 Task: Look for space in Boksburg, South Africa from 10th July, 2023 to 15th July, 2023 for 7 adults in price range Rs.10000 to Rs.15000. Place can be entire place or shared room with 4 bedrooms having 7 beds and 4 bathrooms. Property type can be house, flat, guest house. Amenities needed are: wifi, TV, free parkinig on premises, gym, breakfast. Booking option can be shelf check-in. Required host language is English.
Action: Mouse moved to (478, 126)
Screenshot: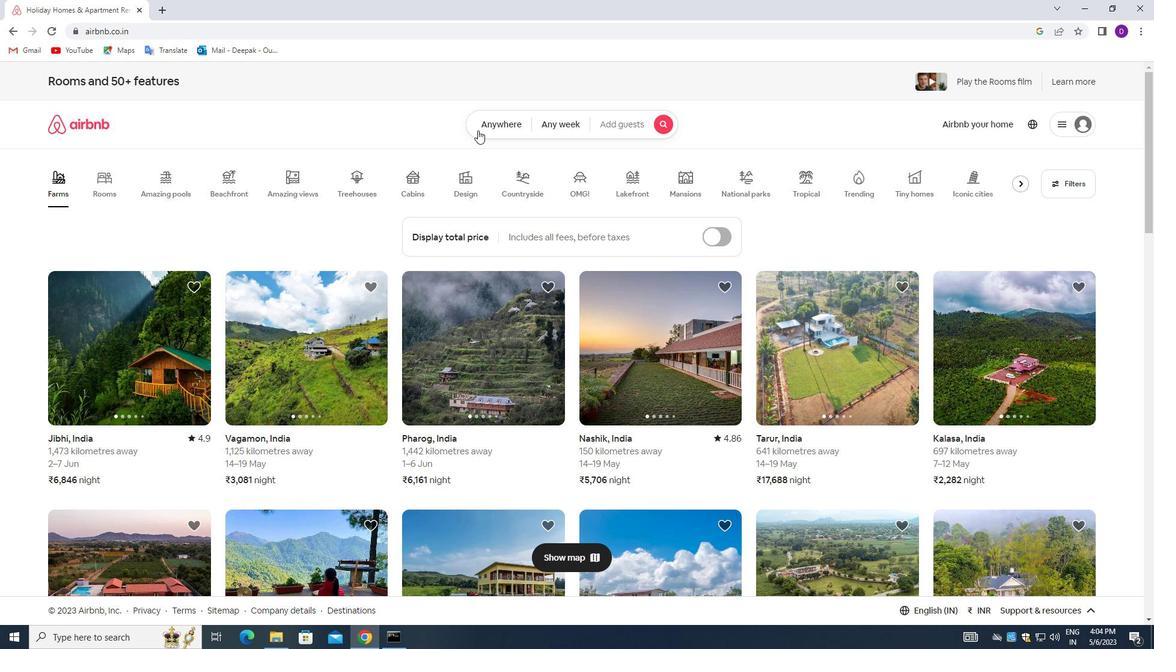 
Action: Mouse pressed left at (478, 126)
Screenshot: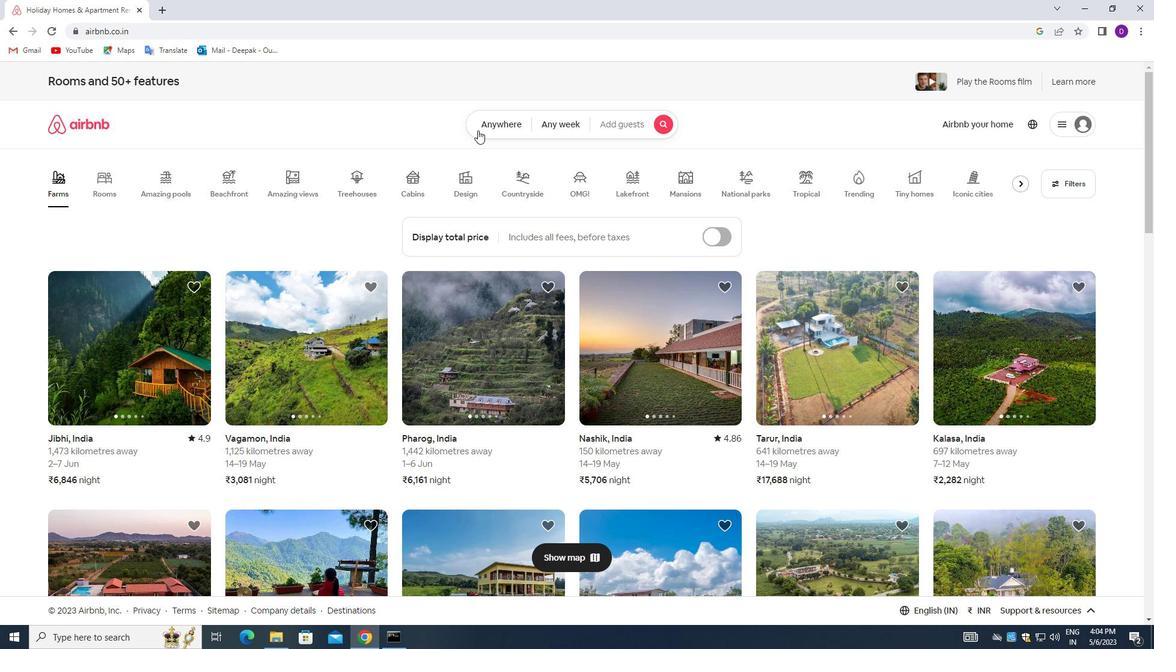 
Action: Mouse moved to (458, 169)
Screenshot: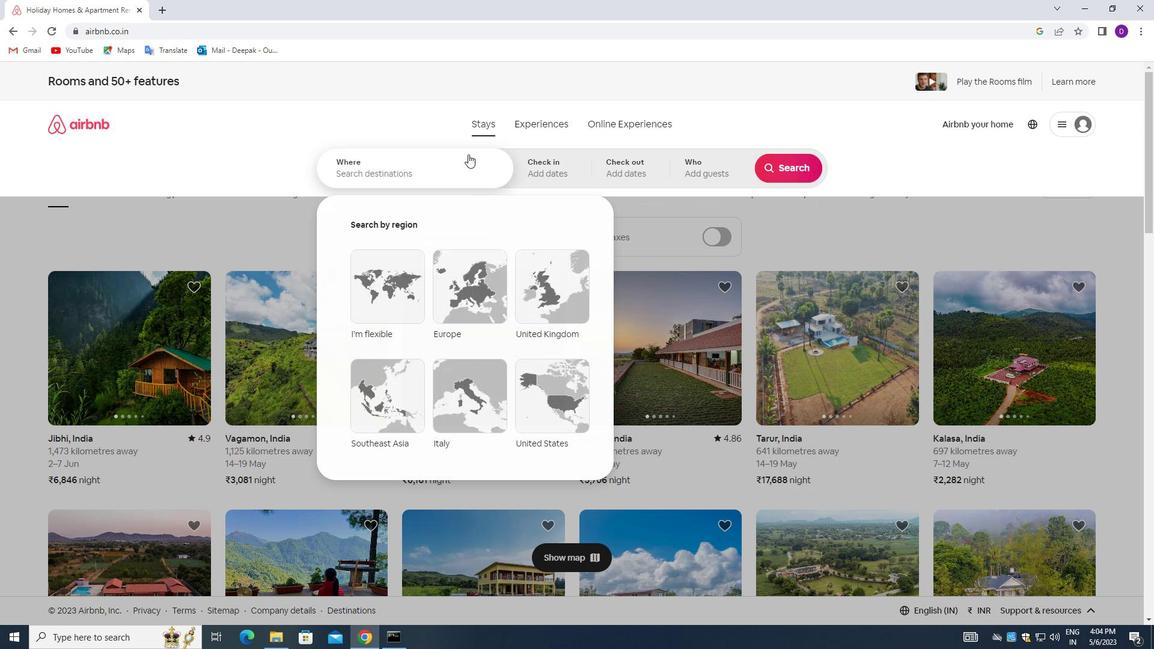 
Action: Mouse pressed left at (458, 169)
Screenshot: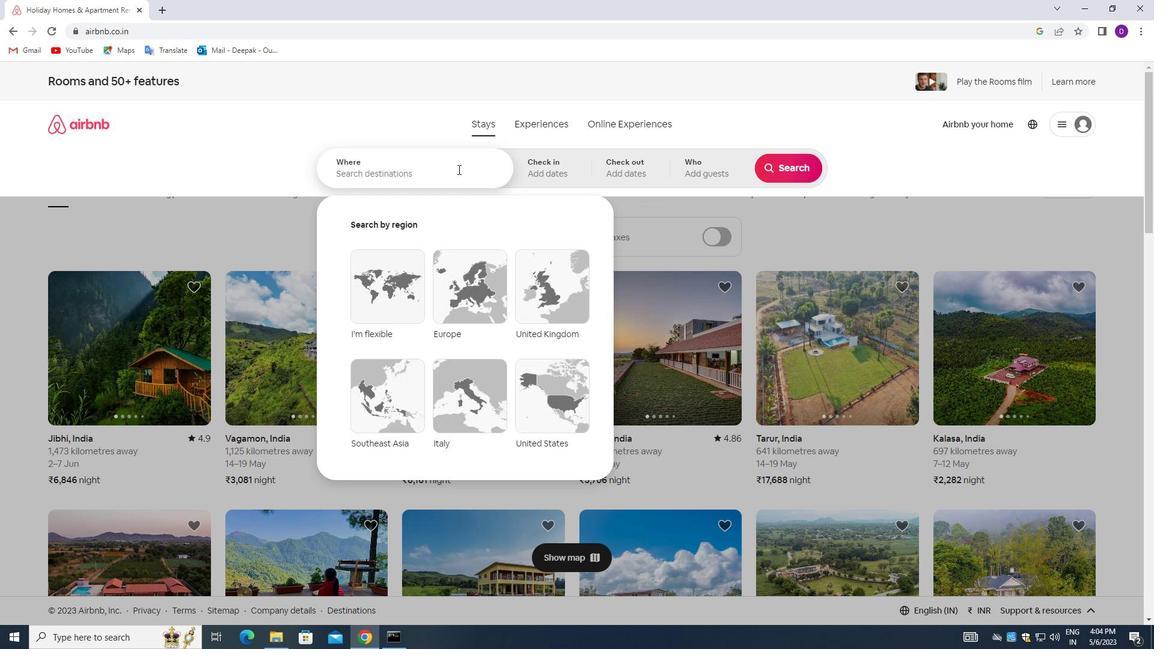 
Action: Mouse moved to (225, 263)
Screenshot: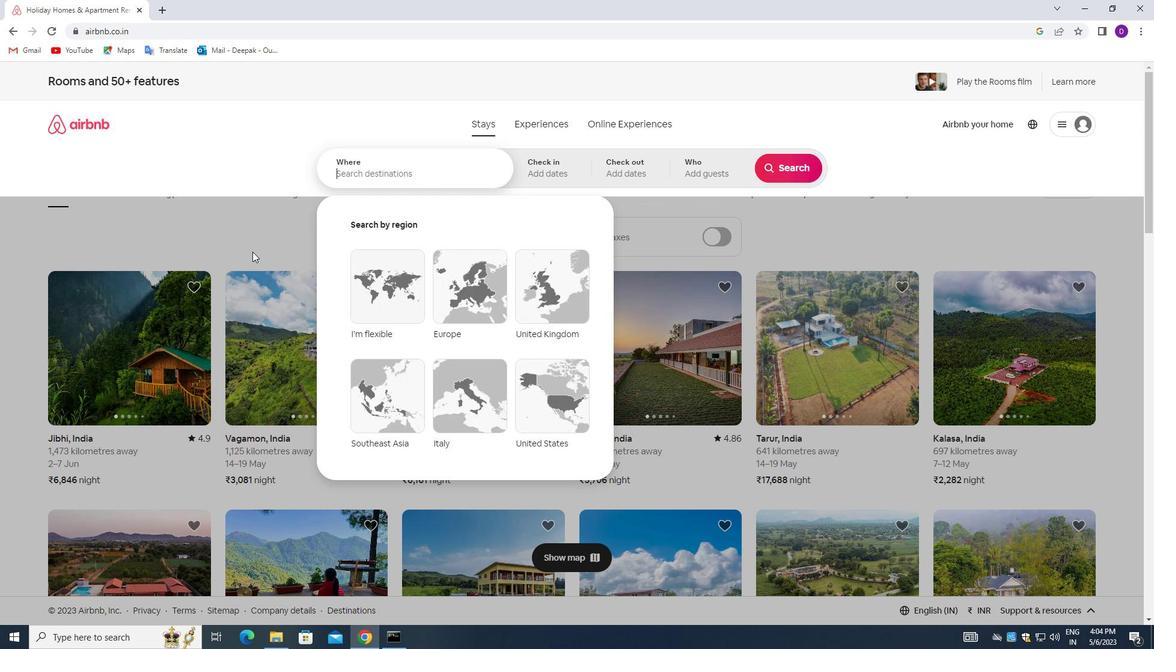 
Action: Key pressed <Key.shift_r><Key.shift_r>Boksburs<Key.backspace>g,<Key.space><Key.shift_r>South<Key.space><Key.shift_r>Afria<Key.backspace>ca<Key.enter>
Screenshot: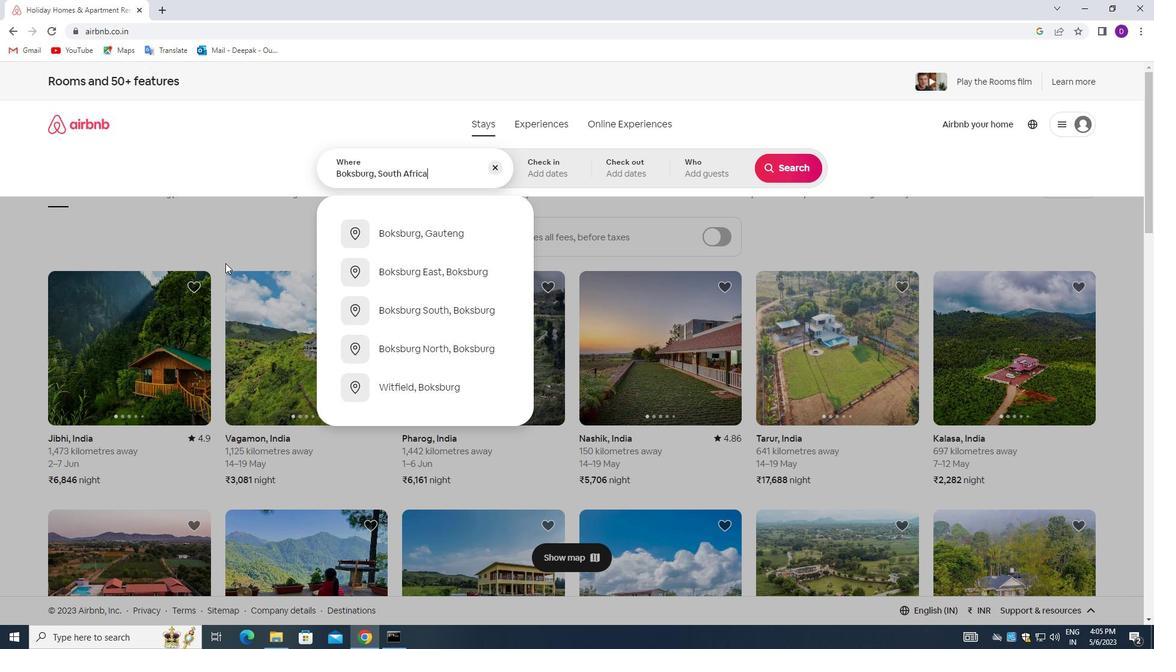 
Action: Mouse moved to (787, 270)
Screenshot: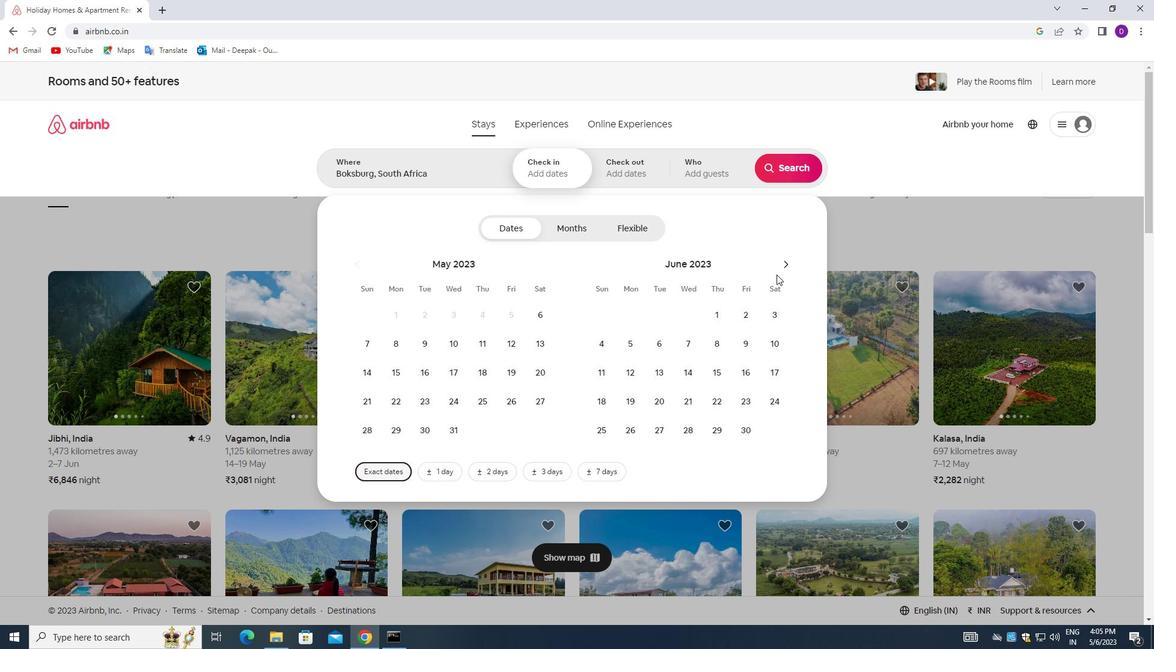 
Action: Mouse pressed left at (787, 270)
Screenshot: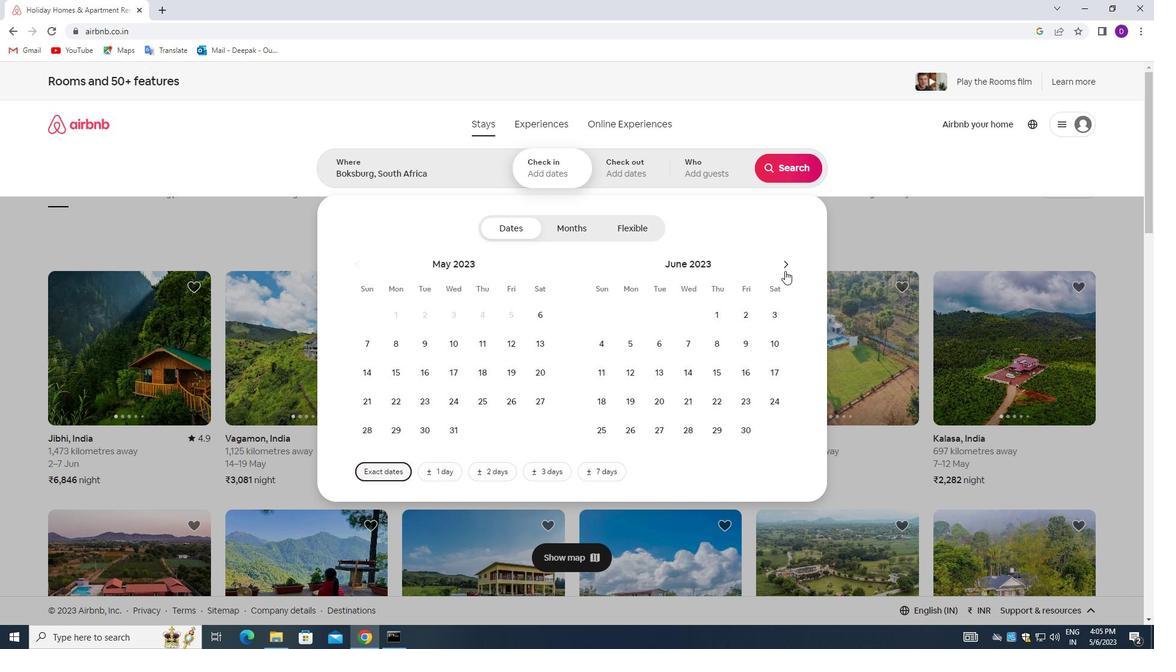
Action: Mouse moved to (631, 377)
Screenshot: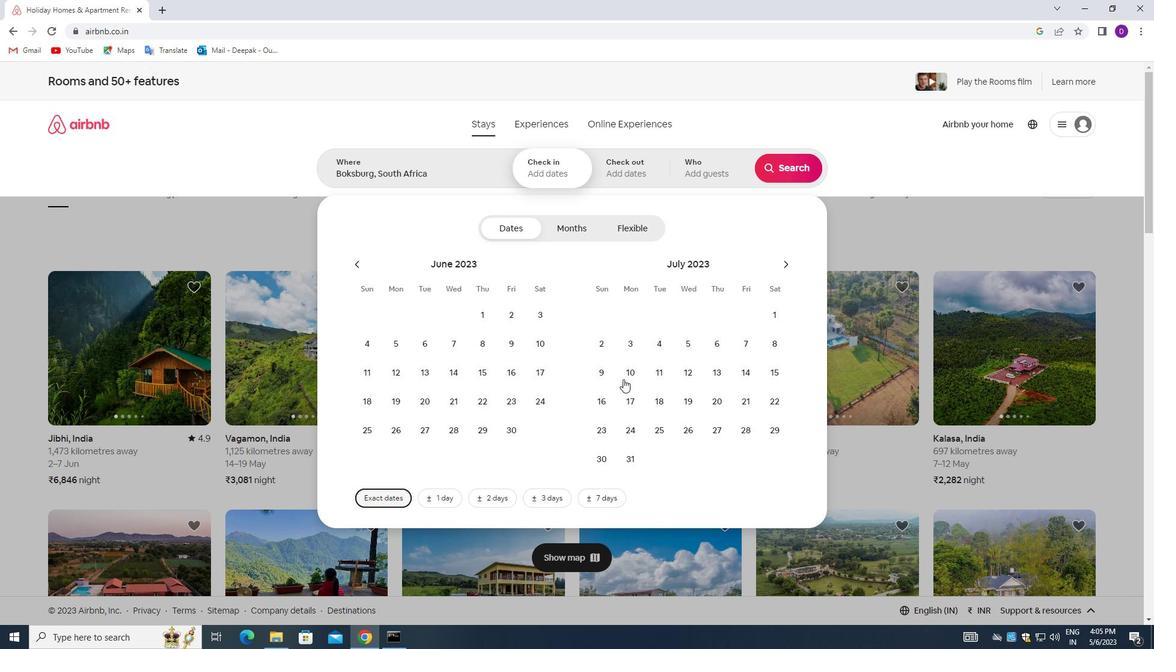 
Action: Mouse pressed left at (631, 377)
Screenshot: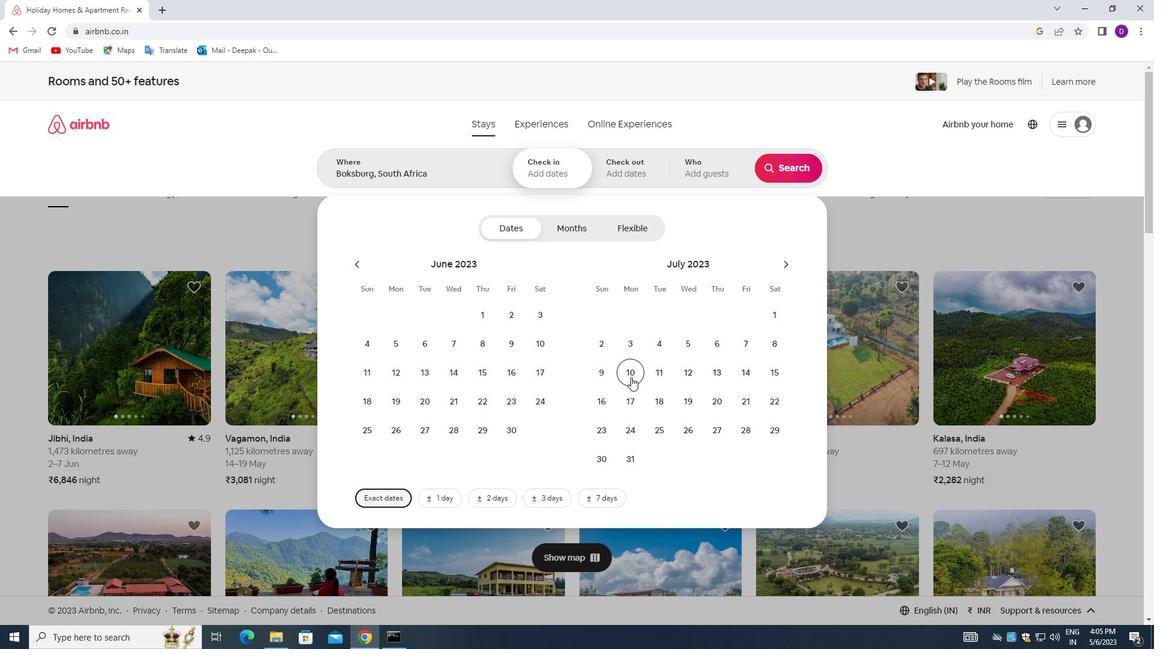 
Action: Mouse moved to (777, 378)
Screenshot: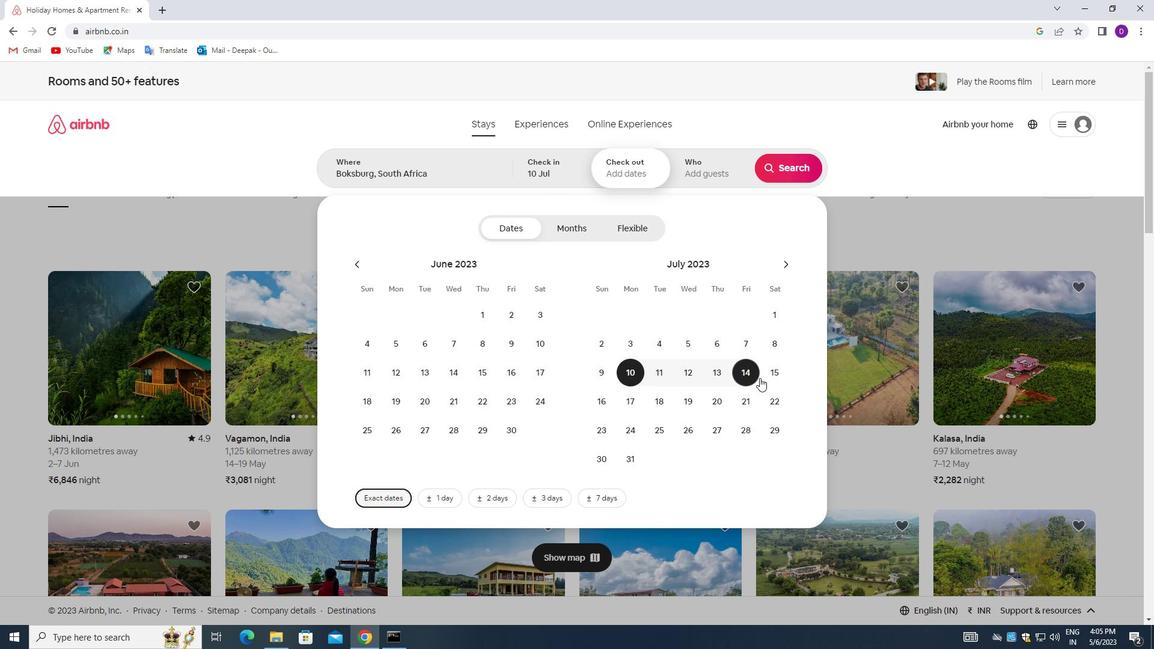 
Action: Mouse pressed left at (777, 378)
Screenshot: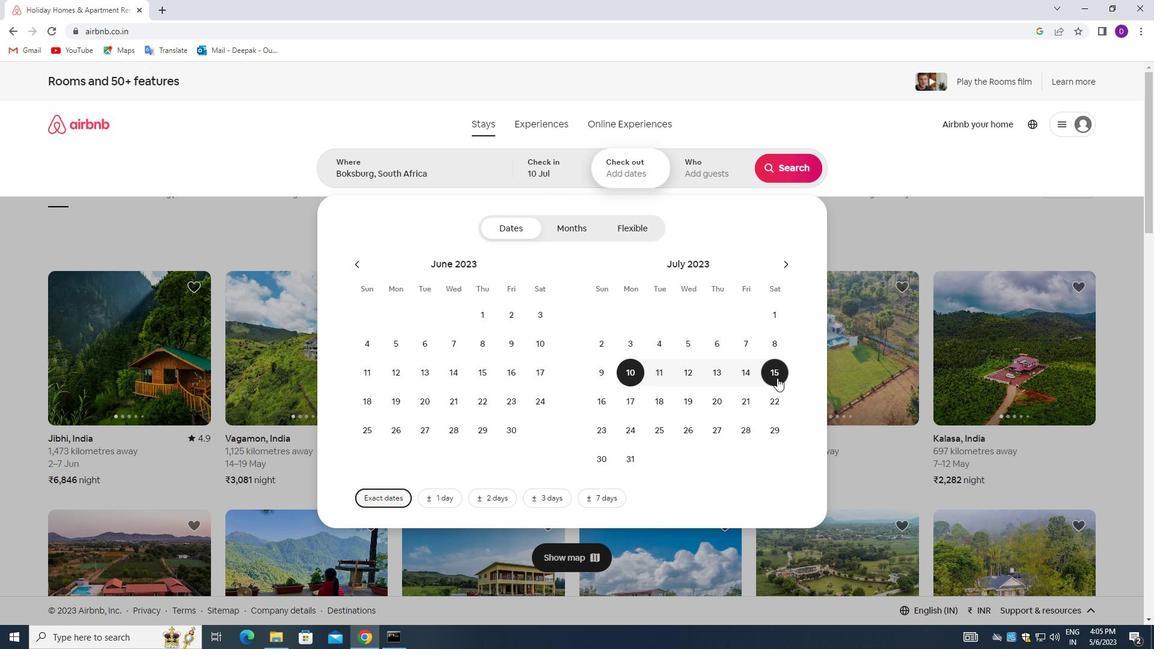 
Action: Mouse moved to (706, 172)
Screenshot: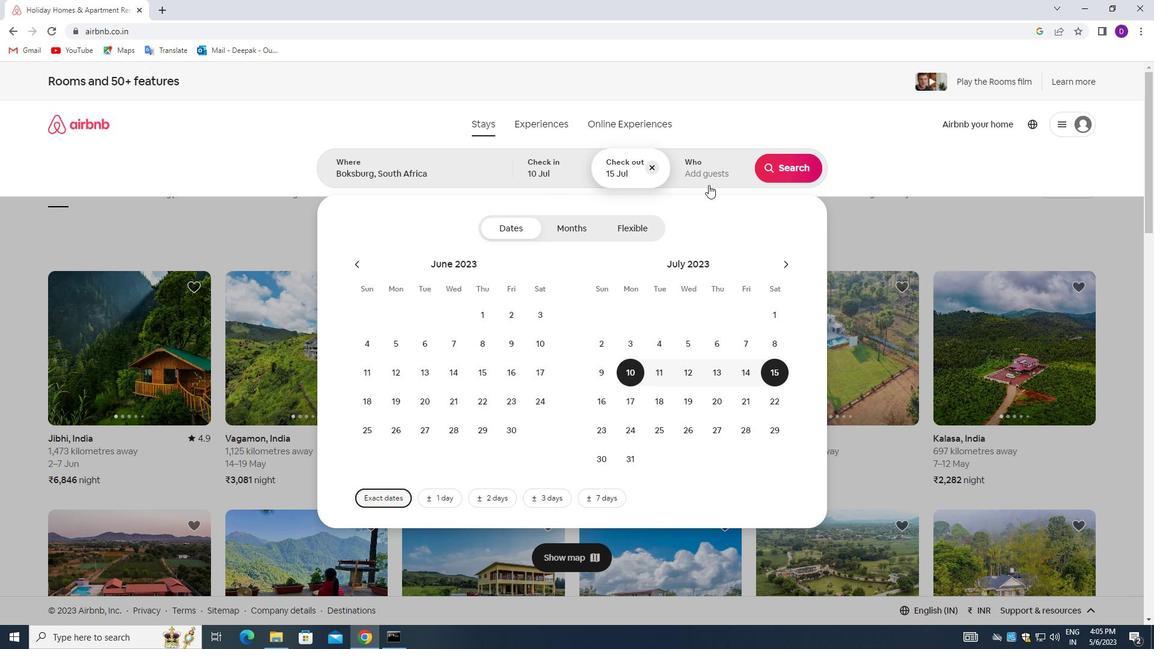 
Action: Mouse pressed left at (706, 172)
Screenshot: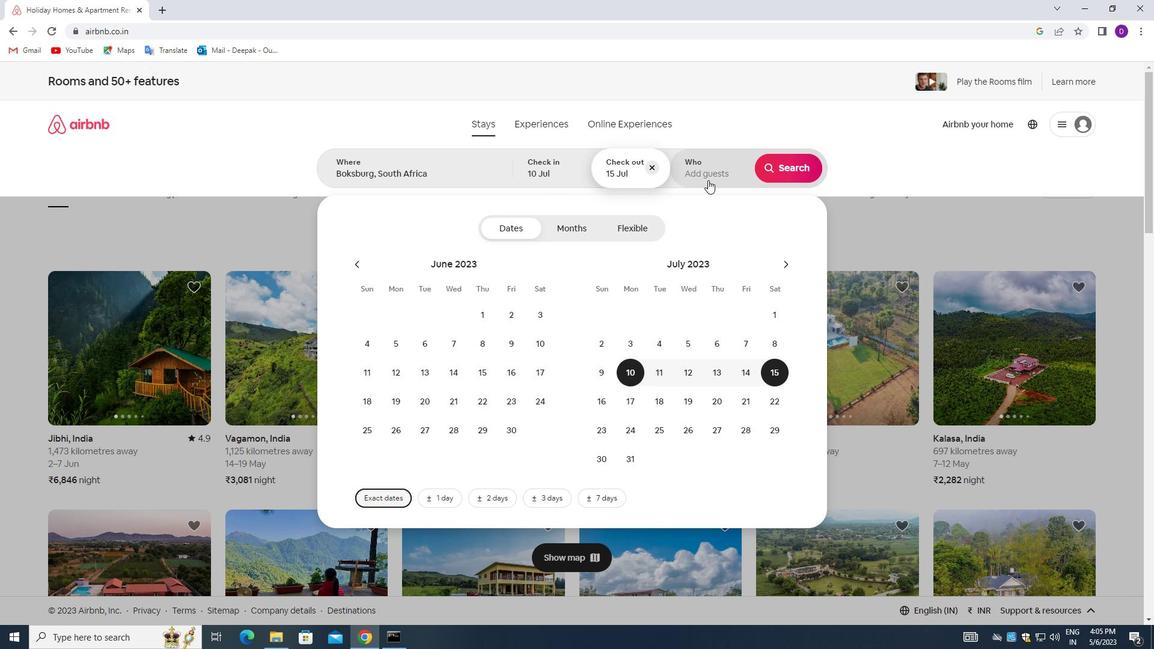 
Action: Mouse moved to (797, 231)
Screenshot: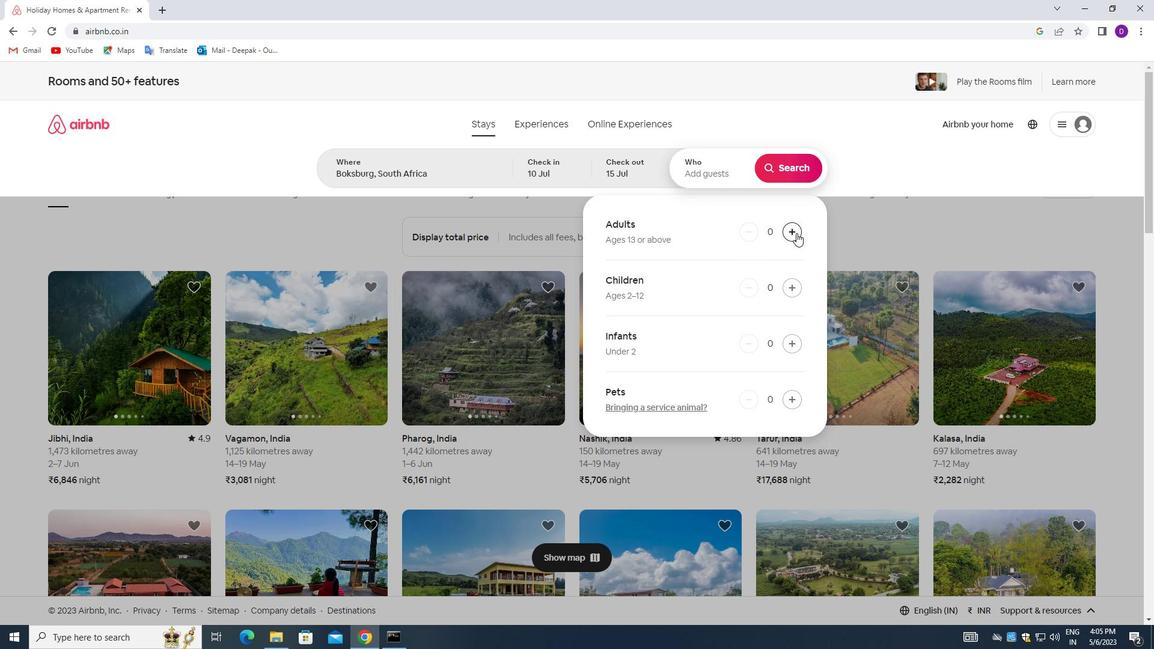 
Action: Mouse pressed left at (797, 231)
Screenshot: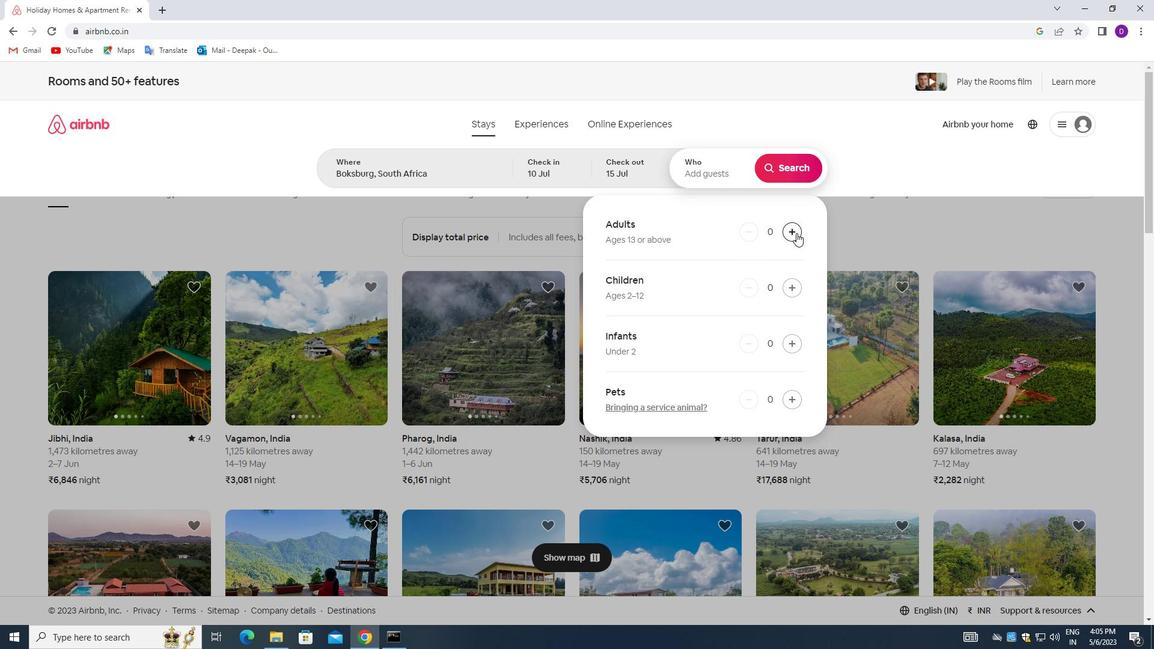 
Action: Mouse pressed left at (797, 231)
Screenshot: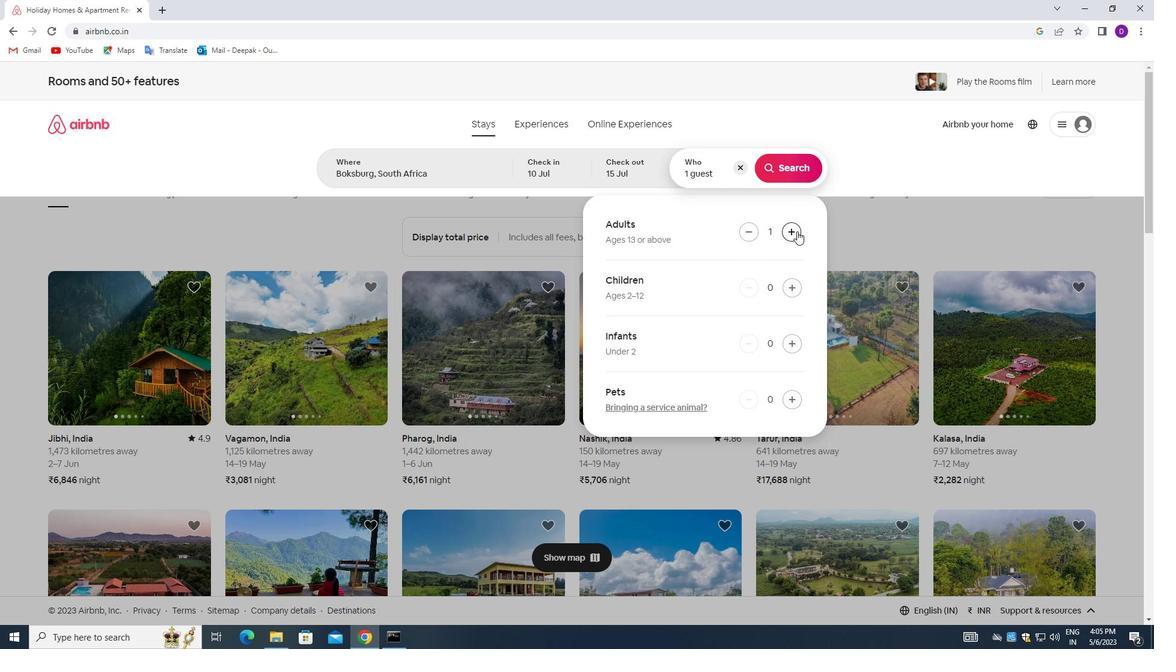 
Action: Mouse pressed left at (797, 231)
Screenshot: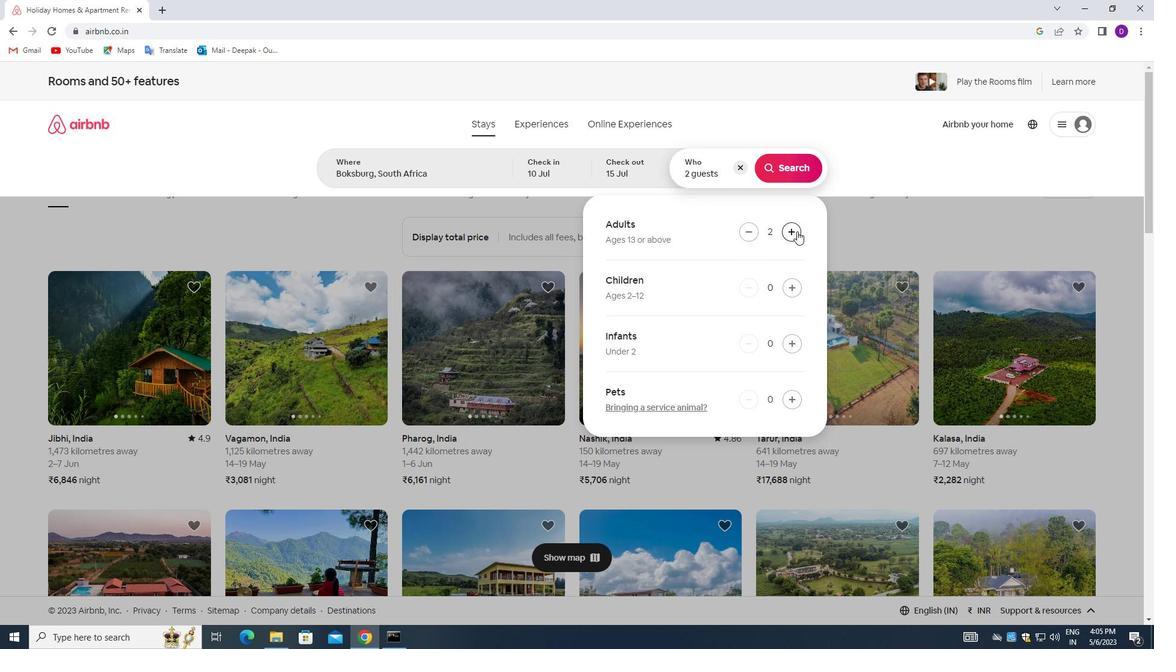 
Action: Mouse pressed left at (797, 231)
Screenshot: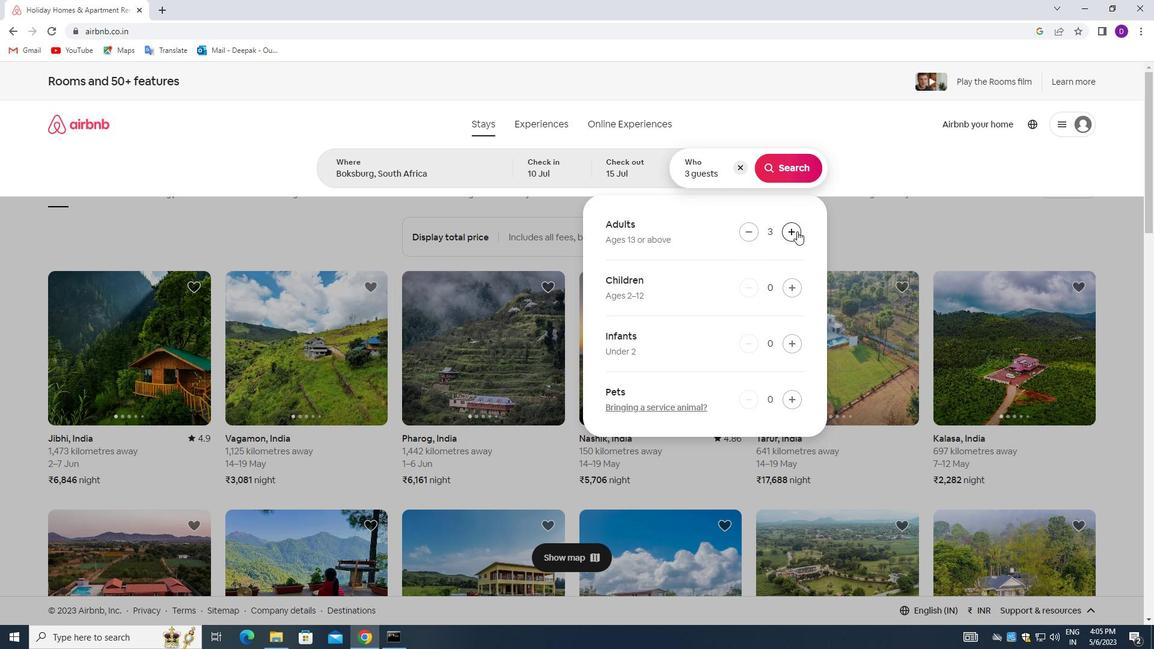 
Action: Mouse pressed left at (797, 231)
Screenshot: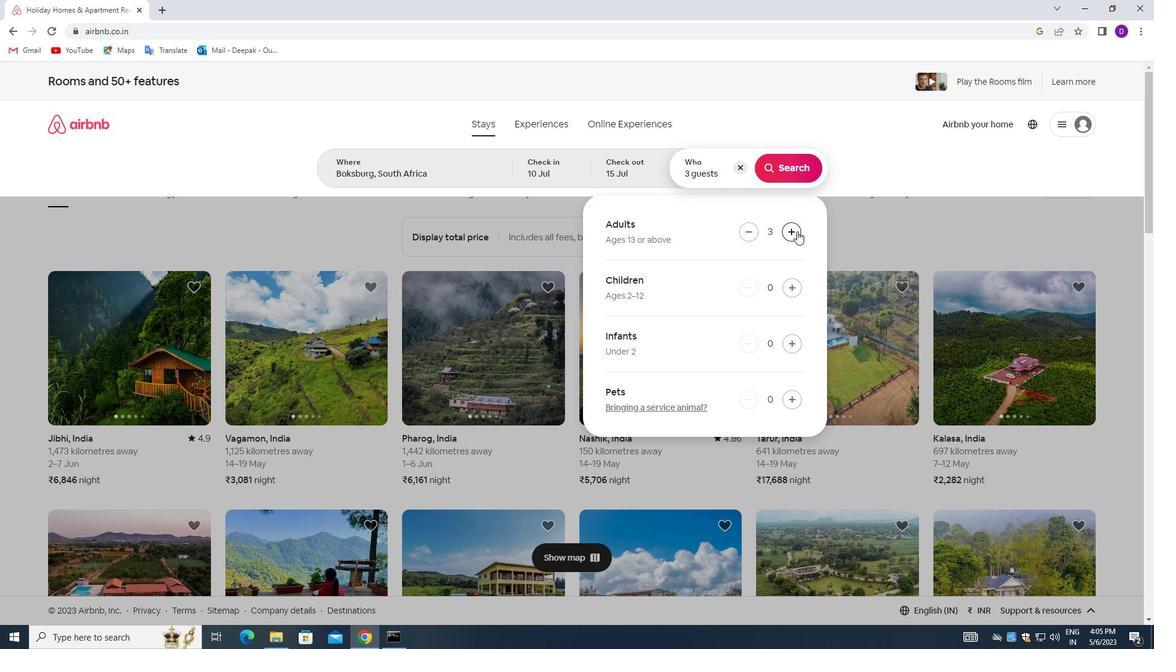 
Action: Mouse pressed left at (797, 231)
Screenshot: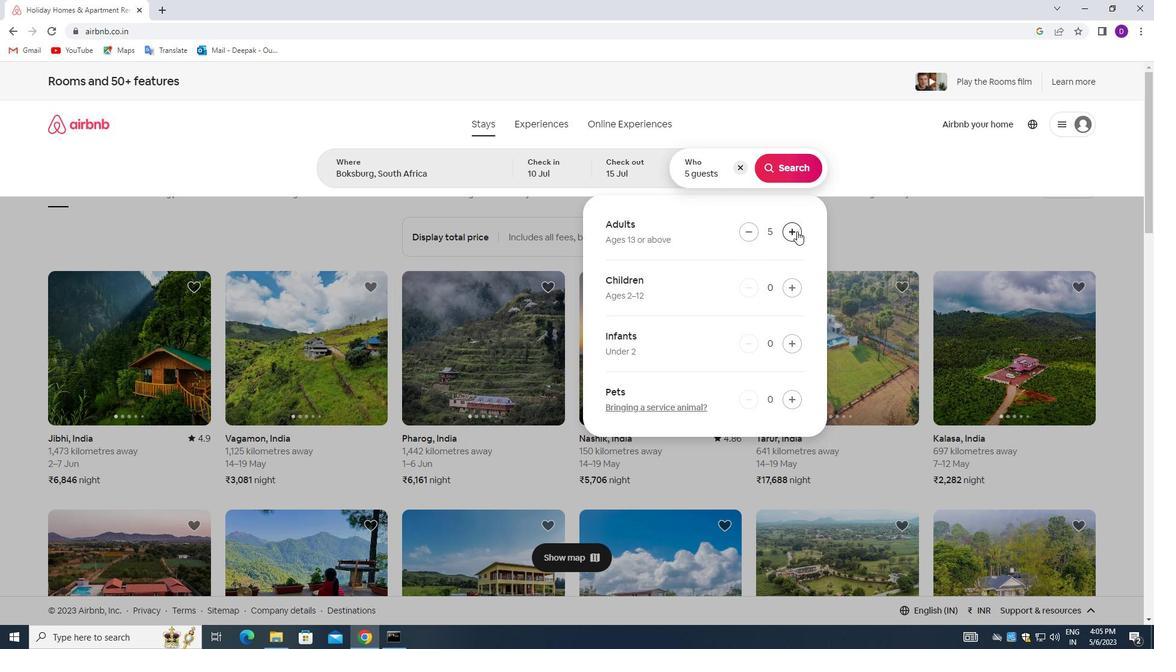 
Action: Mouse pressed left at (797, 231)
Screenshot: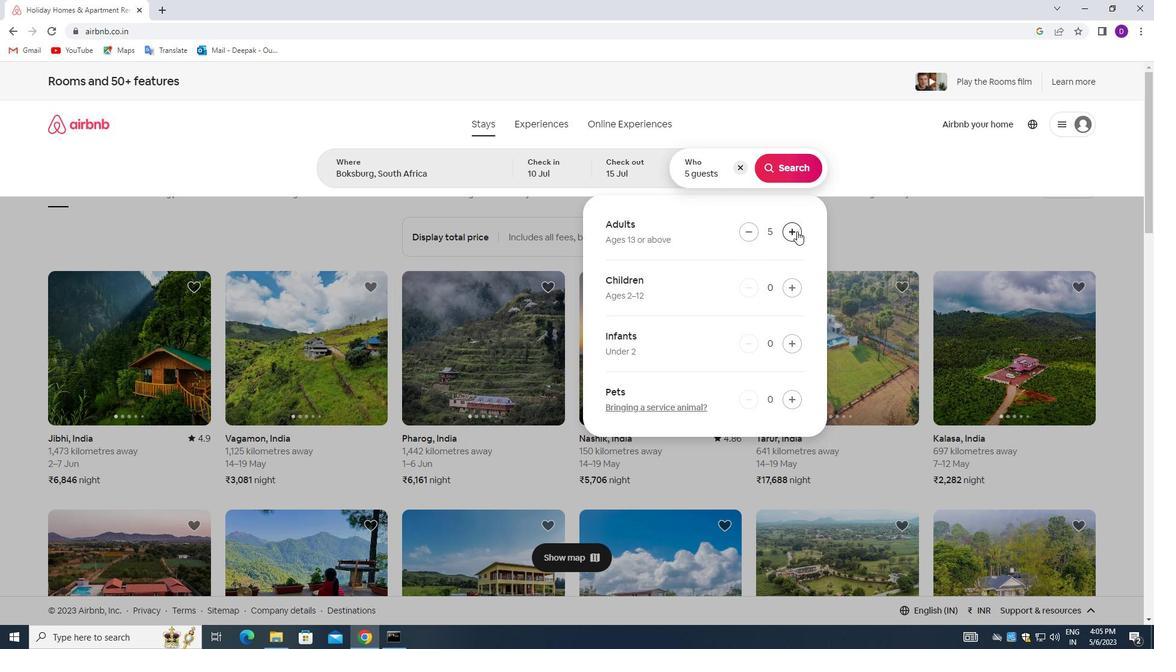 
Action: Mouse moved to (781, 169)
Screenshot: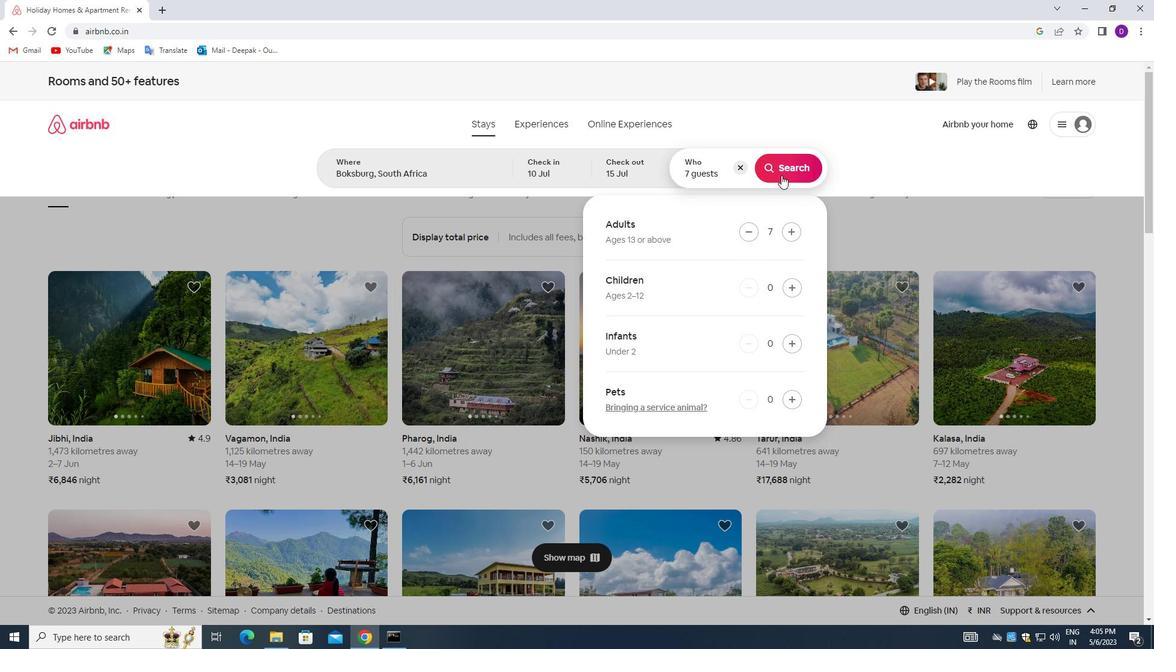 
Action: Mouse pressed left at (781, 169)
Screenshot: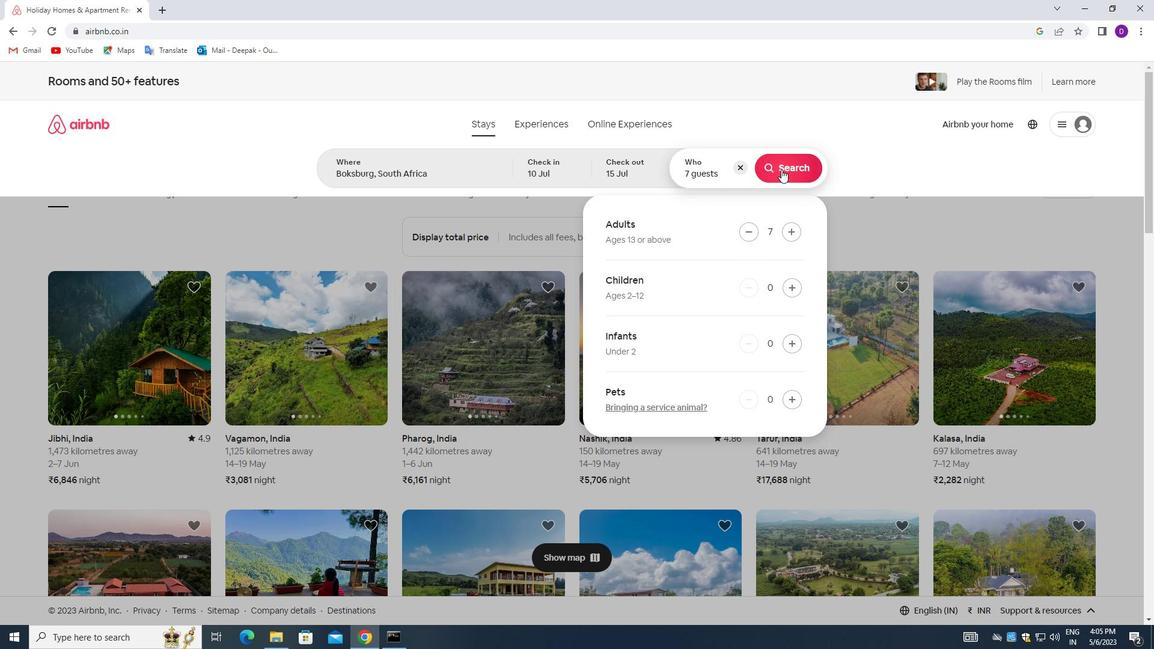 
Action: Mouse moved to (1087, 133)
Screenshot: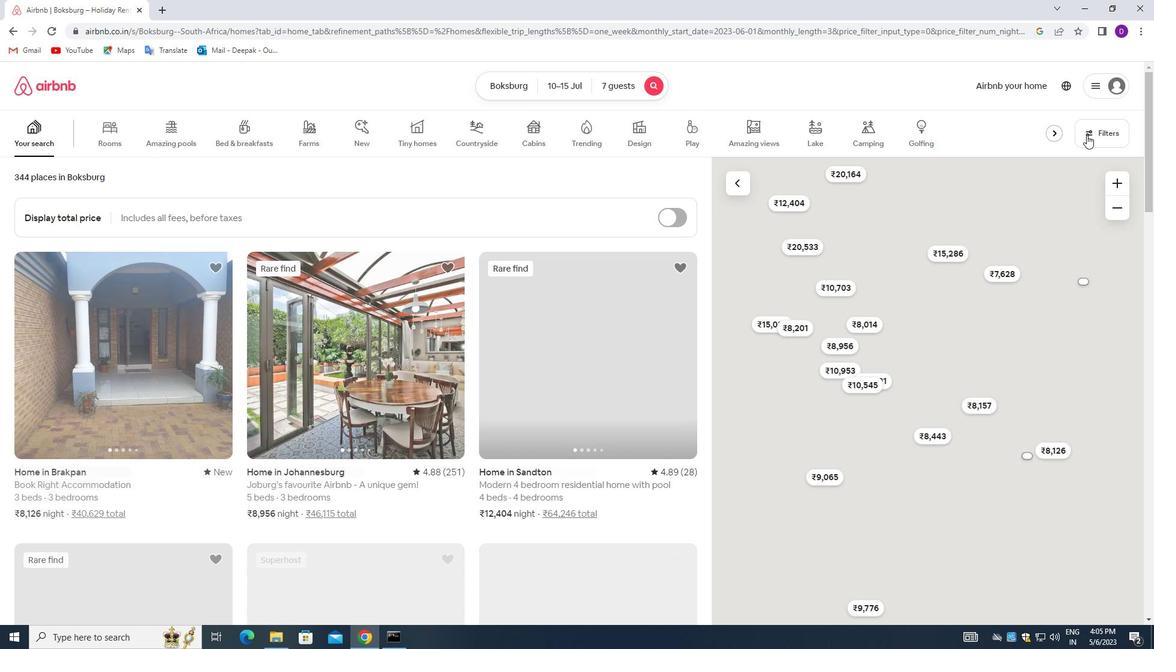 
Action: Mouse pressed left at (1087, 133)
Screenshot: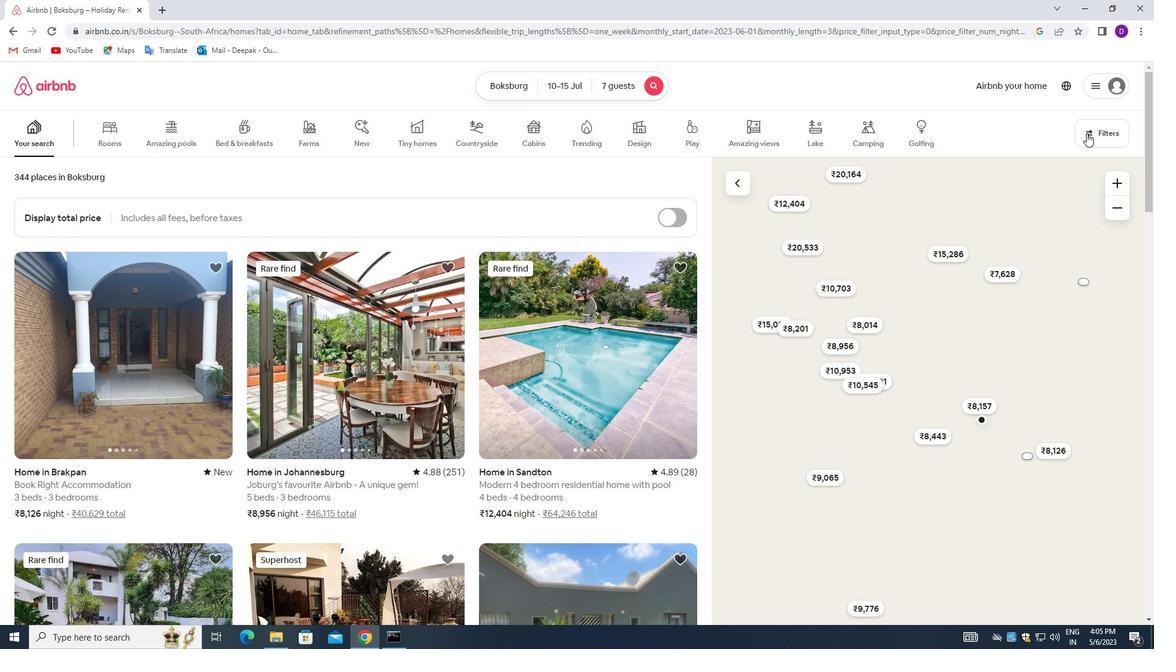 
Action: Mouse moved to (431, 430)
Screenshot: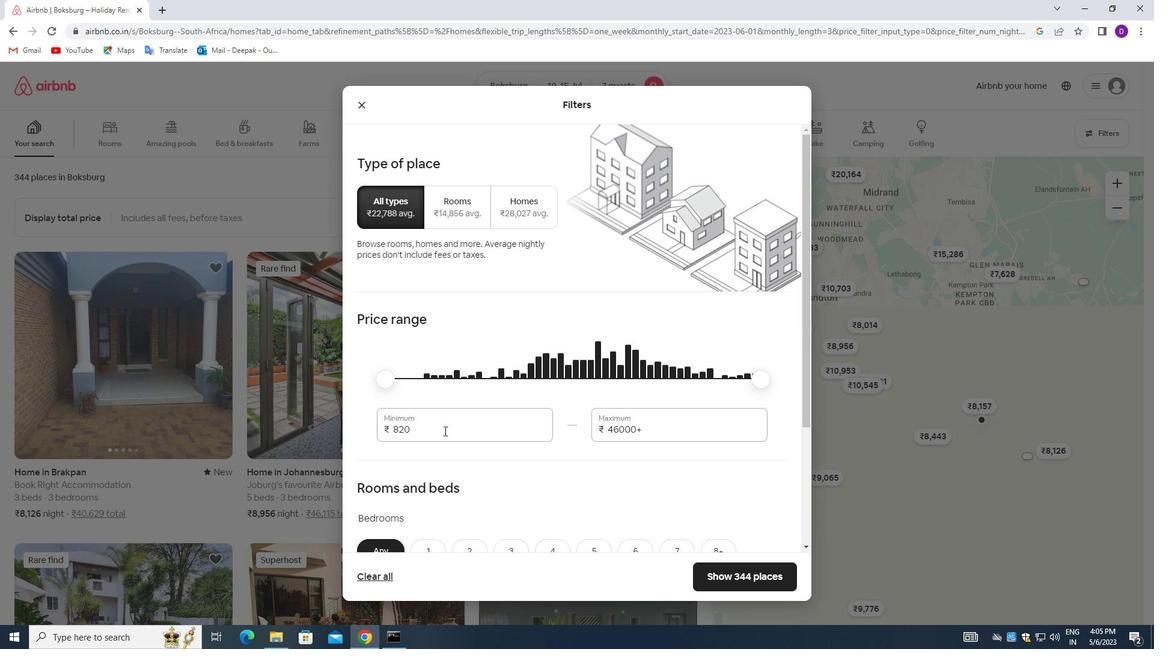 
Action: Mouse pressed left at (431, 430)
Screenshot: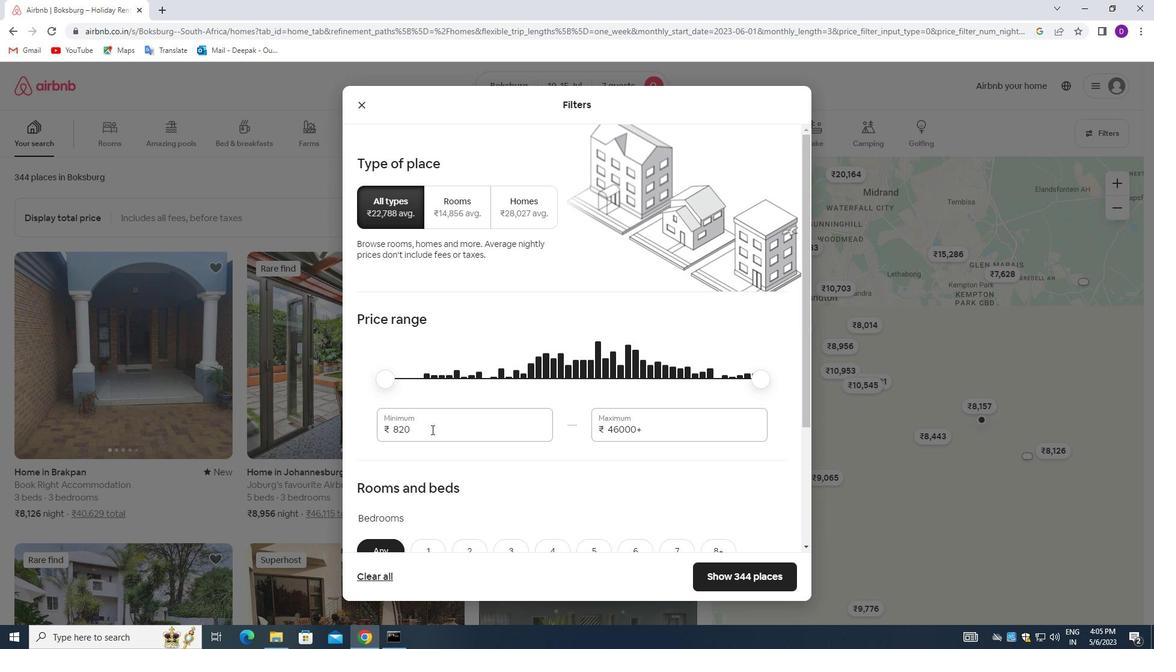 
Action: Mouse pressed left at (431, 430)
Screenshot: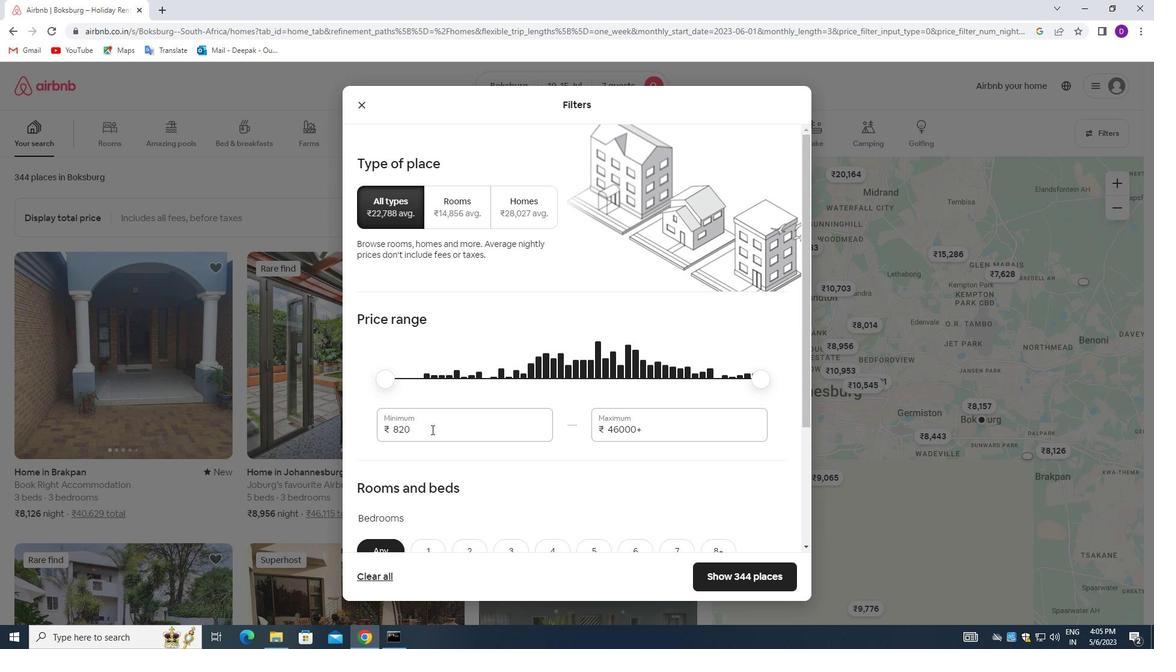 
Action: Mouse moved to (430, 429)
Screenshot: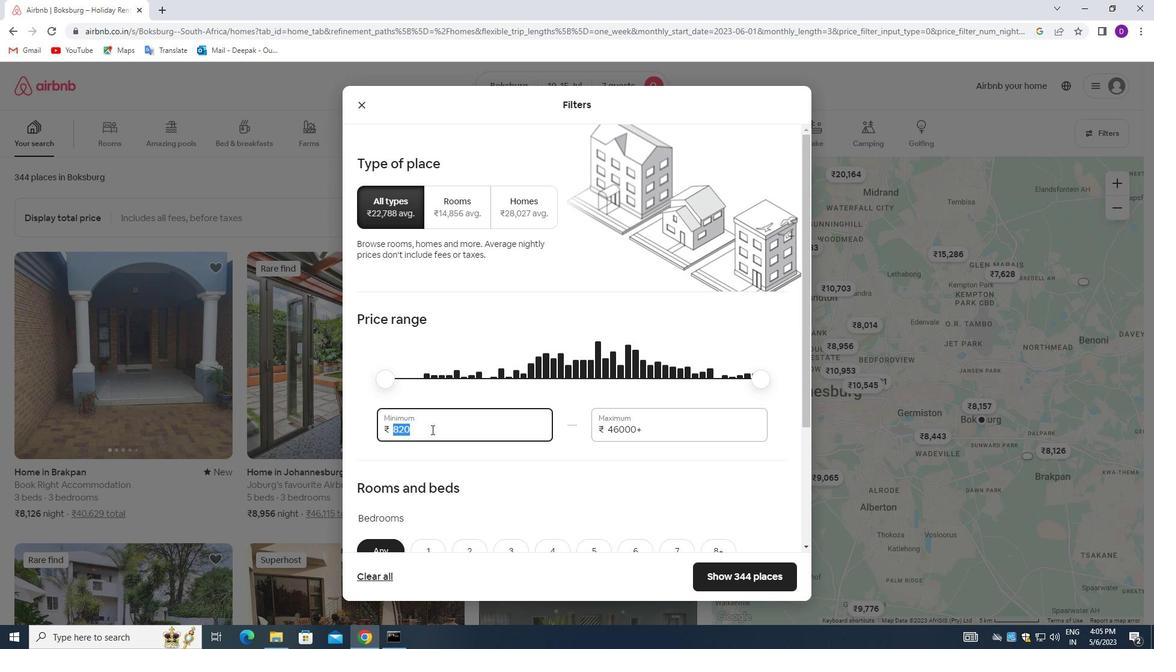 
Action: Key pressed 10000<Key.tab>15000
Screenshot: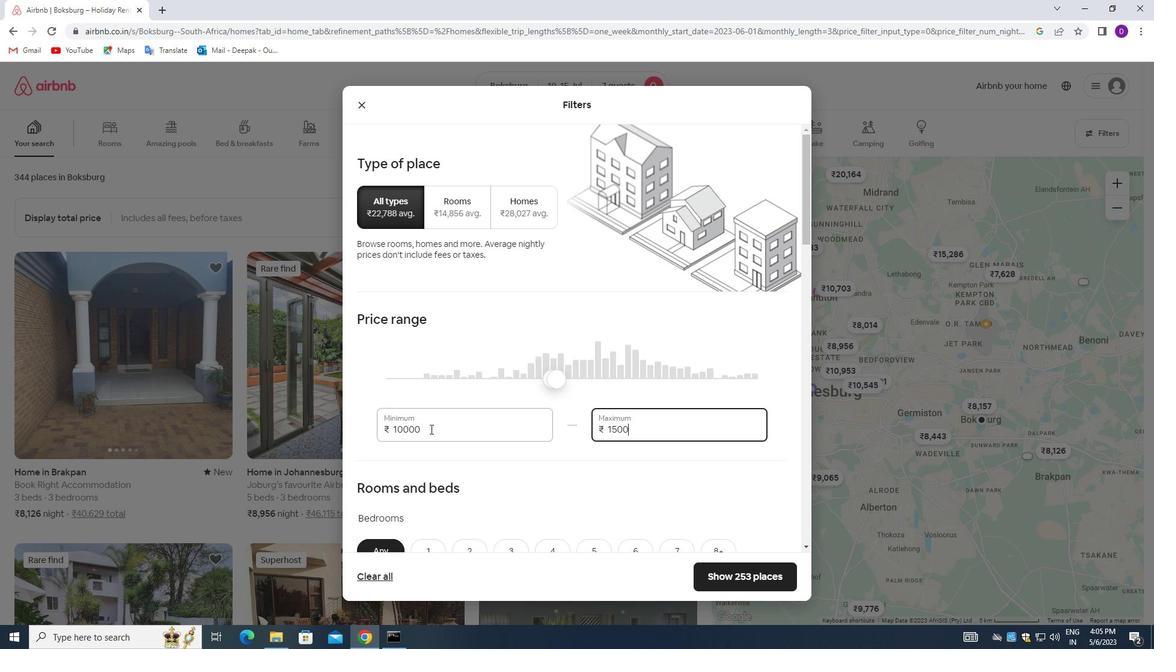 
Action: Mouse moved to (508, 434)
Screenshot: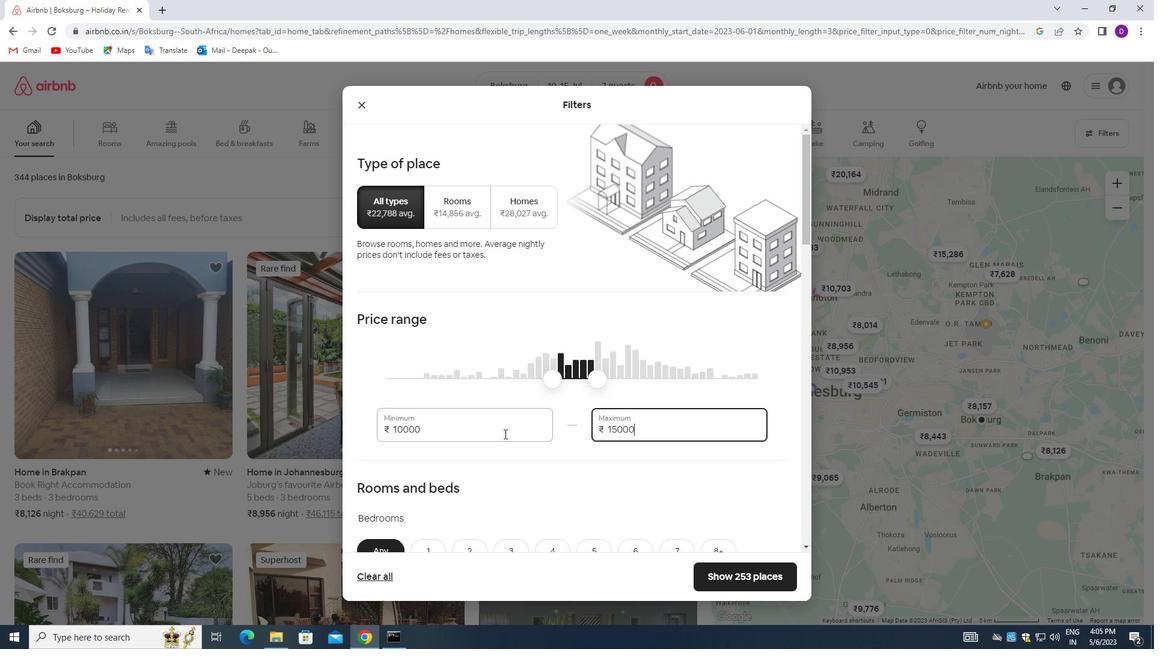 
Action: Mouse scrolled (508, 433) with delta (0, 0)
Screenshot: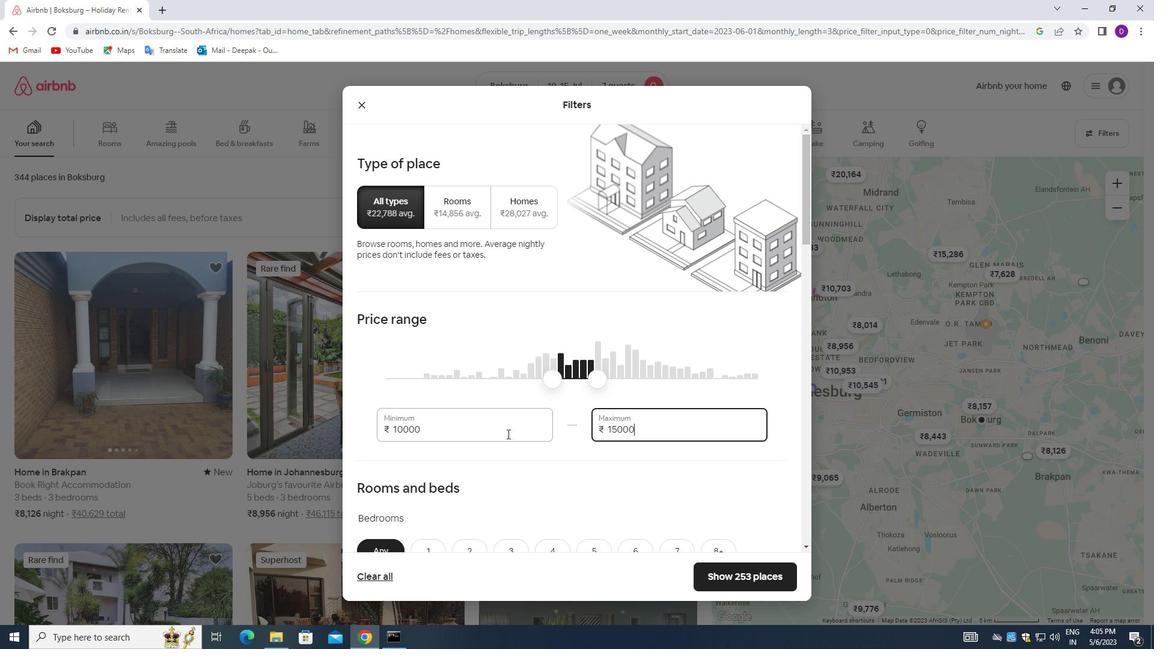 
Action: Mouse moved to (509, 434)
Screenshot: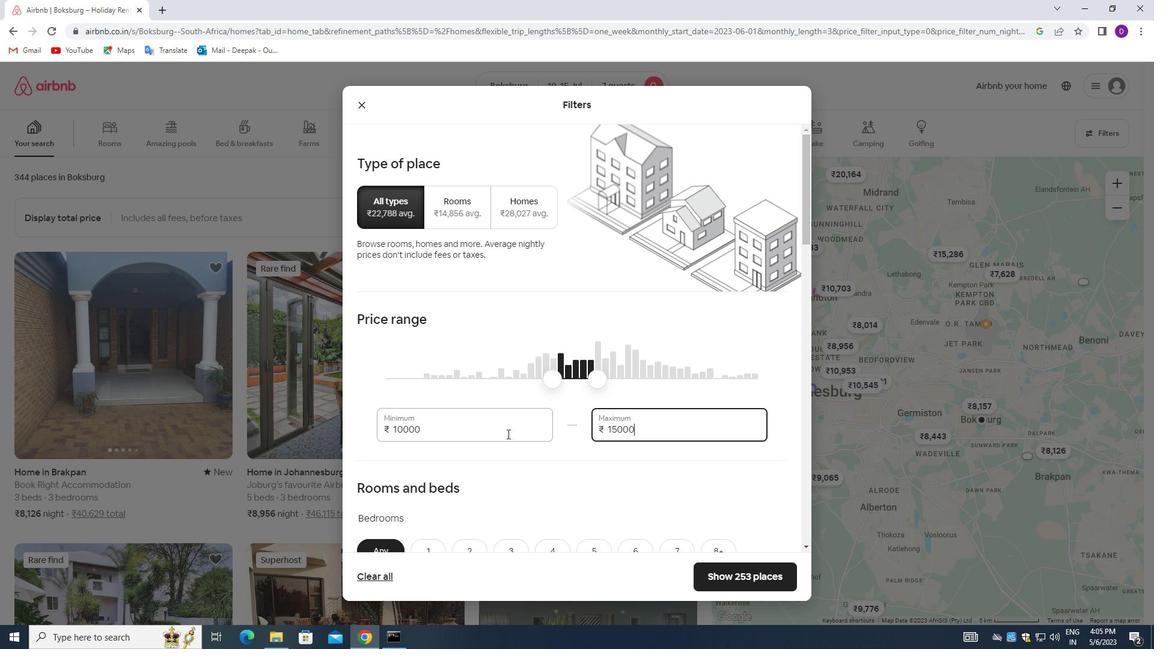 
Action: Mouse scrolled (509, 433) with delta (0, 0)
Screenshot: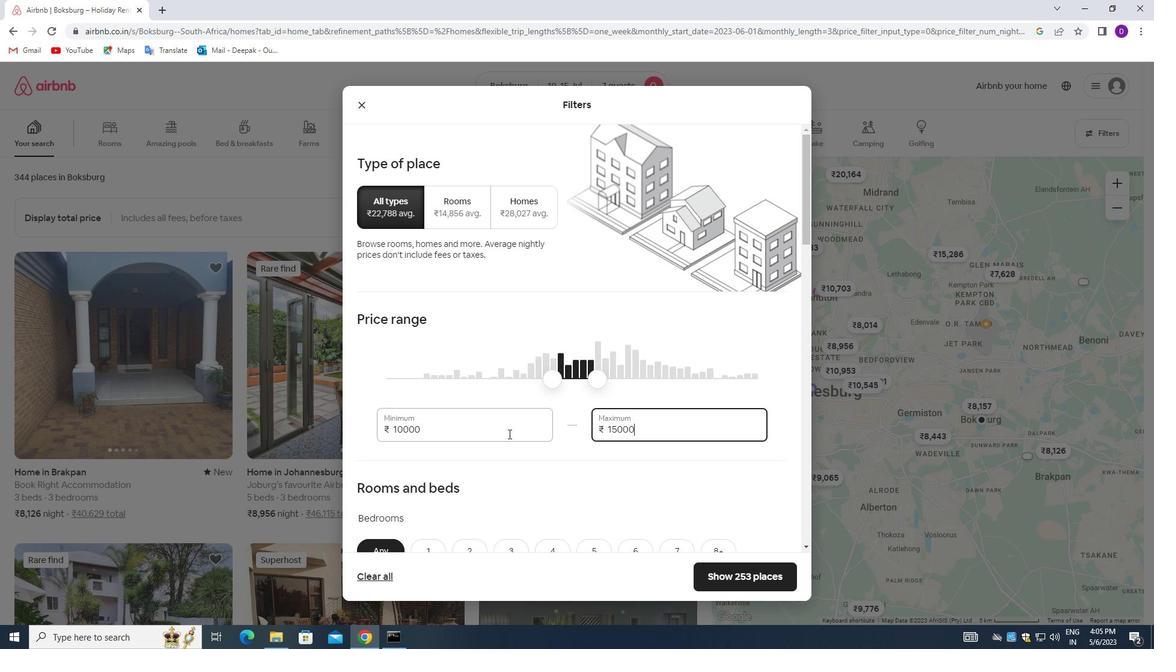 
Action: Mouse moved to (509, 434)
Screenshot: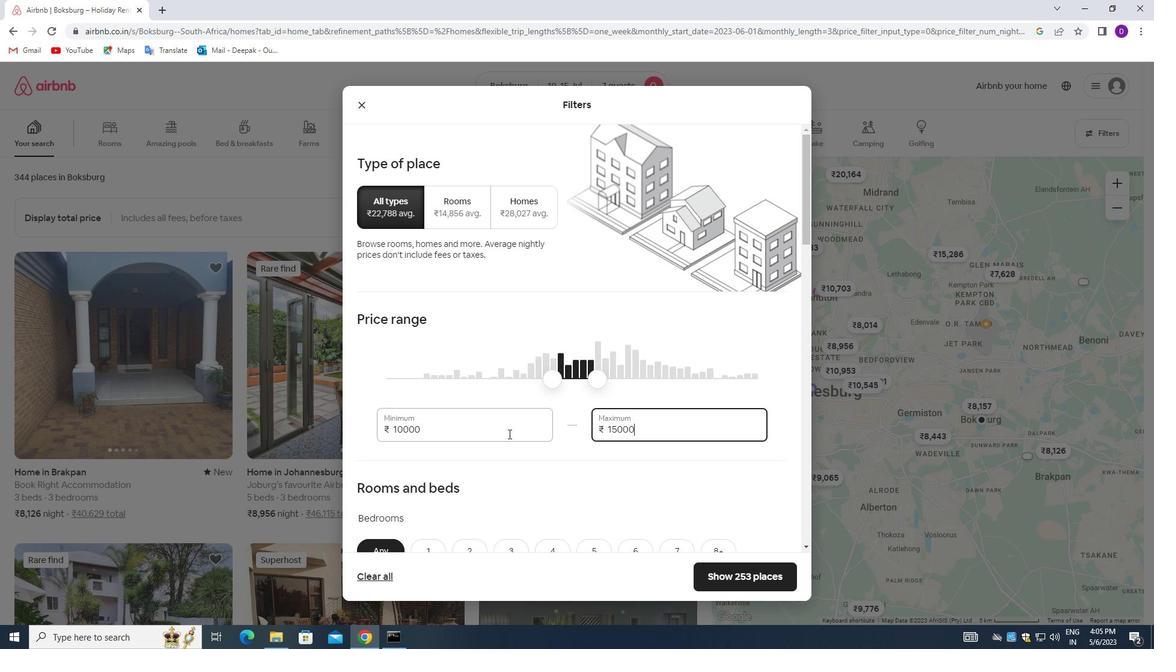 
Action: Mouse scrolled (509, 433) with delta (0, 0)
Screenshot: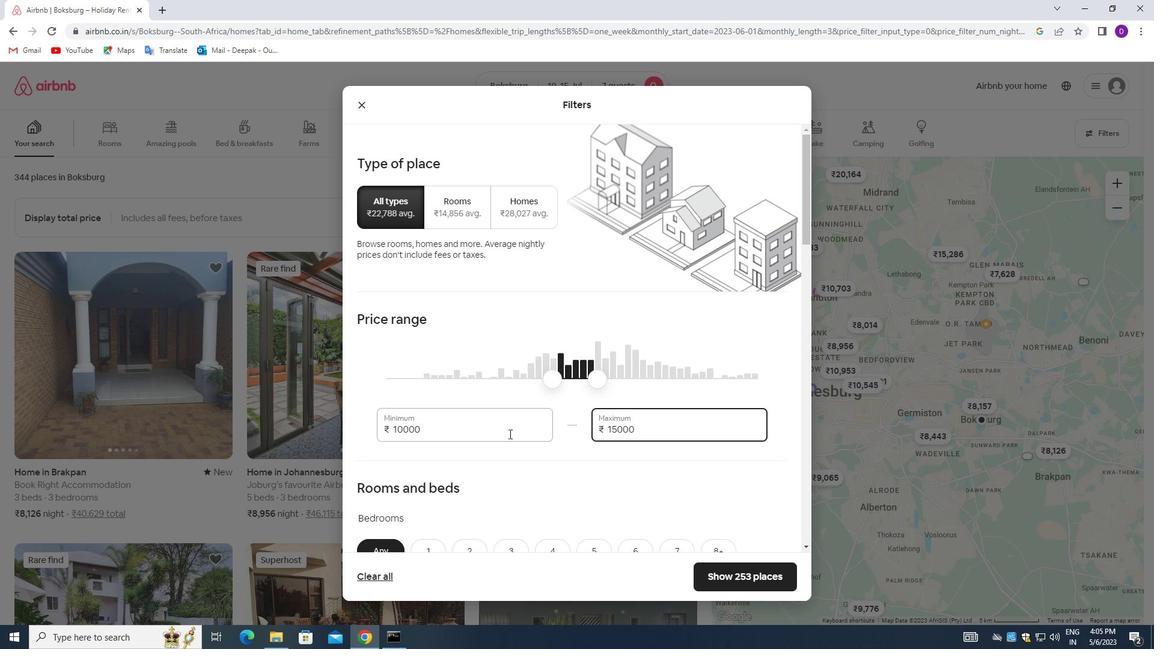 
Action: Mouse moved to (510, 434)
Screenshot: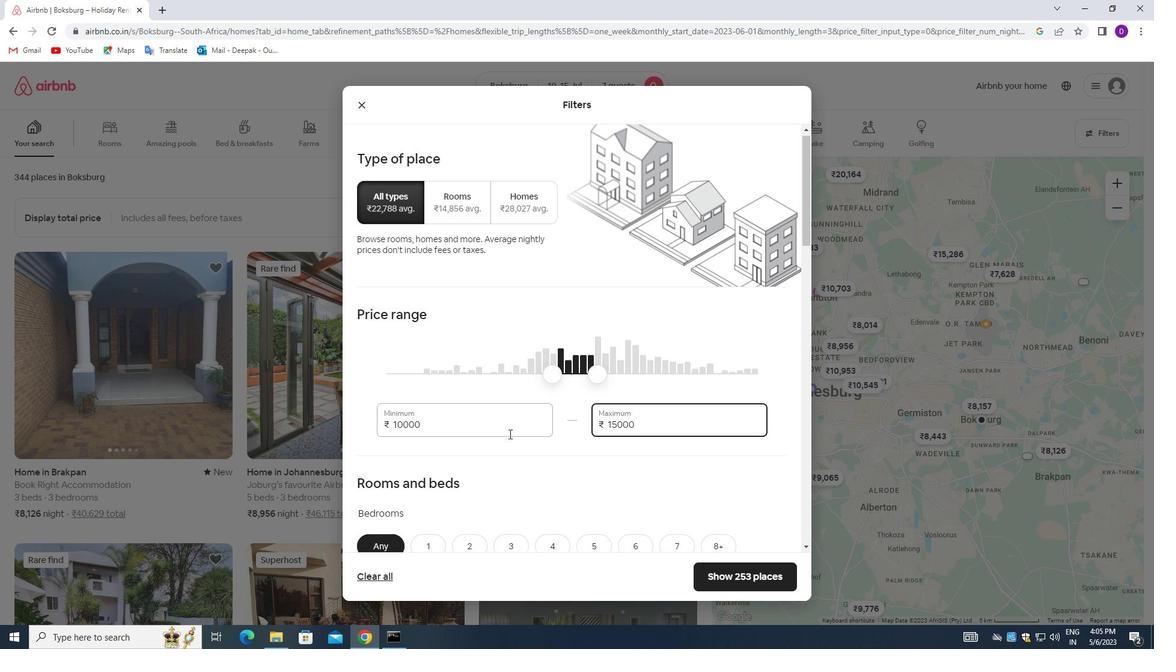 
Action: Mouse scrolled (510, 433) with delta (0, 0)
Screenshot: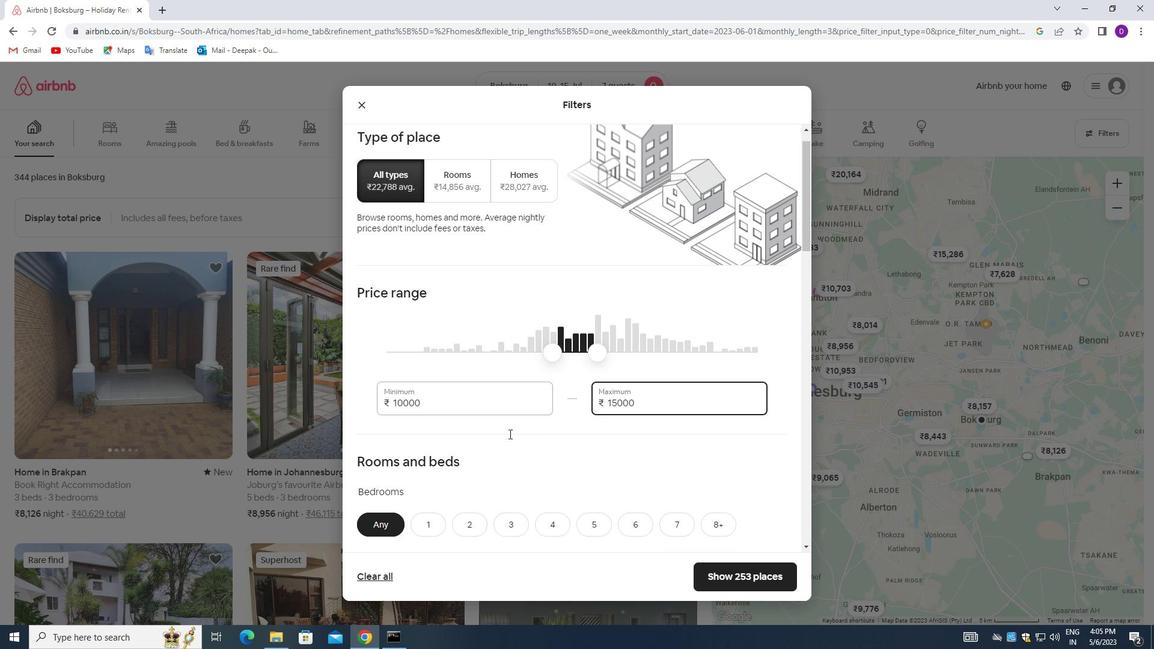 
Action: Mouse moved to (543, 313)
Screenshot: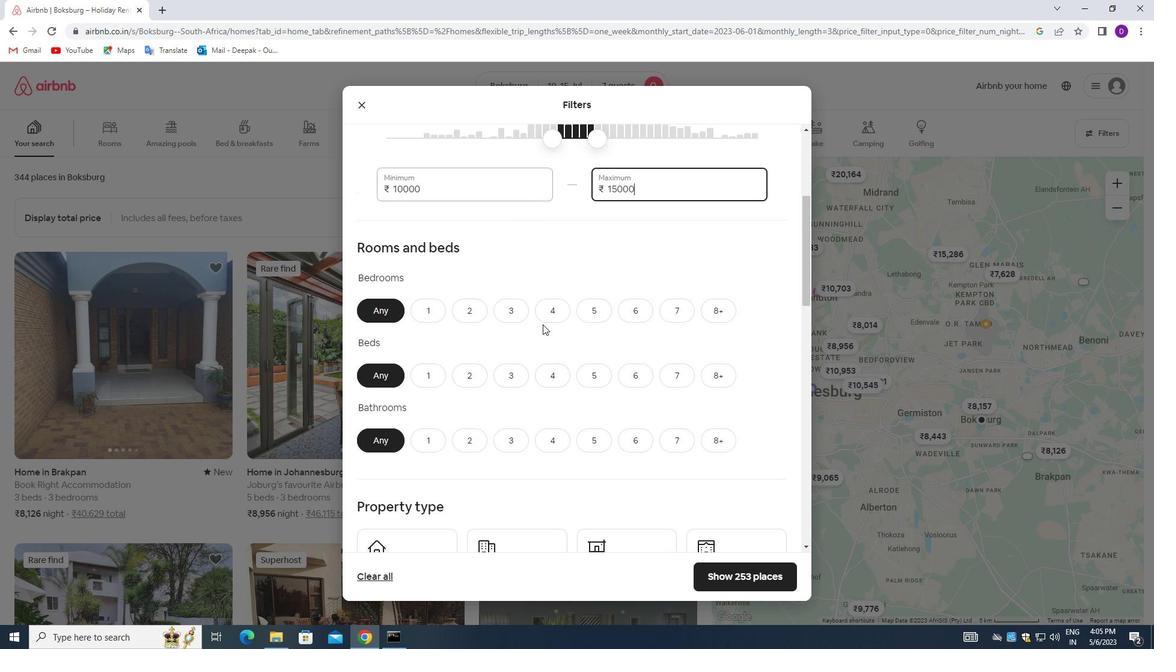 
Action: Mouse pressed left at (543, 313)
Screenshot: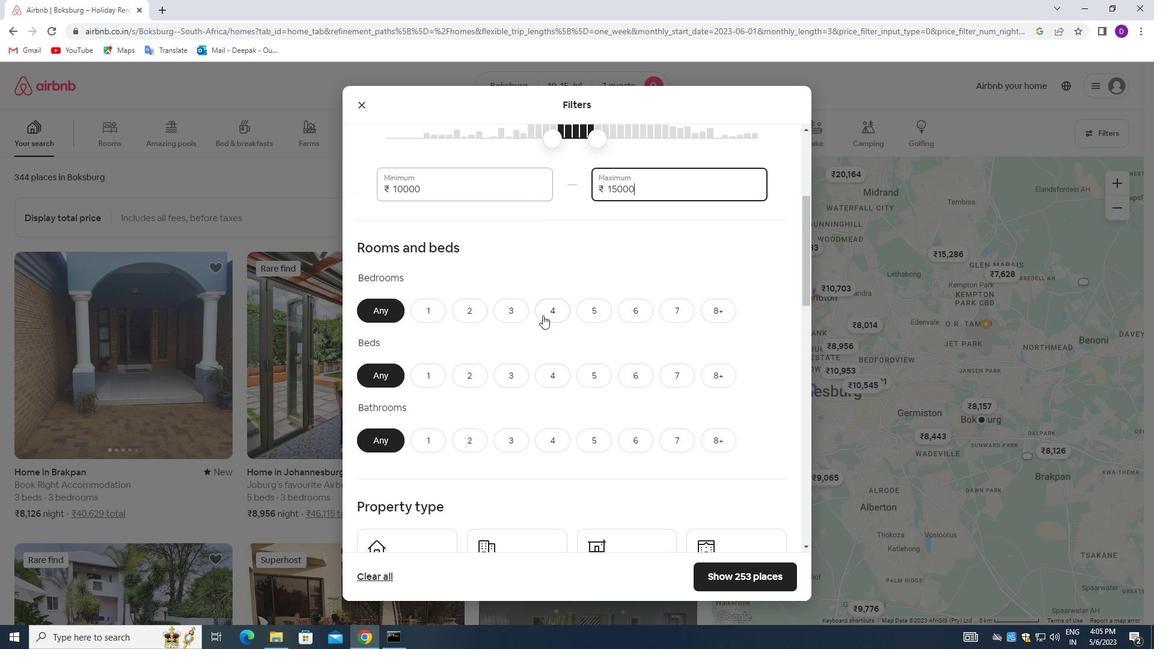 
Action: Mouse moved to (665, 371)
Screenshot: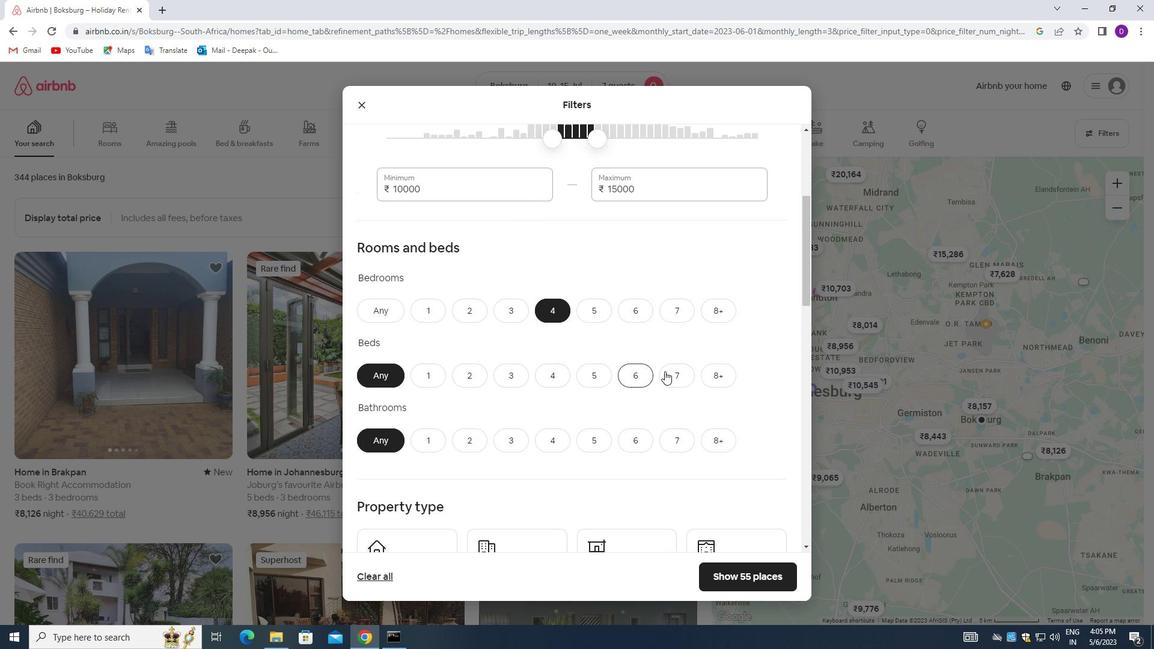 
Action: Mouse pressed left at (665, 371)
Screenshot: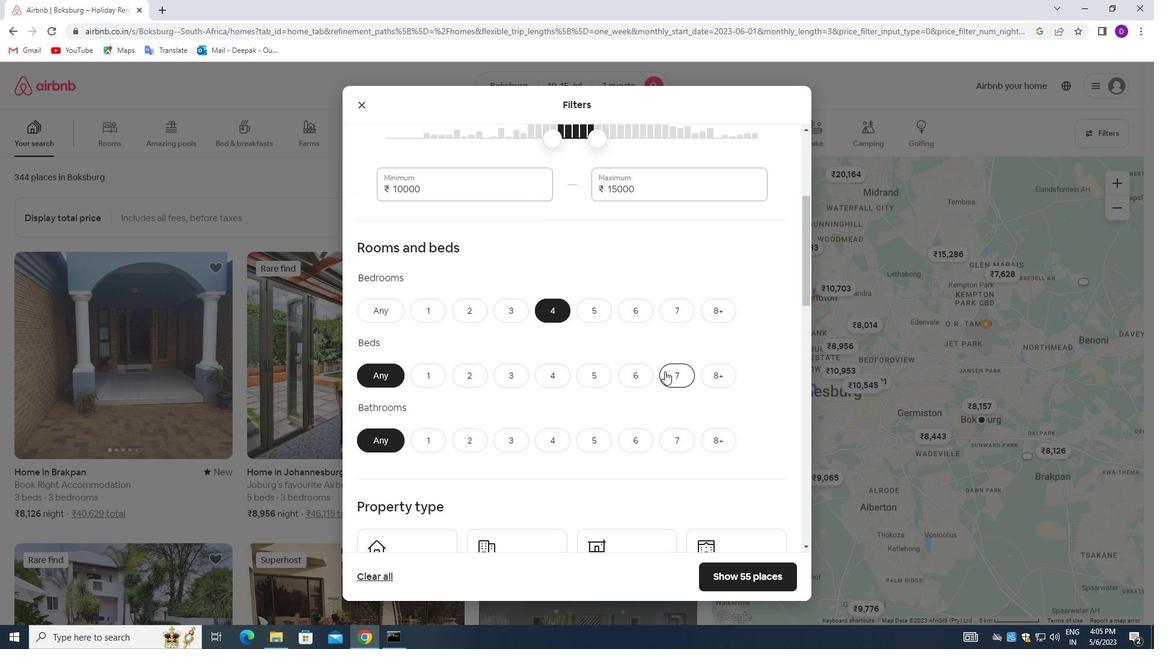 
Action: Mouse moved to (555, 440)
Screenshot: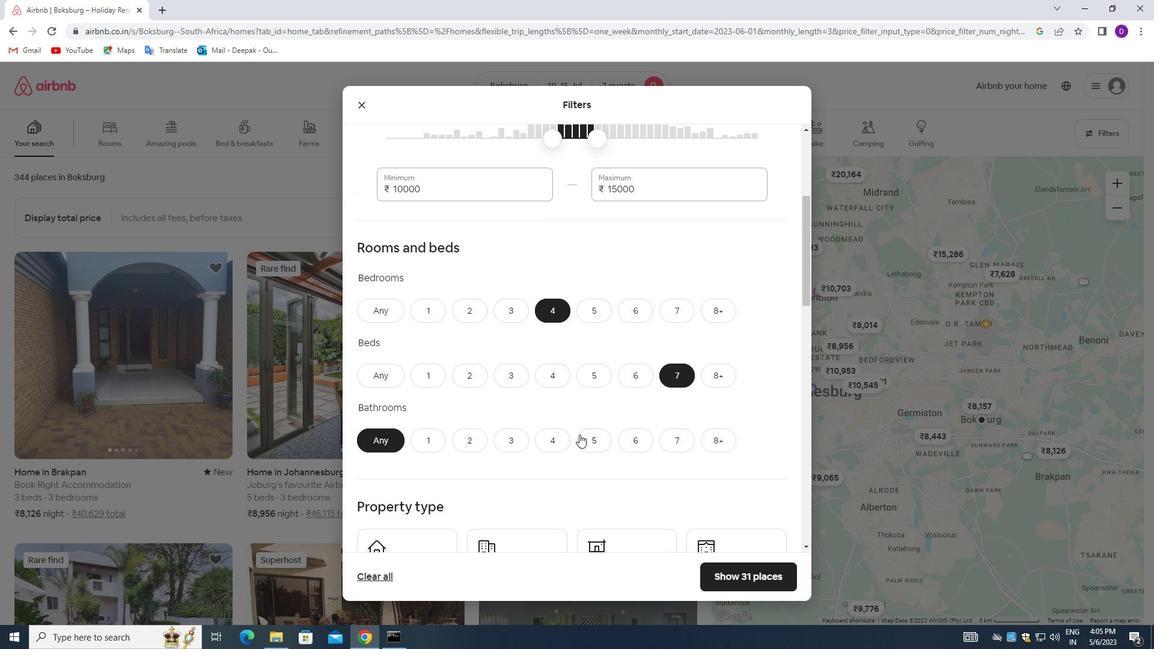 
Action: Mouse pressed left at (555, 440)
Screenshot: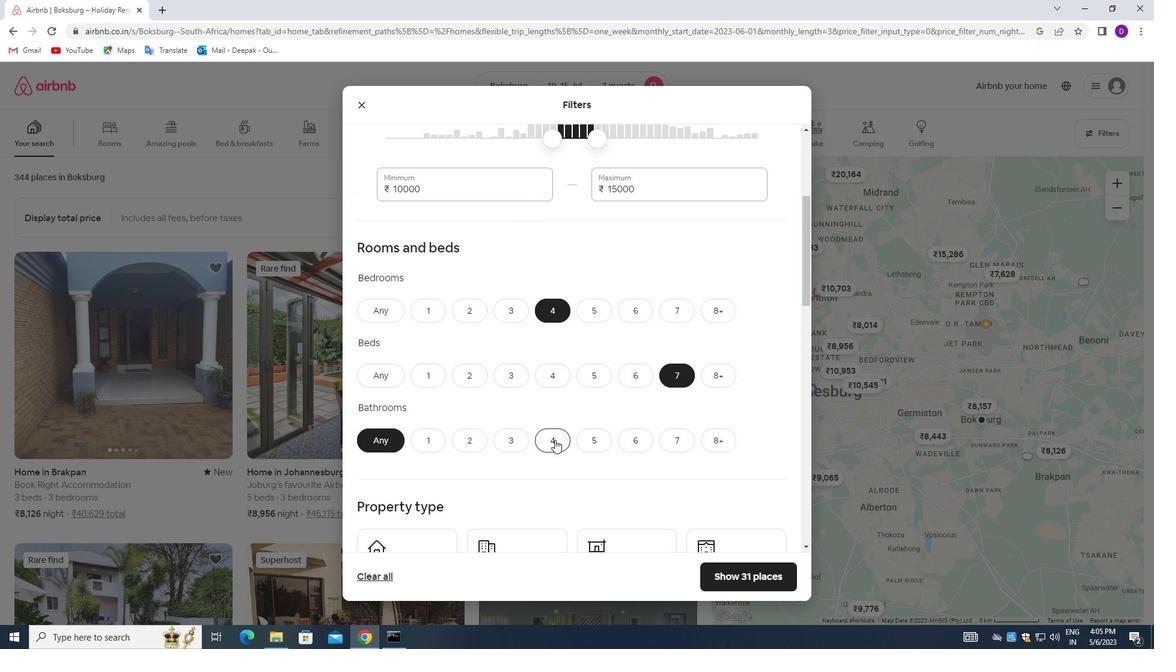 
Action: Mouse moved to (581, 386)
Screenshot: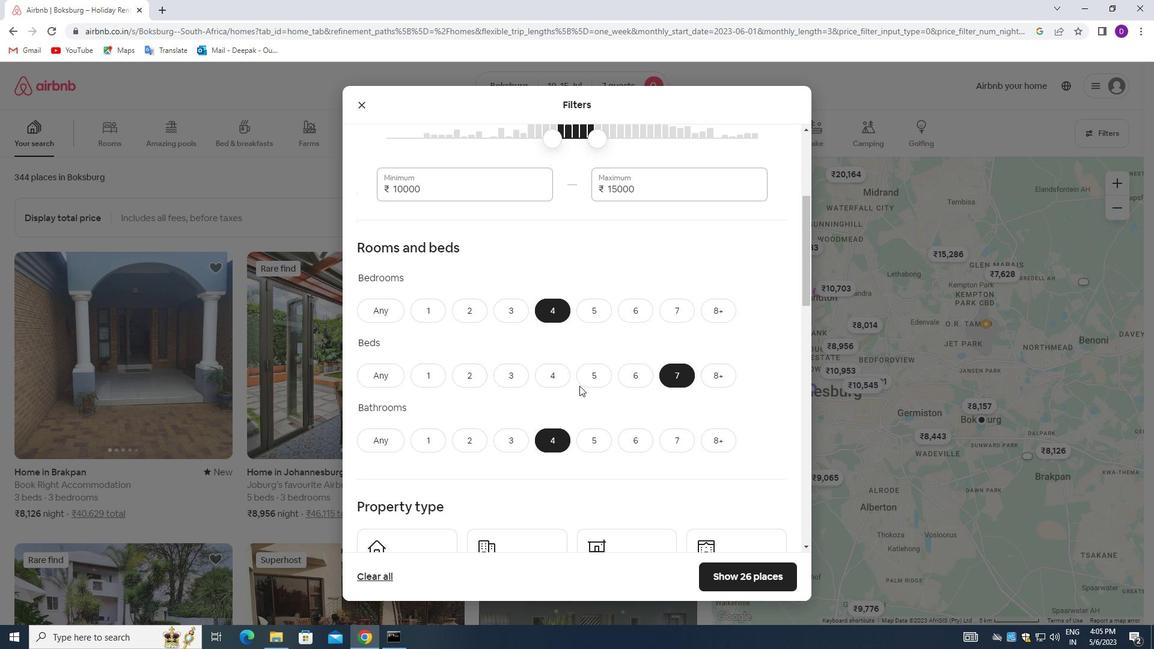 
Action: Mouse scrolled (581, 385) with delta (0, 0)
Screenshot: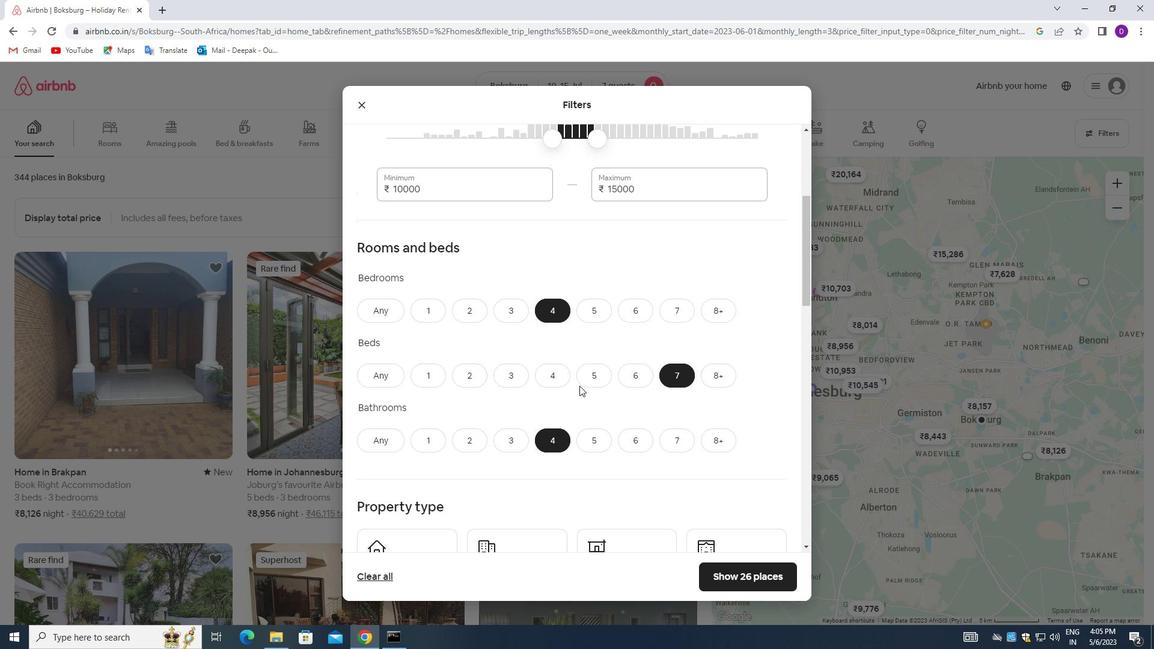
Action: Mouse moved to (581, 387)
Screenshot: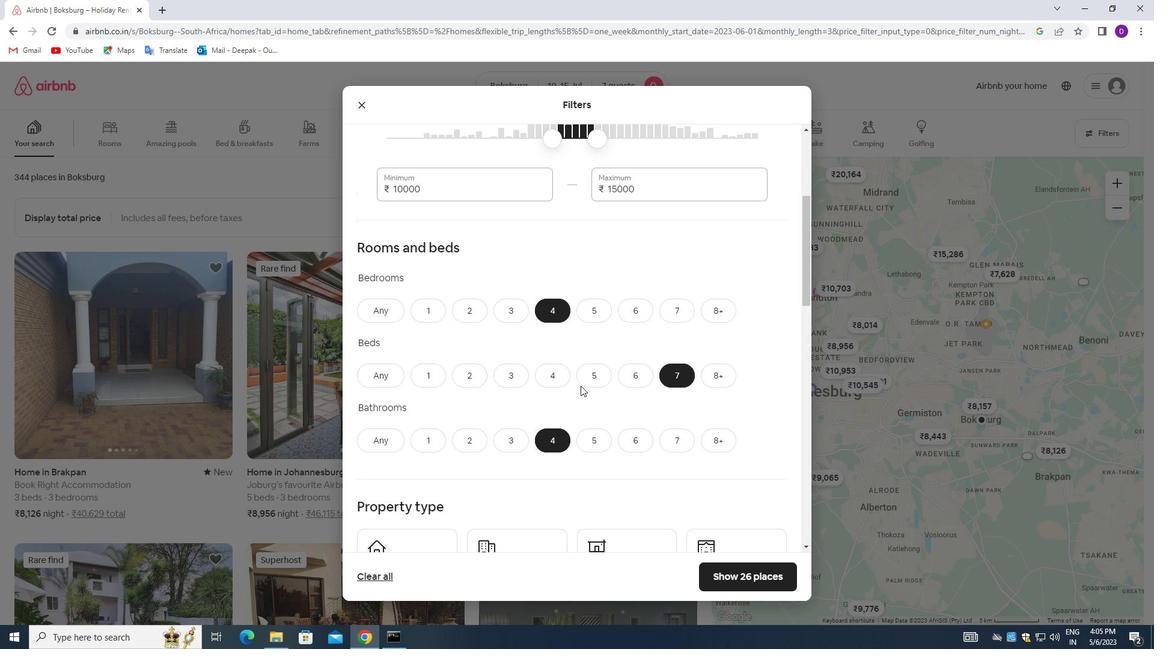 
Action: Mouse scrolled (581, 386) with delta (0, 0)
Screenshot: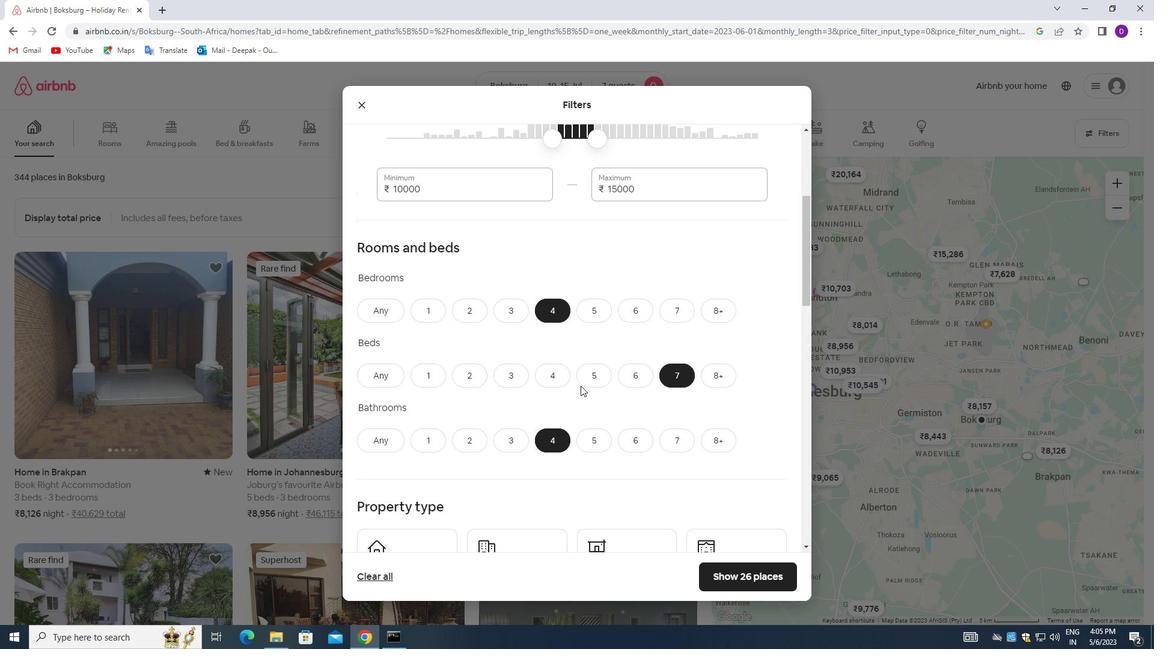 
Action: Mouse moved to (581, 389)
Screenshot: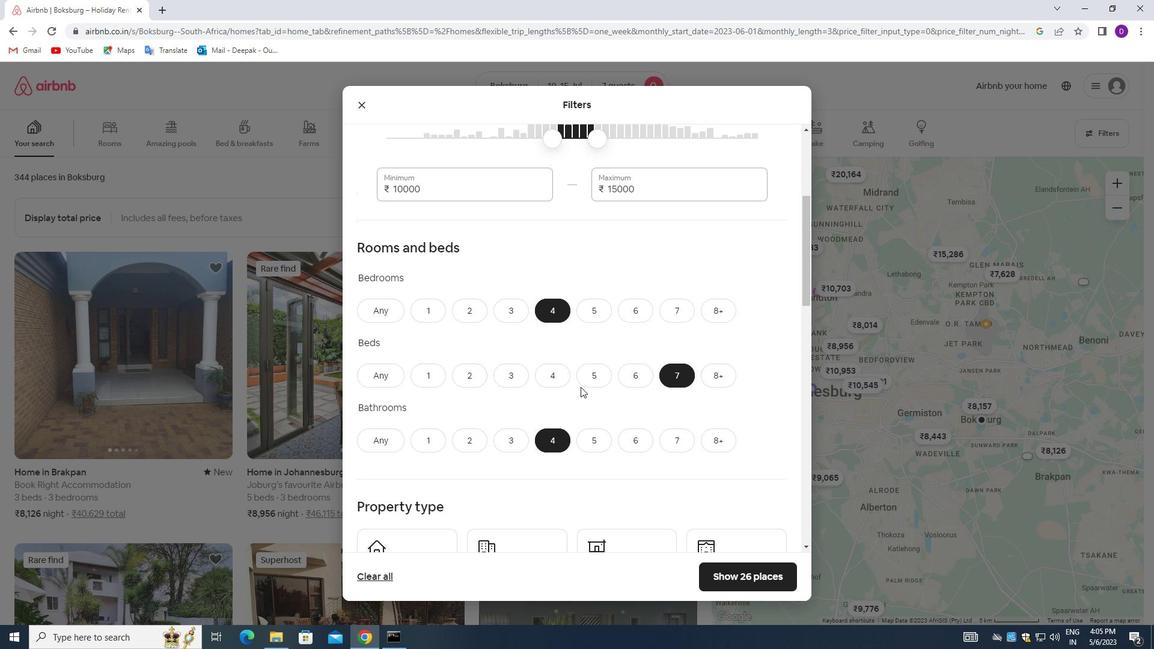 
Action: Mouse scrolled (581, 388) with delta (0, 0)
Screenshot: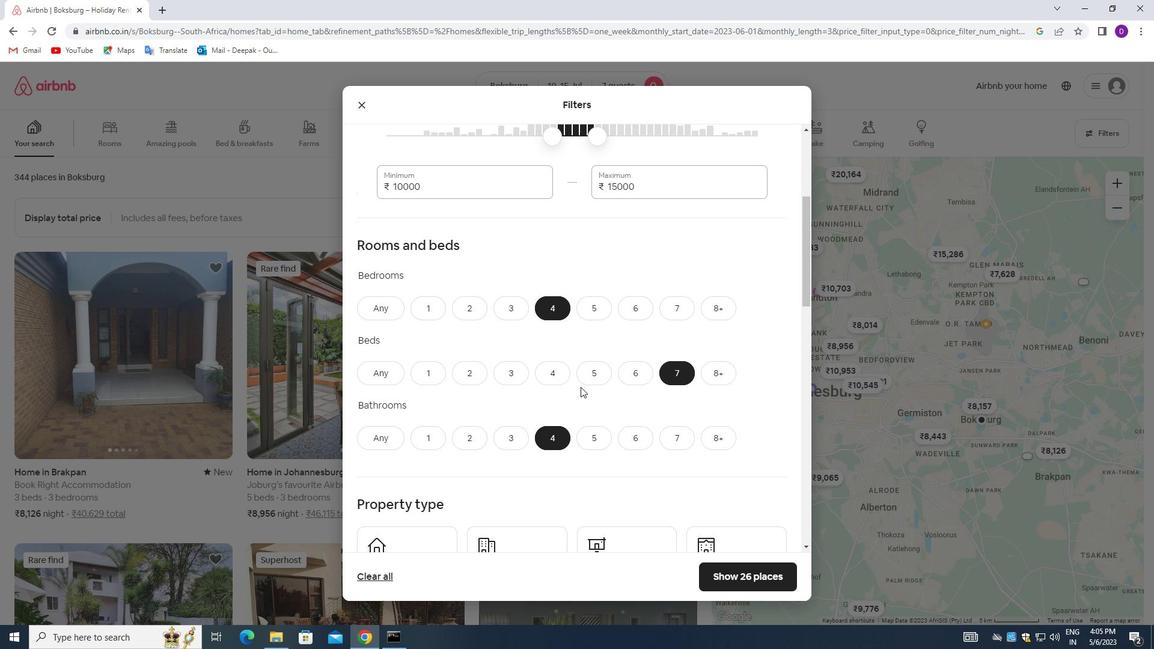 
Action: Mouse moved to (442, 384)
Screenshot: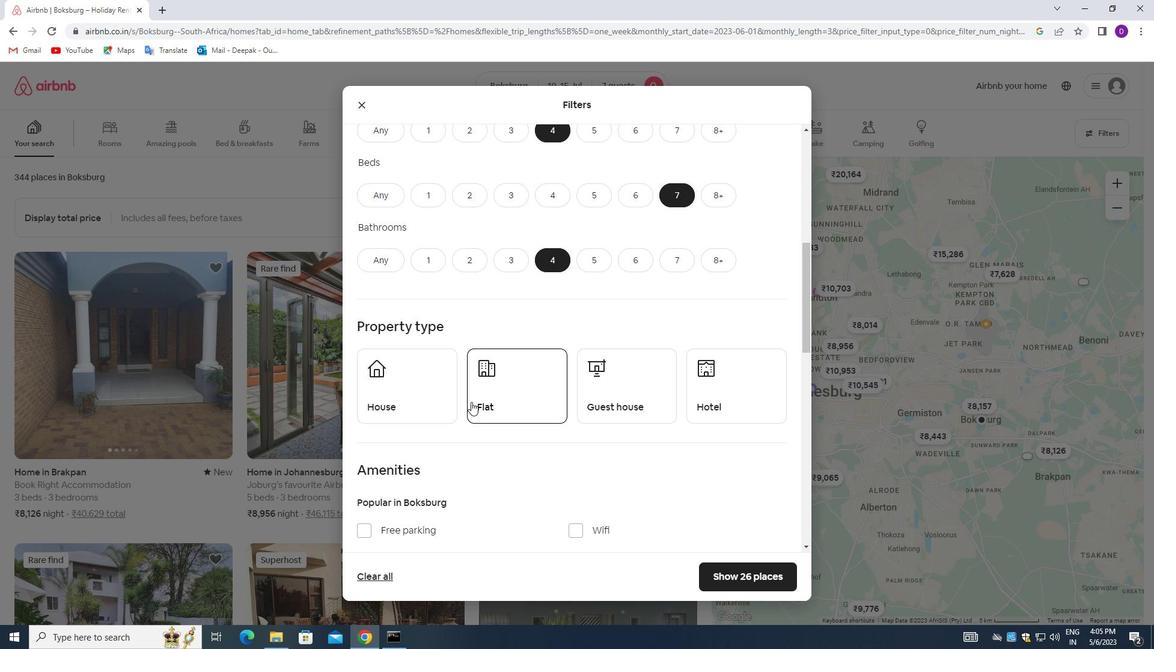 
Action: Mouse pressed left at (442, 384)
Screenshot: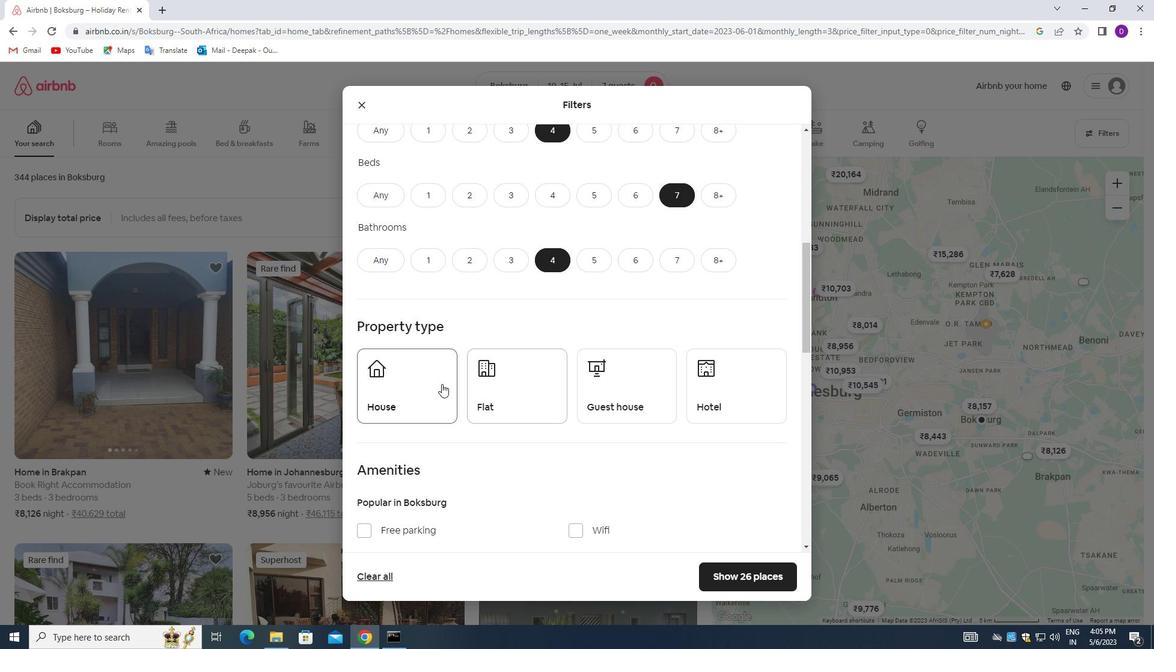 
Action: Mouse moved to (528, 400)
Screenshot: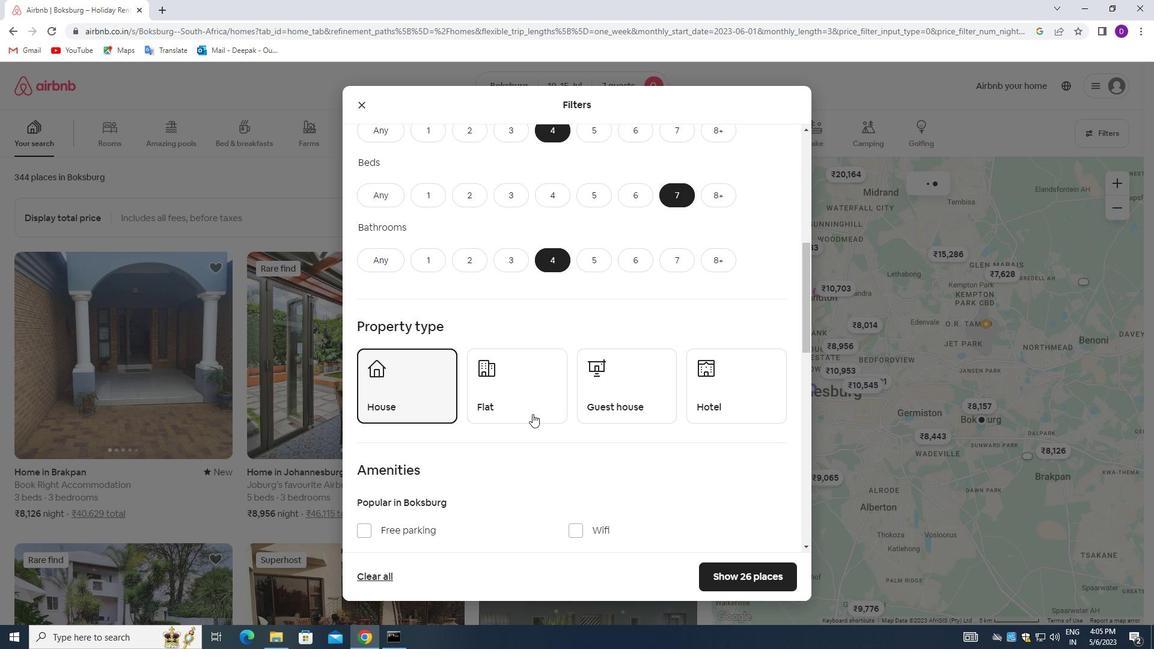 
Action: Mouse pressed left at (528, 400)
Screenshot: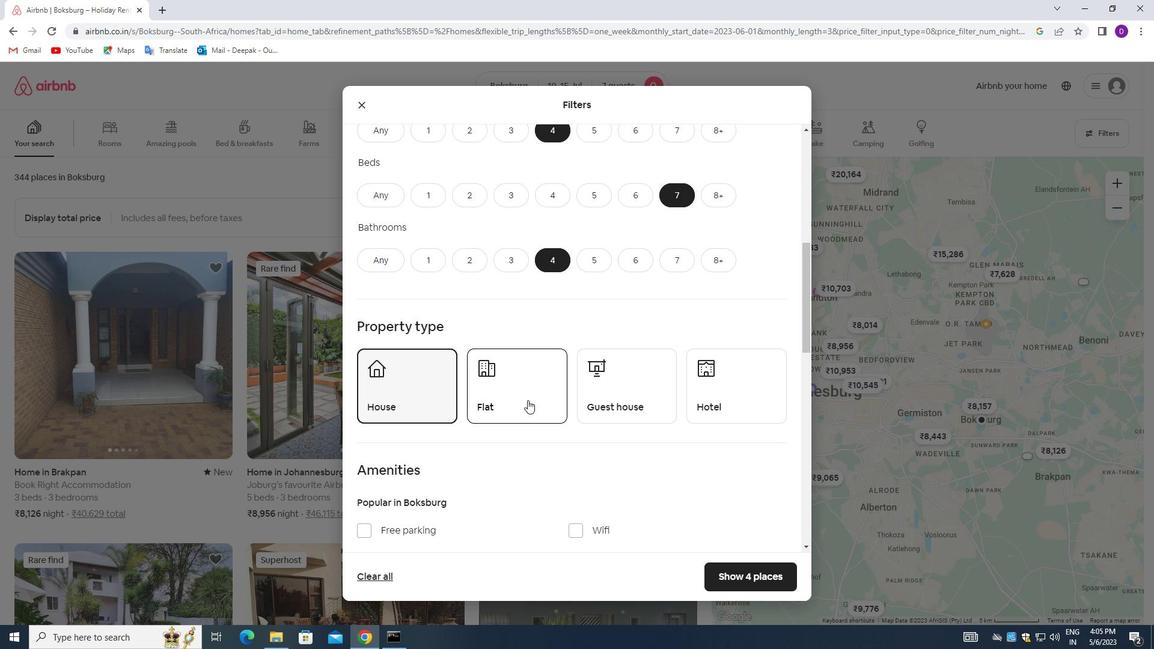 
Action: Mouse moved to (605, 390)
Screenshot: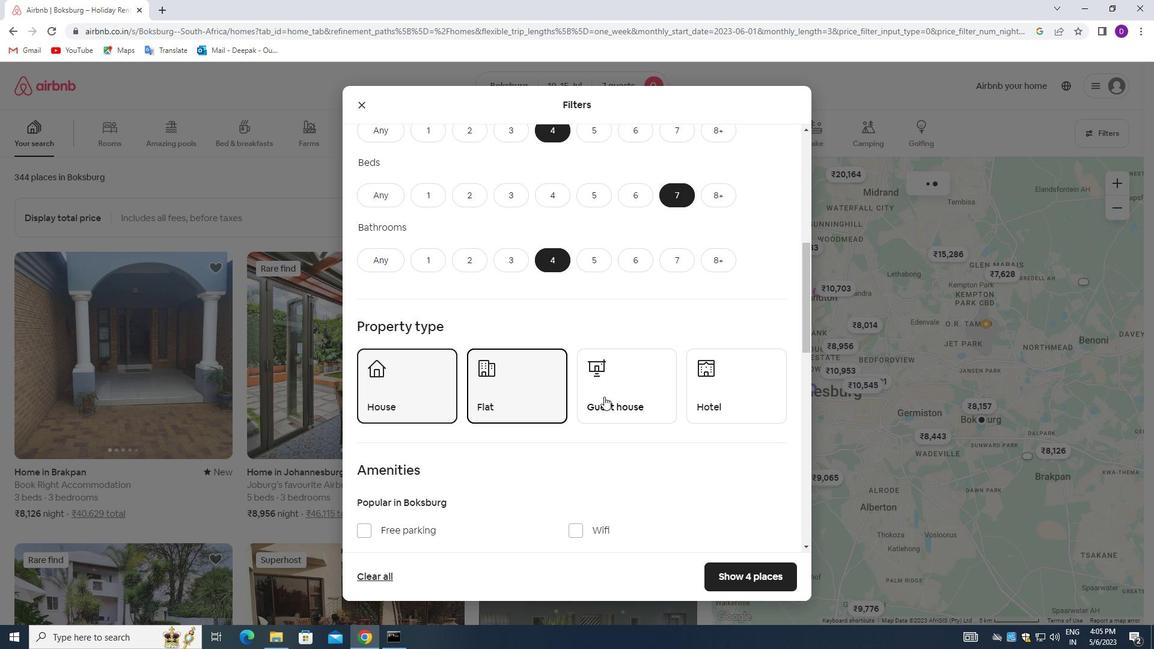 
Action: Mouse pressed left at (605, 390)
Screenshot: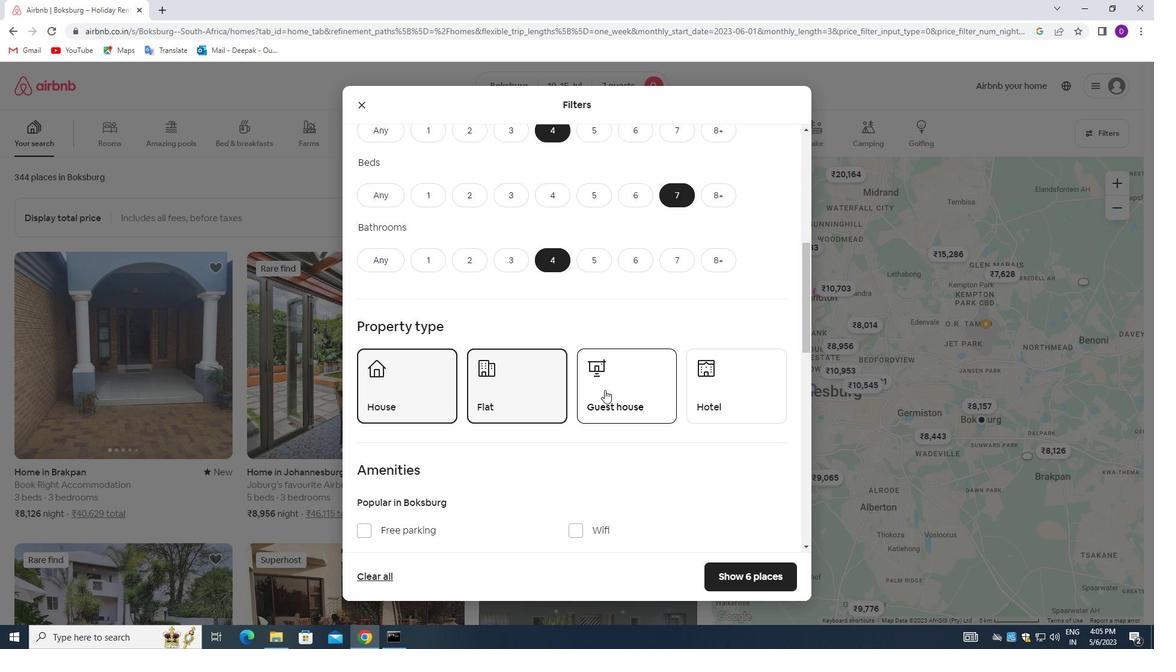 
Action: Mouse moved to (544, 415)
Screenshot: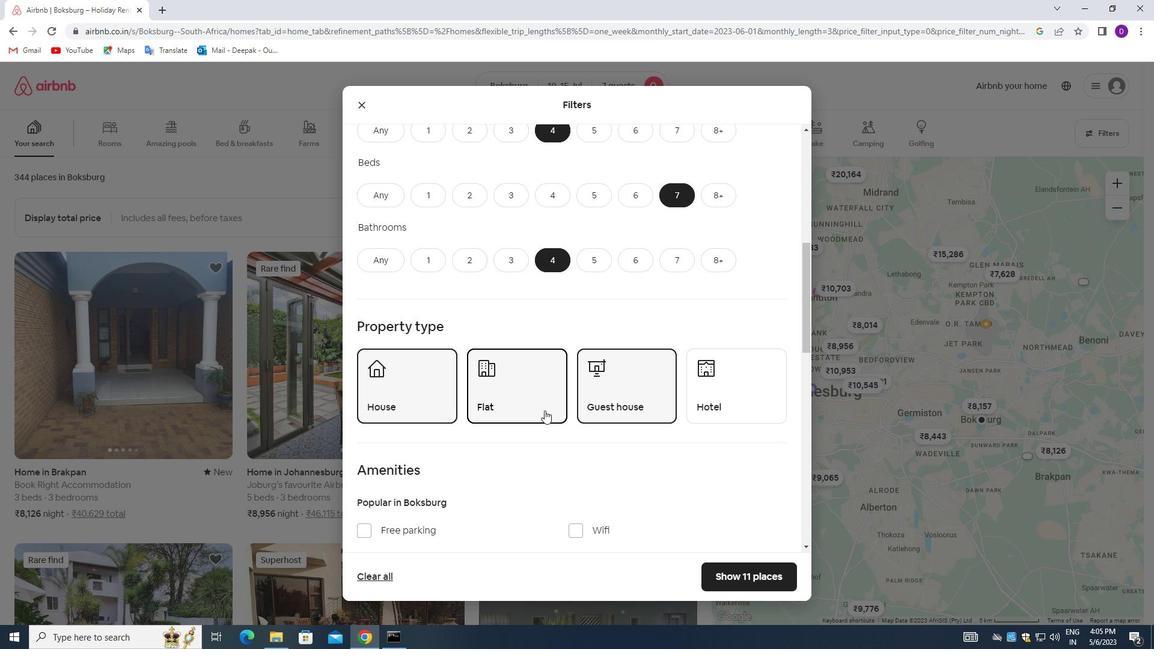 
Action: Mouse scrolled (544, 414) with delta (0, 0)
Screenshot: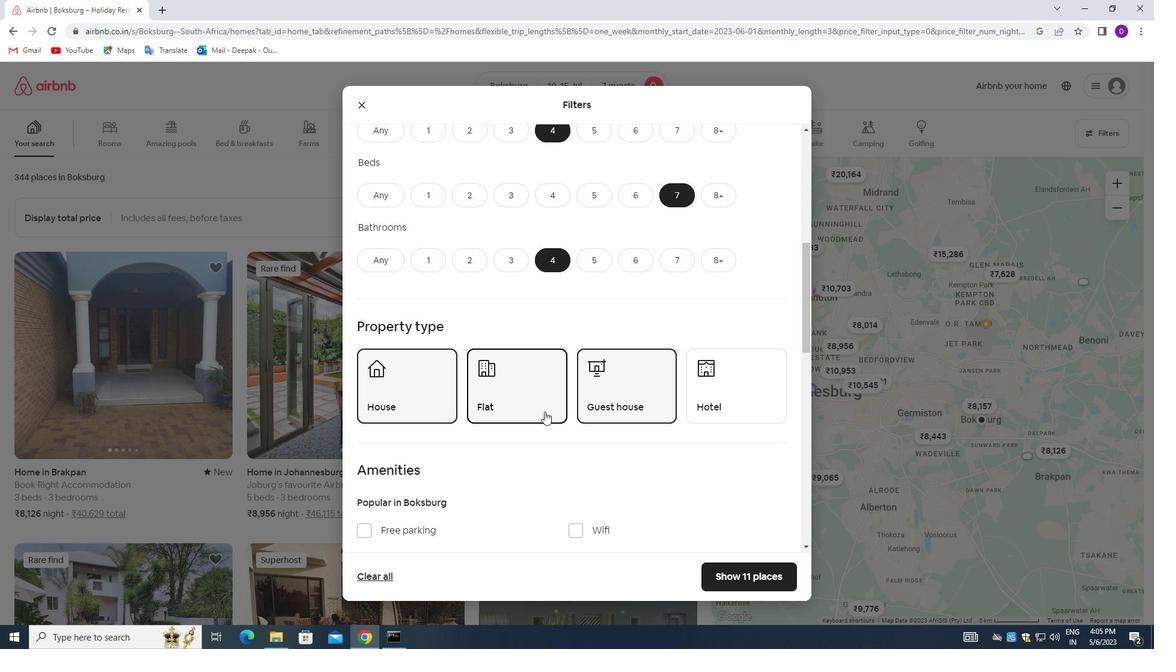 
Action: Mouse moved to (544, 415)
Screenshot: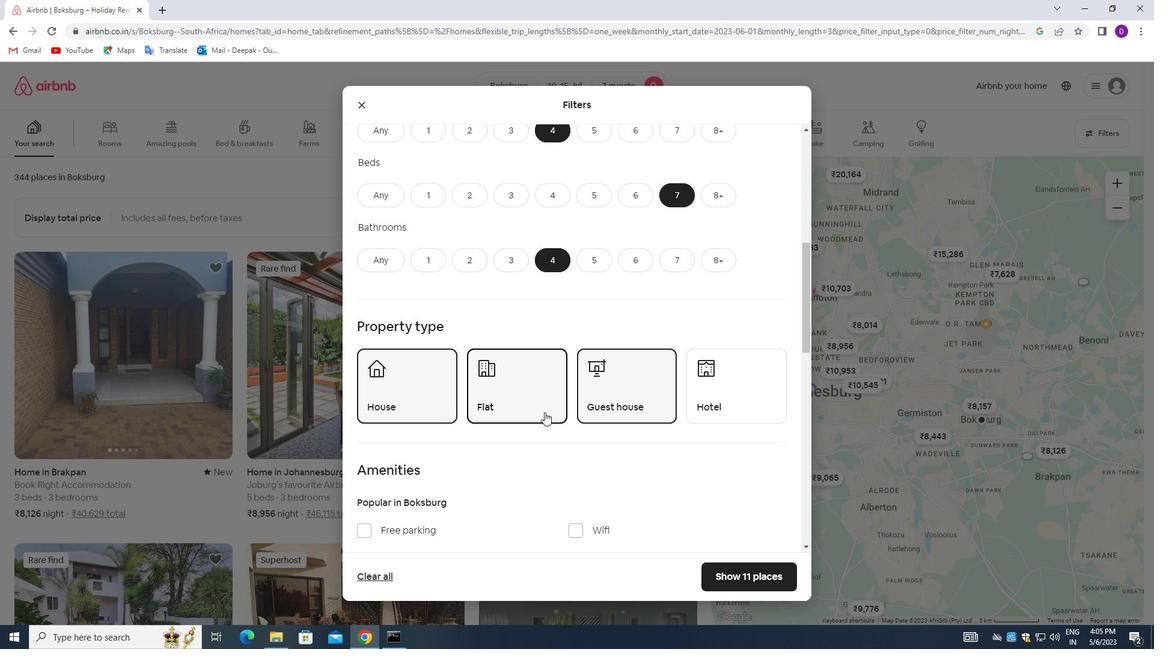 
Action: Mouse scrolled (544, 414) with delta (0, 0)
Screenshot: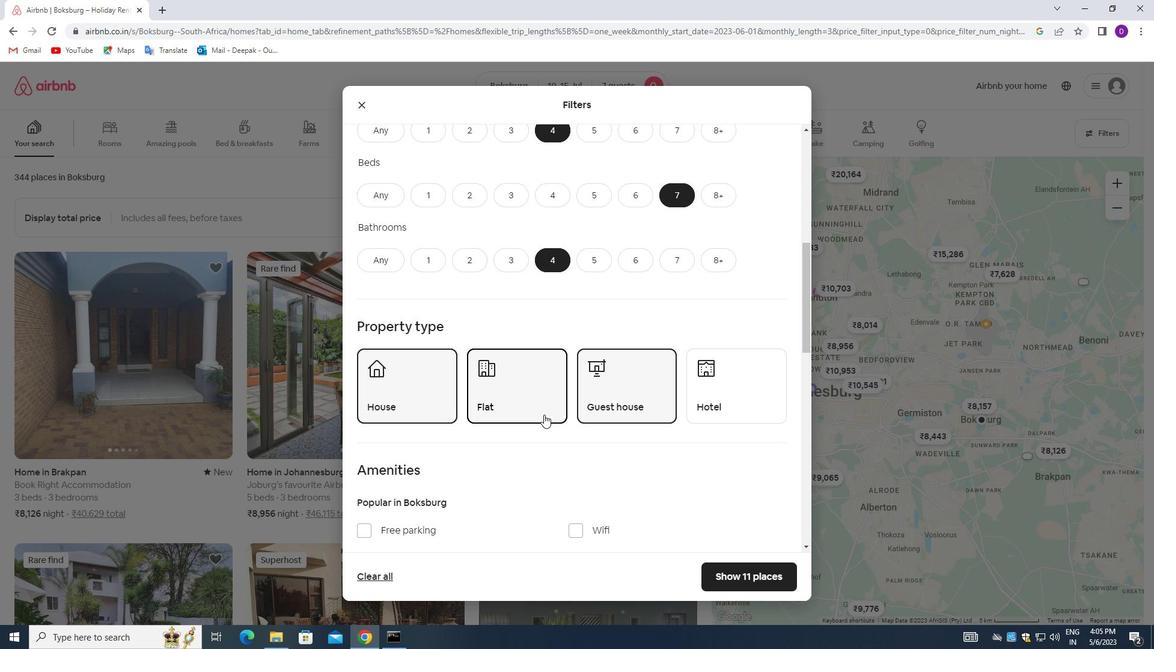 
Action: Mouse scrolled (544, 414) with delta (0, 0)
Screenshot: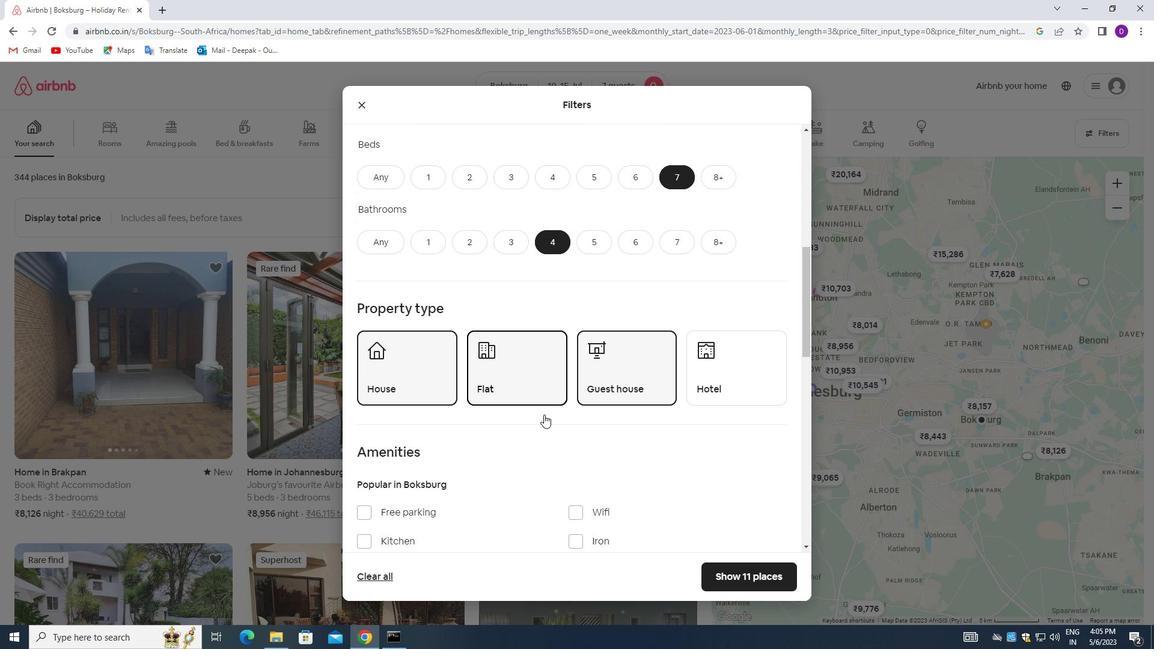 
Action: Mouse moved to (573, 345)
Screenshot: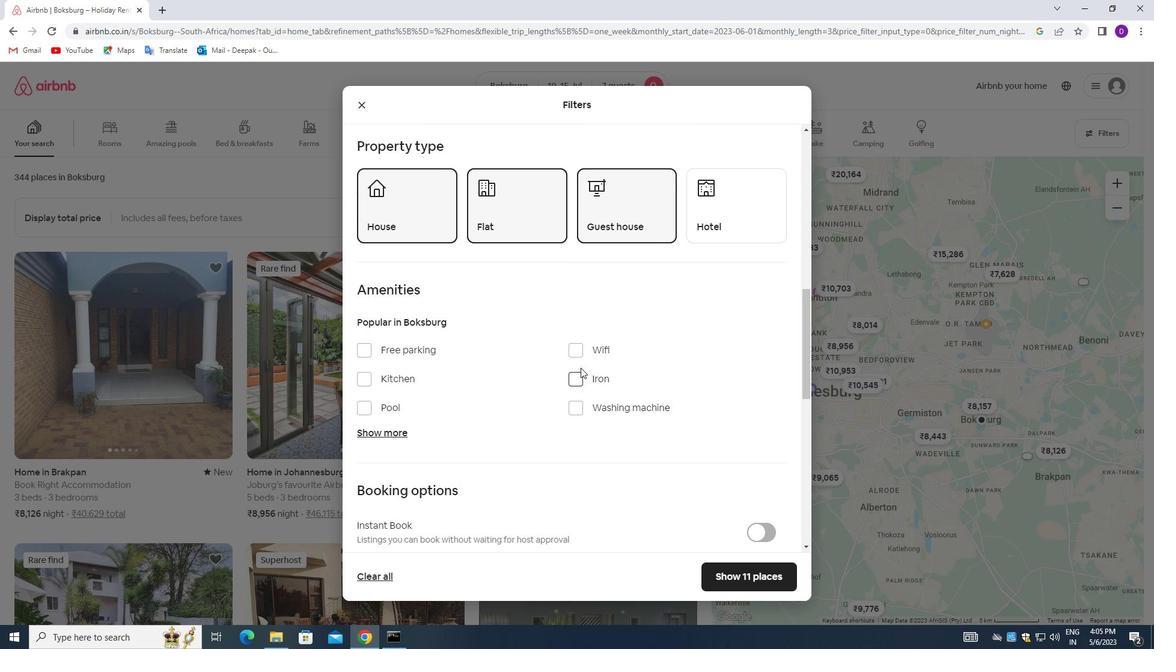 
Action: Mouse pressed left at (573, 345)
Screenshot: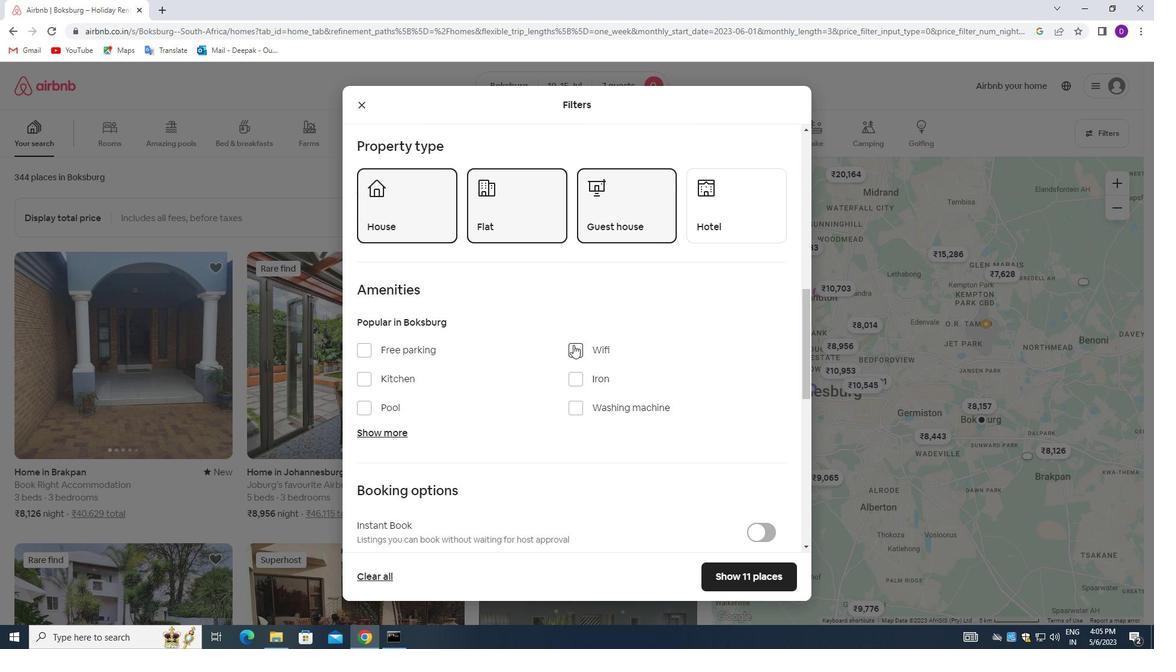 
Action: Mouse moved to (367, 349)
Screenshot: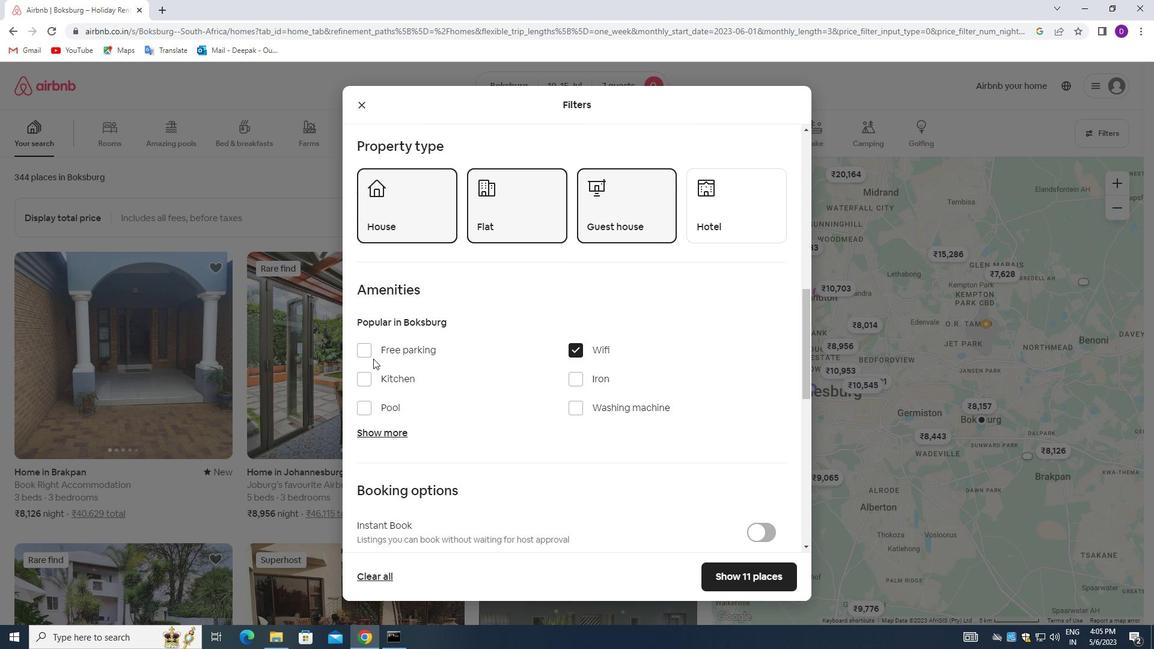 
Action: Mouse pressed left at (367, 349)
Screenshot: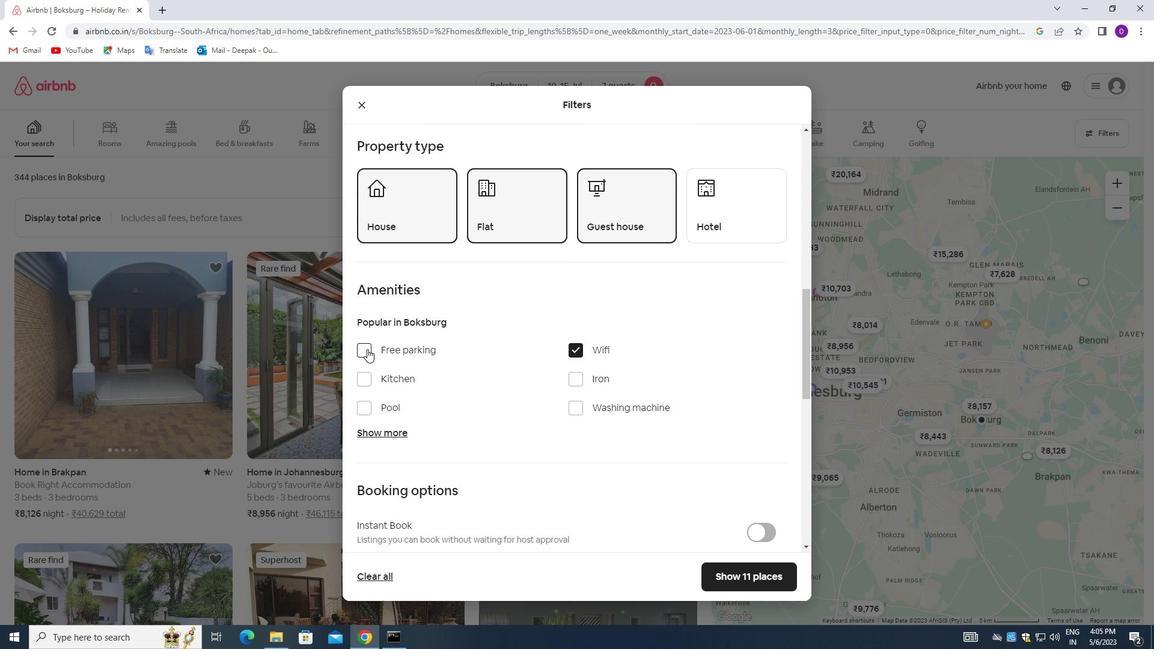 
Action: Mouse moved to (385, 432)
Screenshot: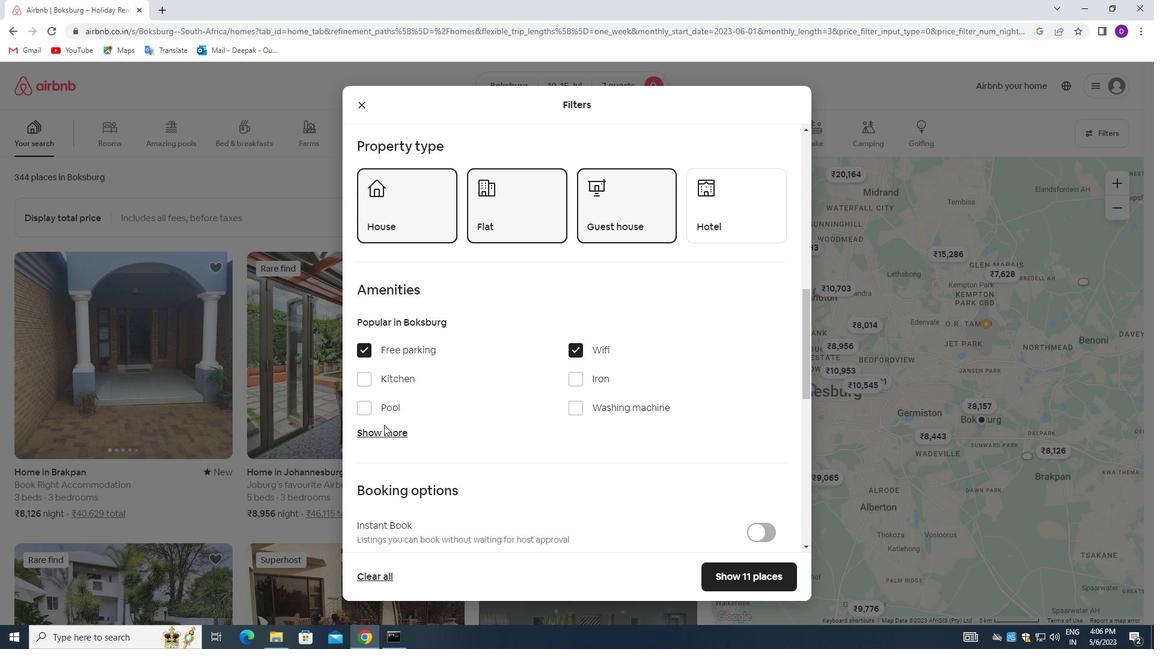 
Action: Mouse pressed left at (385, 432)
Screenshot: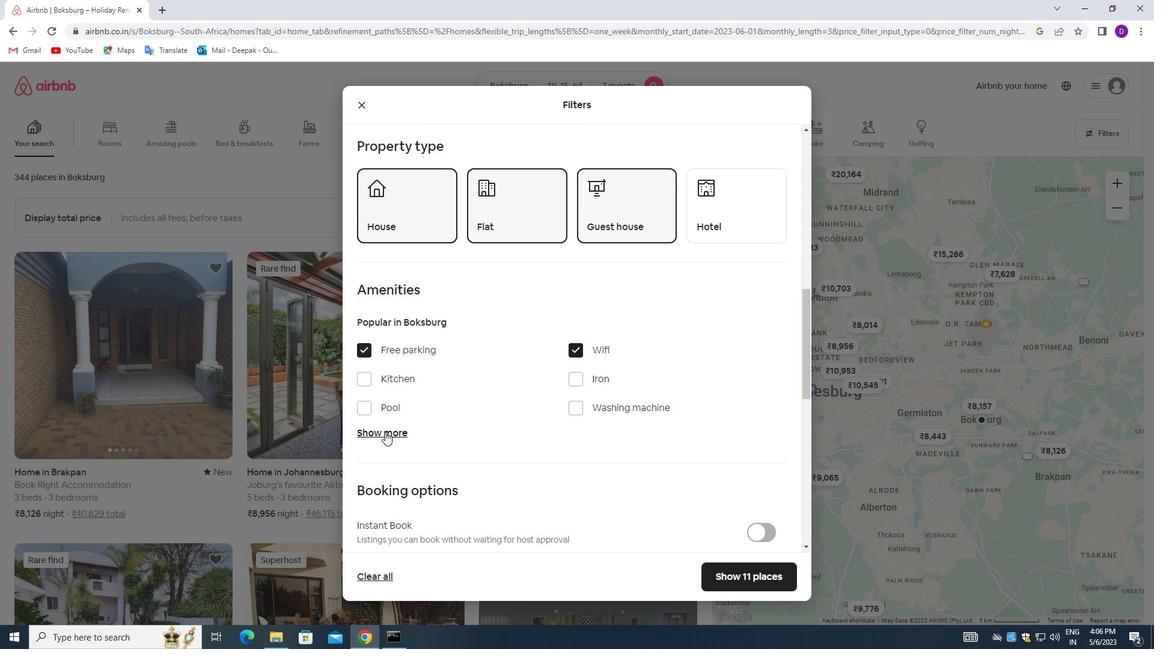 
Action: Mouse moved to (365, 533)
Screenshot: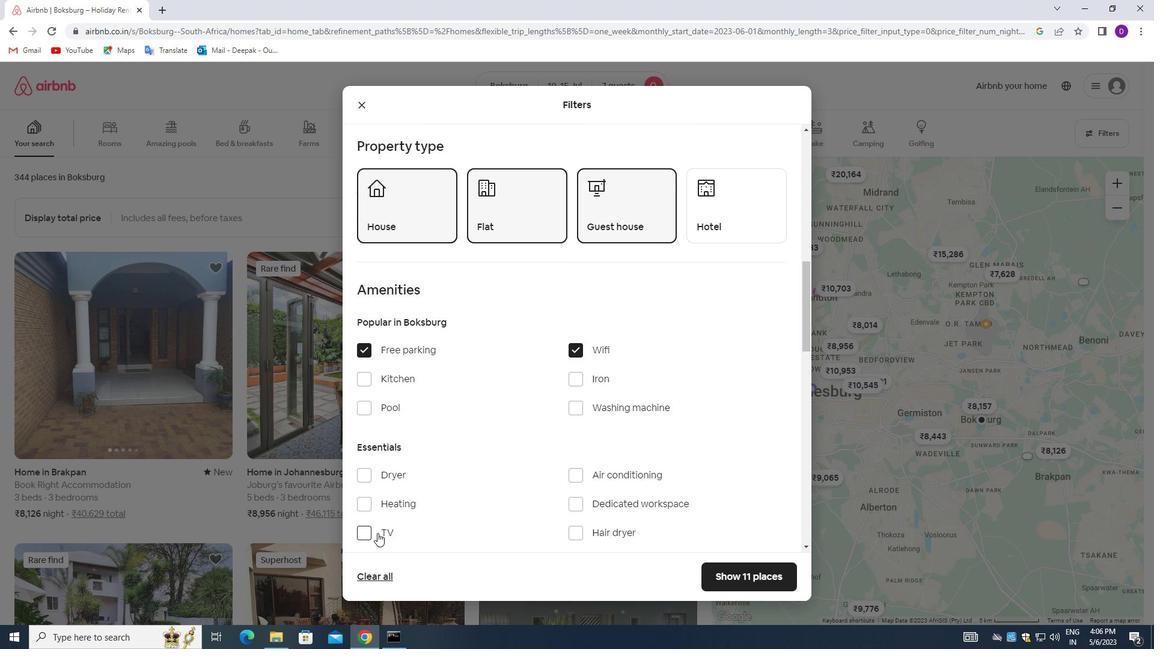 
Action: Mouse pressed left at (365, 533)
Screenshot: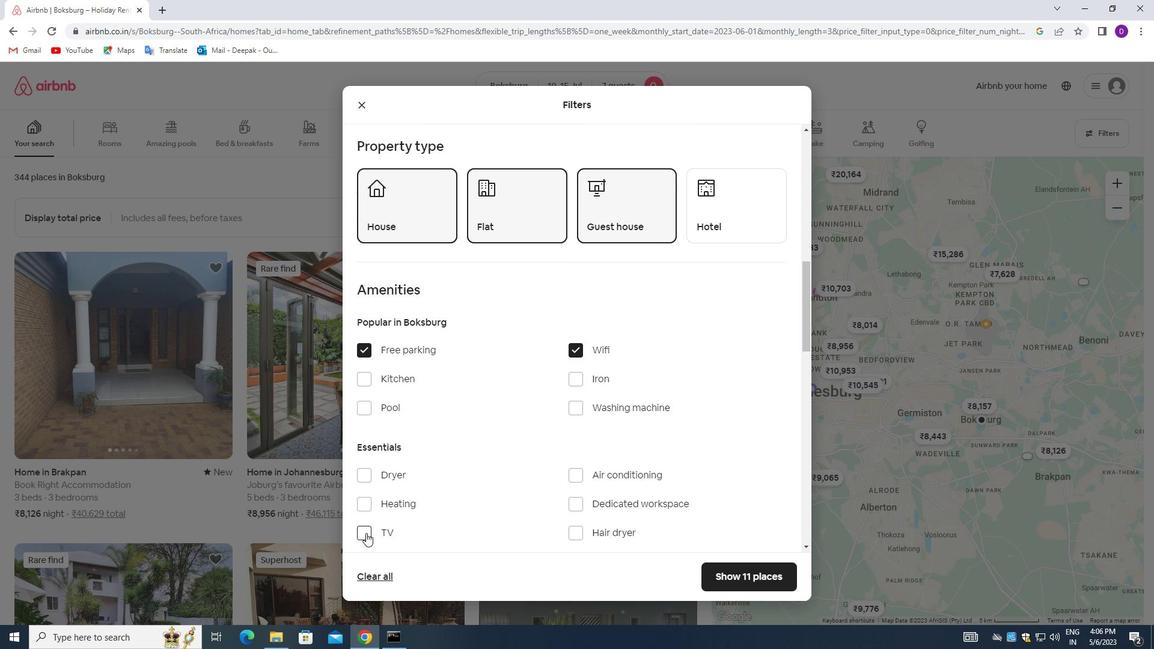 
Action: Mouse moved to (452, 478)
Screenshot: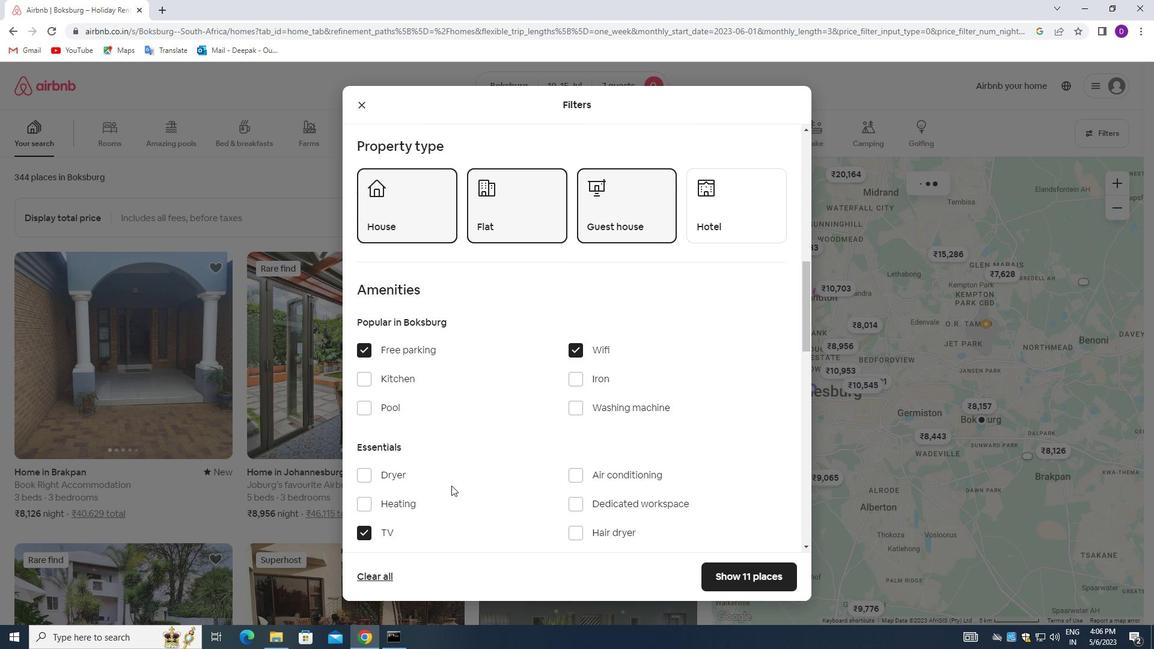 
Action: Mouse scrolled (452, 478) with delta (0, 0)
Screenshot: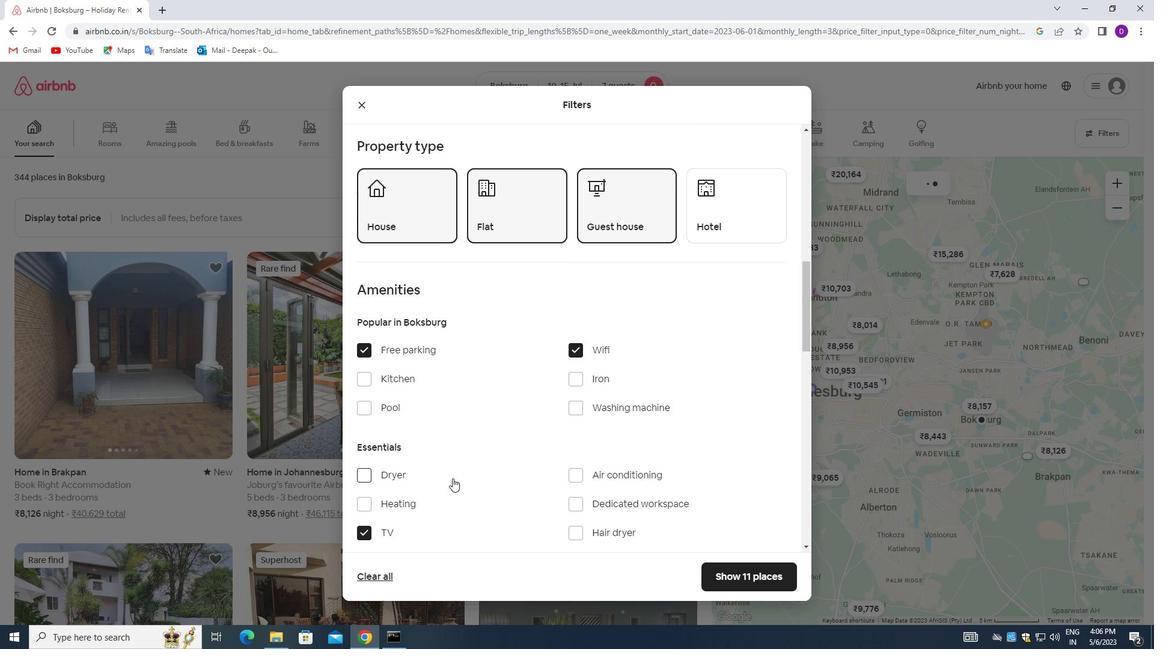 
Action: Mouse moved to (453, 478)
Screenshot: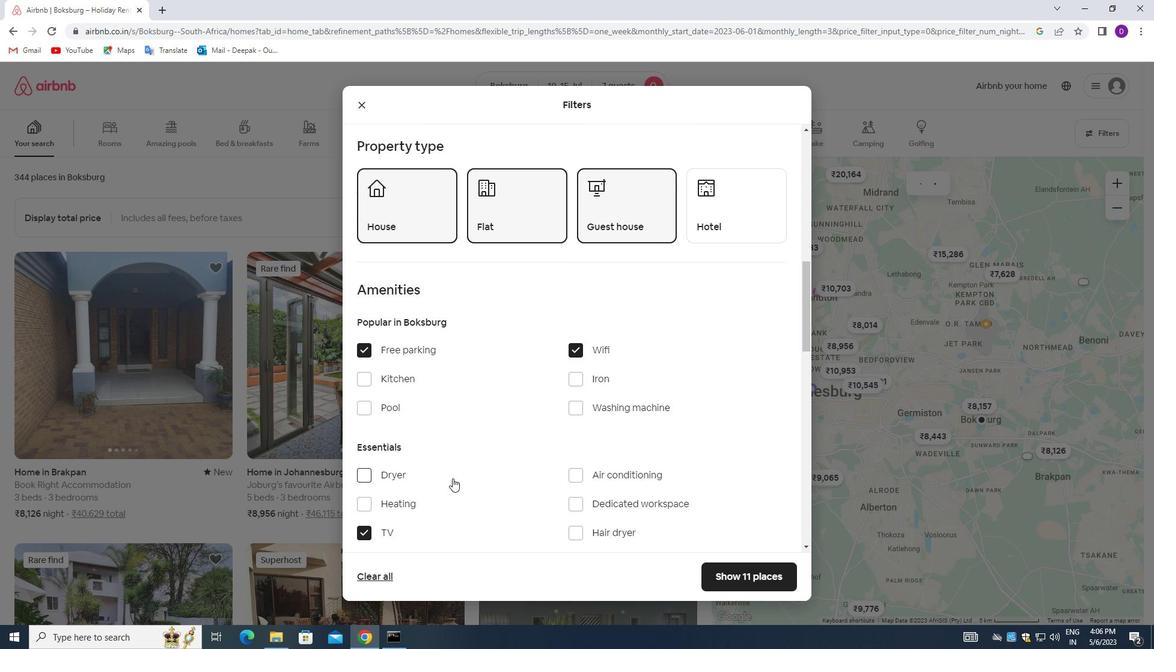 
Action: Mouse scrolled (453, 477) with delta (0, 0)
Screenshot: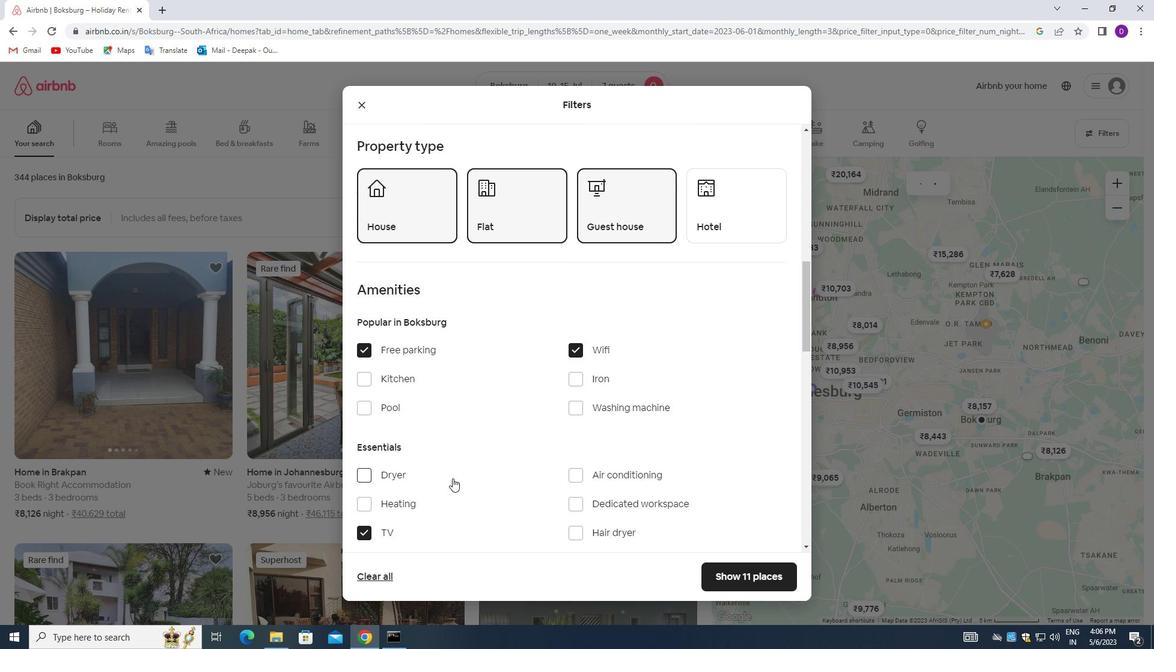 
Action: Mouse moved to (458, 425)
Screenshot: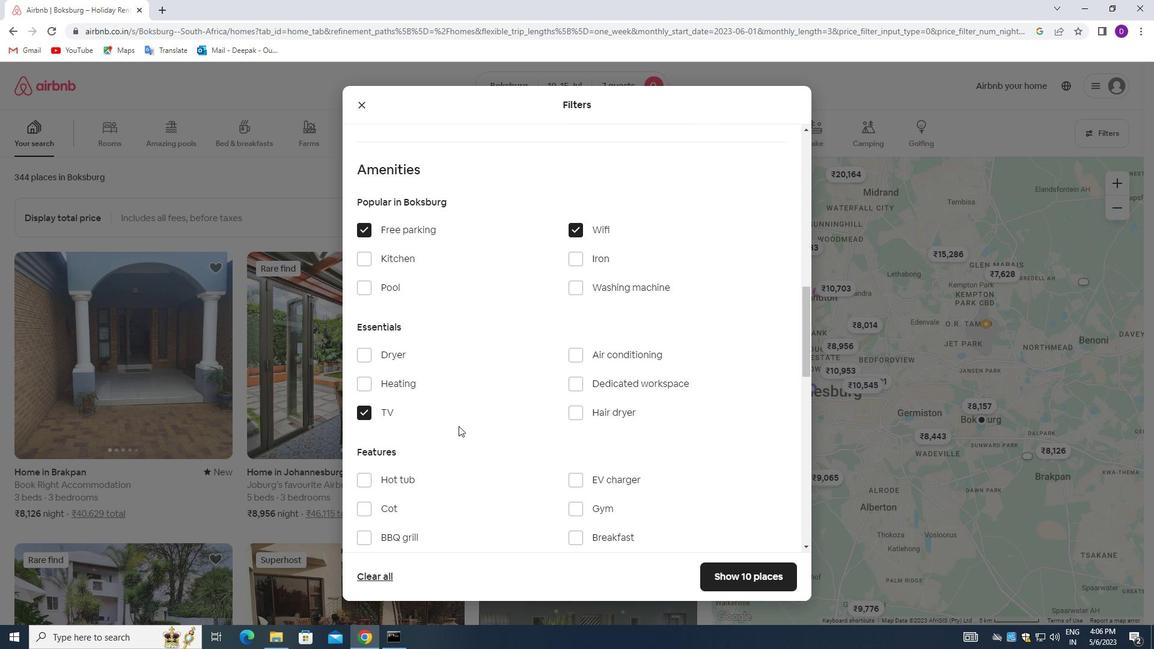 
Action: Mouse scrolled (458, 425) with delta (0, 0)
Screenshot: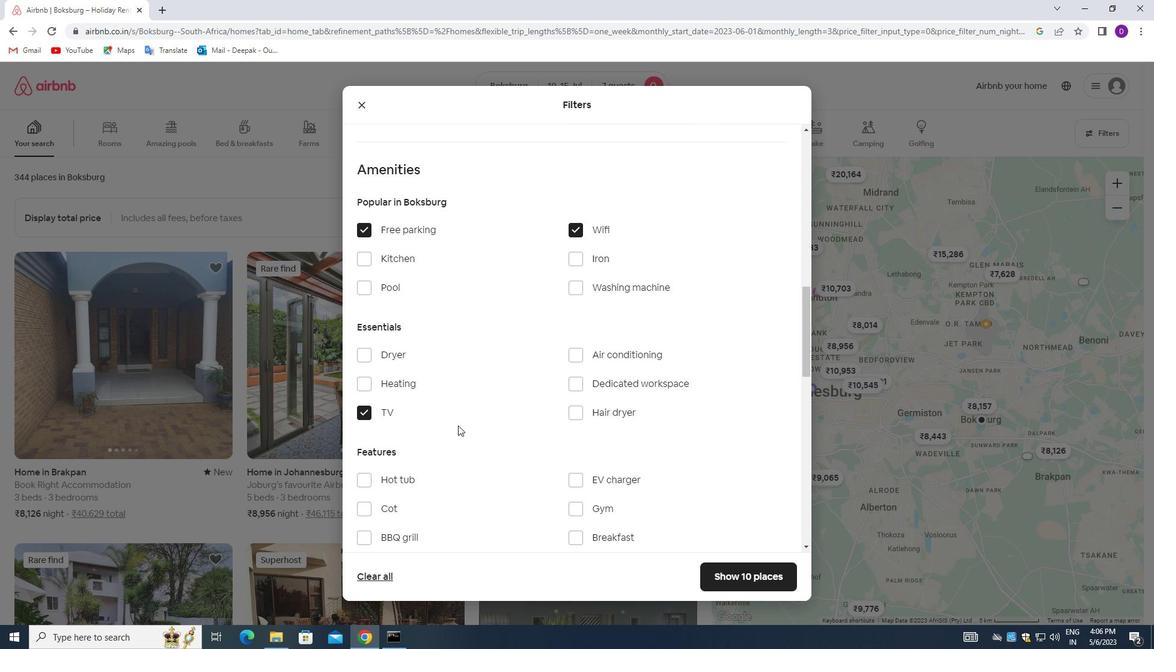 
Action: Mouse moved to (458, 425)
Screenshot: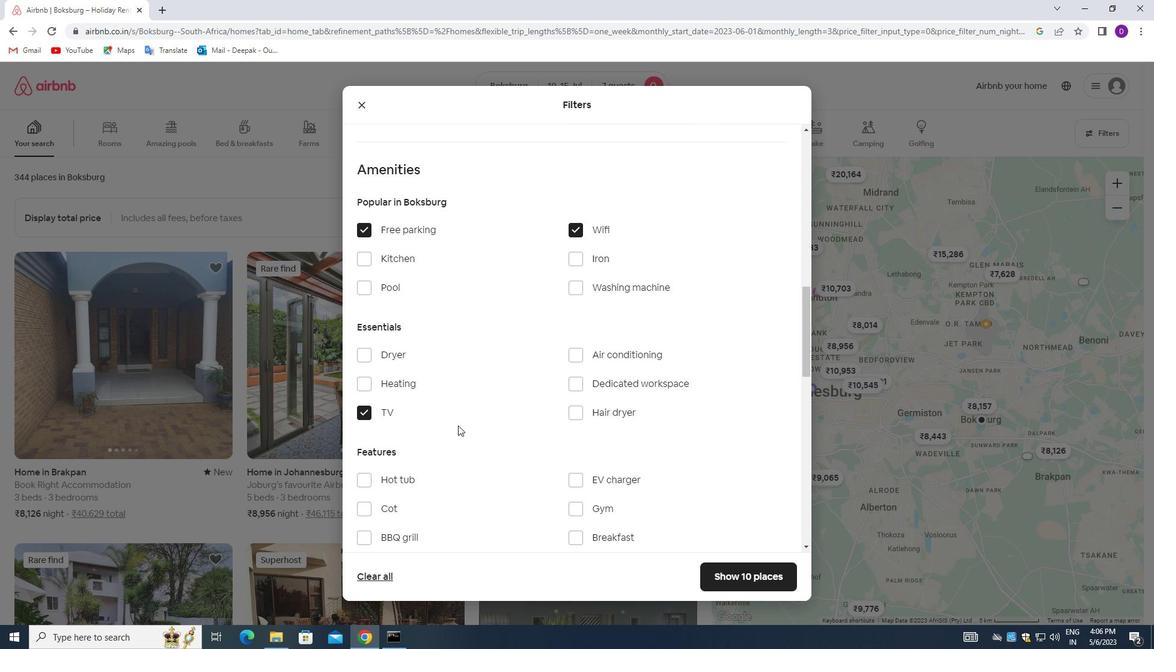 
Action: Mouse scrolled (458, 425) with delta (0, 0)
Screenshot: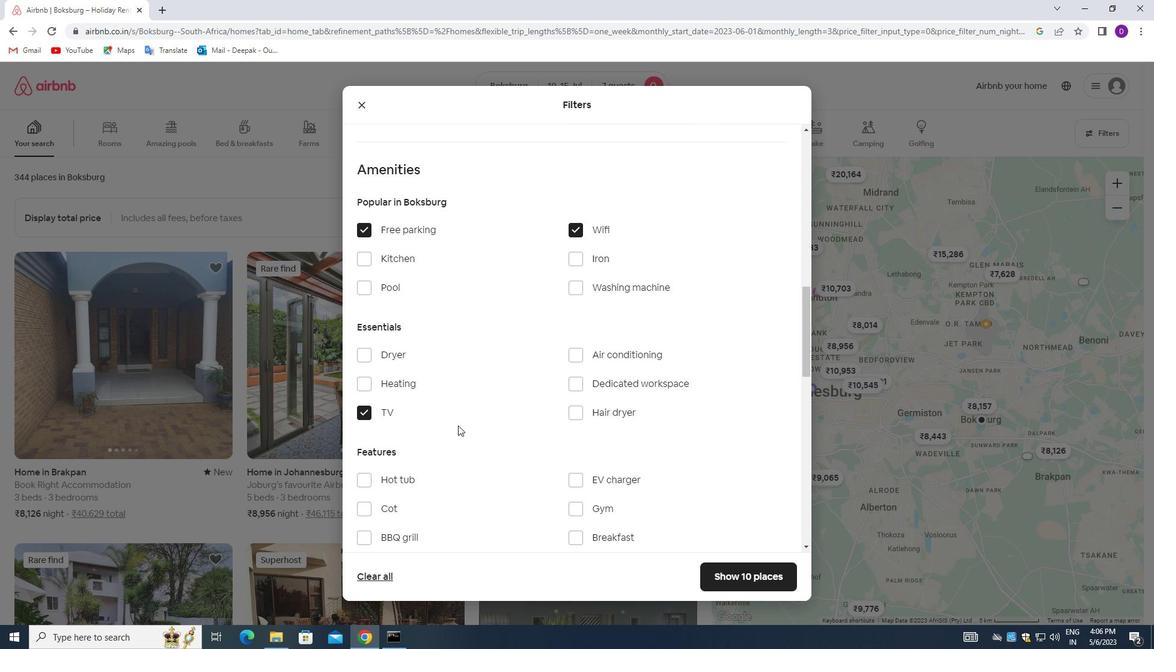 
Action: Mouse moved to (573, 393)
Screenshot: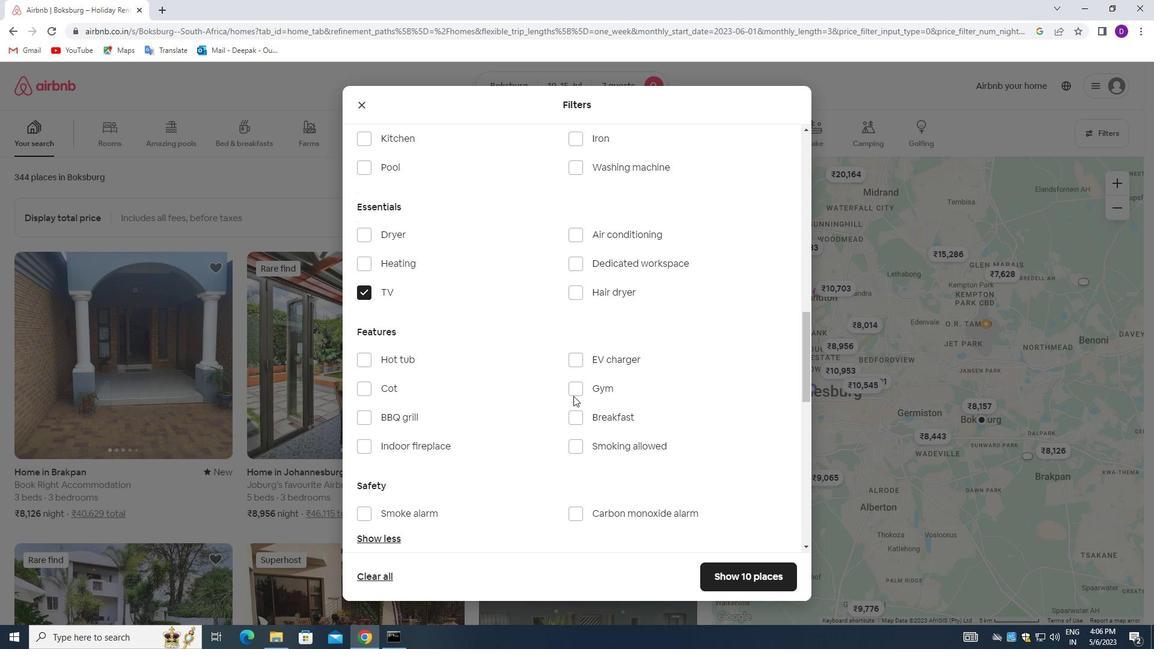 
Action: Mouse pressed left at (573, 393)
Screenshot: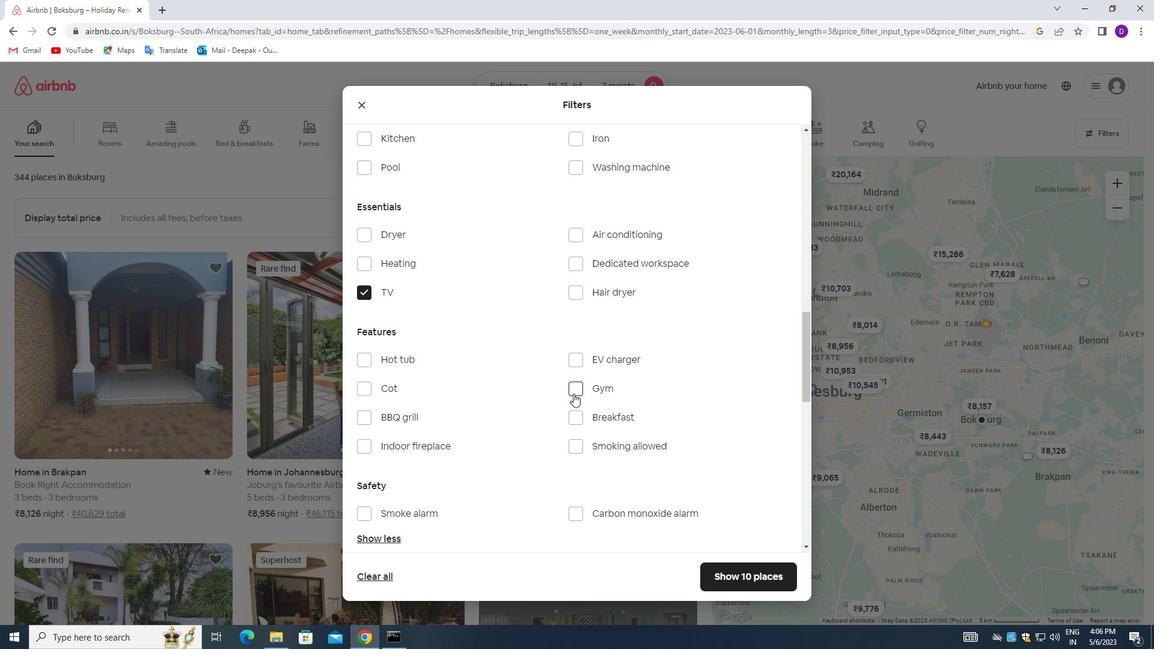 
Action: Mouse moved to (573, 417)
Screenshot: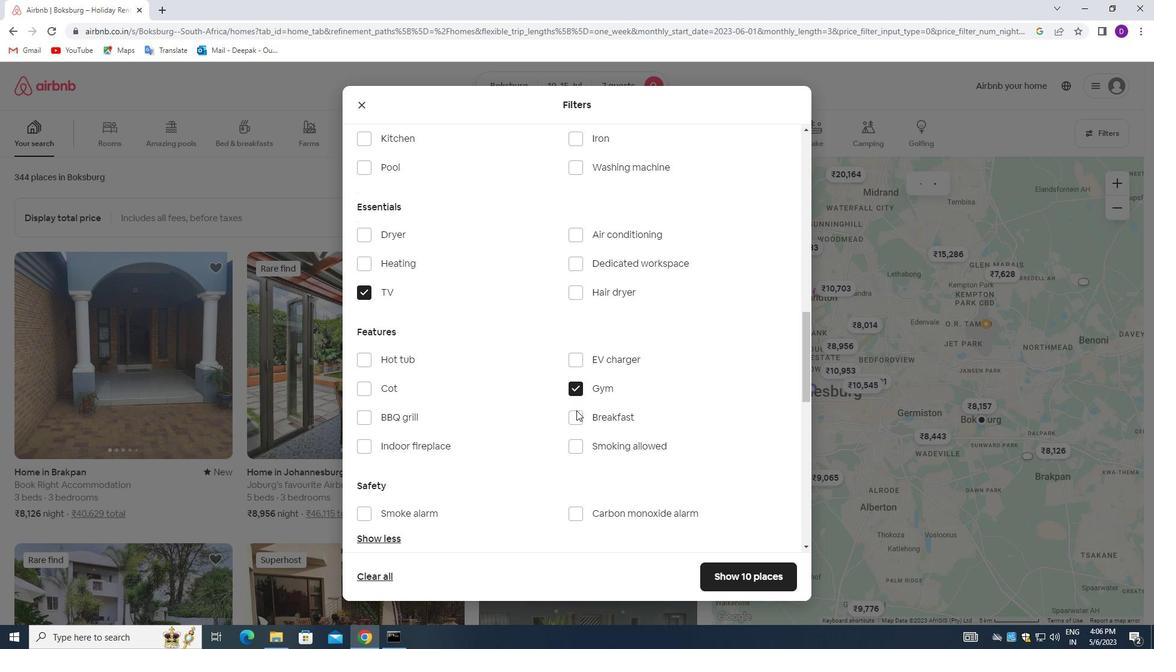 
Action: Mouse pressed left at (573, 417)
Screenshot: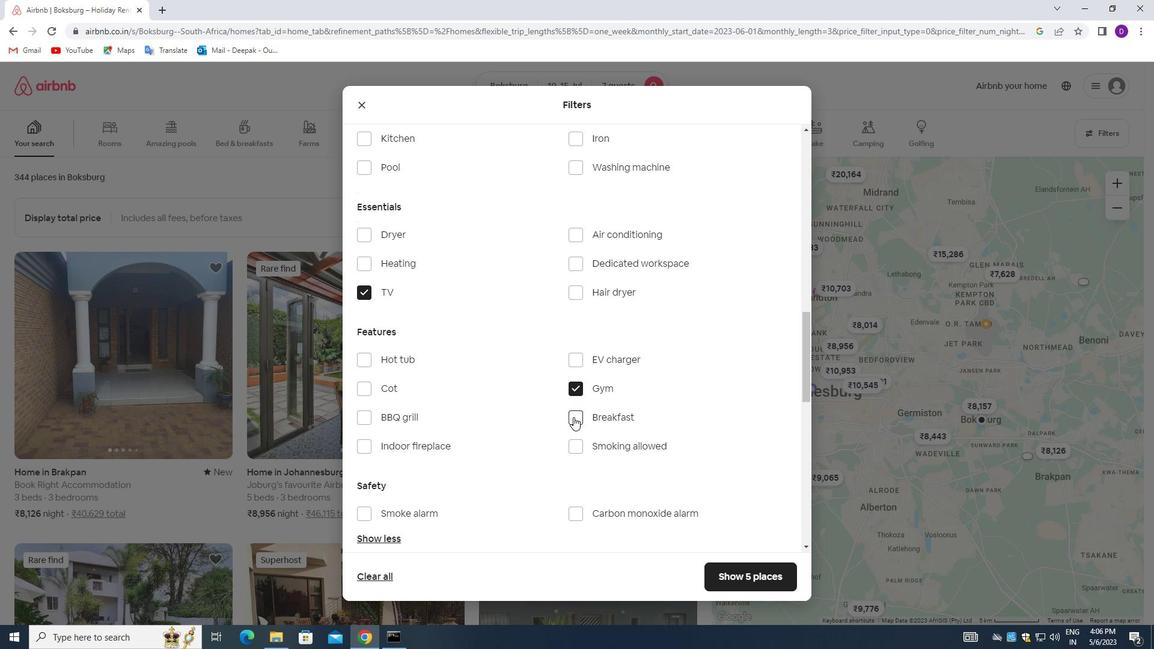 
Action: Mouse moved to (424, 368)
Screenshot: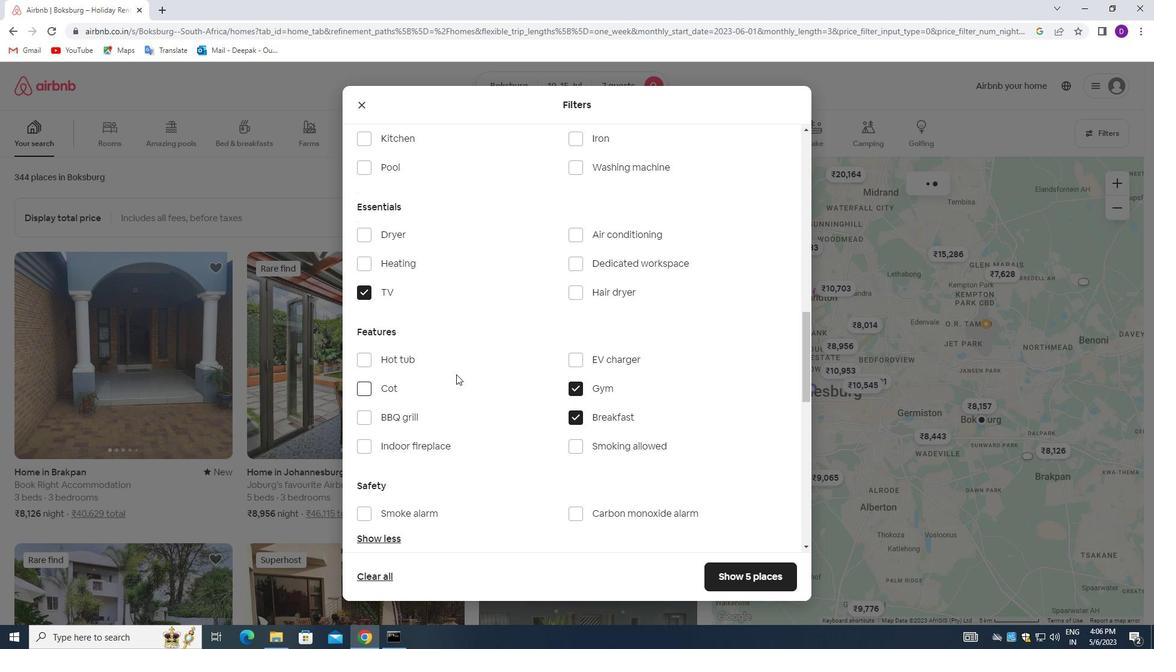 
Action: Mouse scrolled (424, 369) with delta (0, 0)
Screenshot: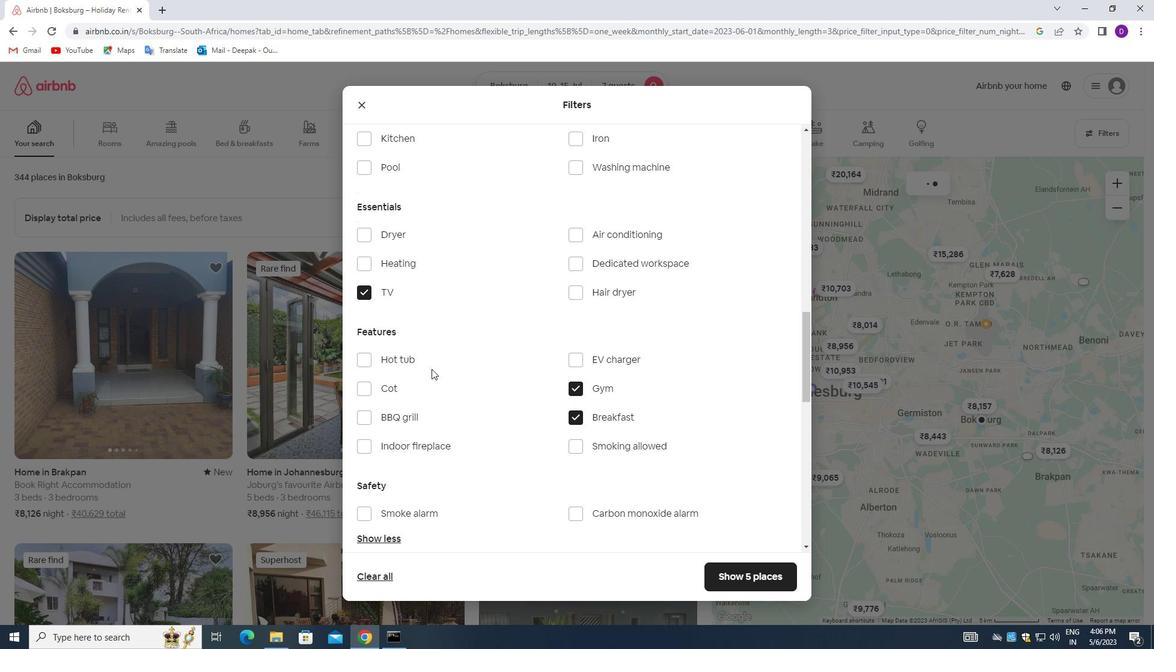 
Action: Mouse scrolled (424, 369) with delta (0, 0)
Screenshot: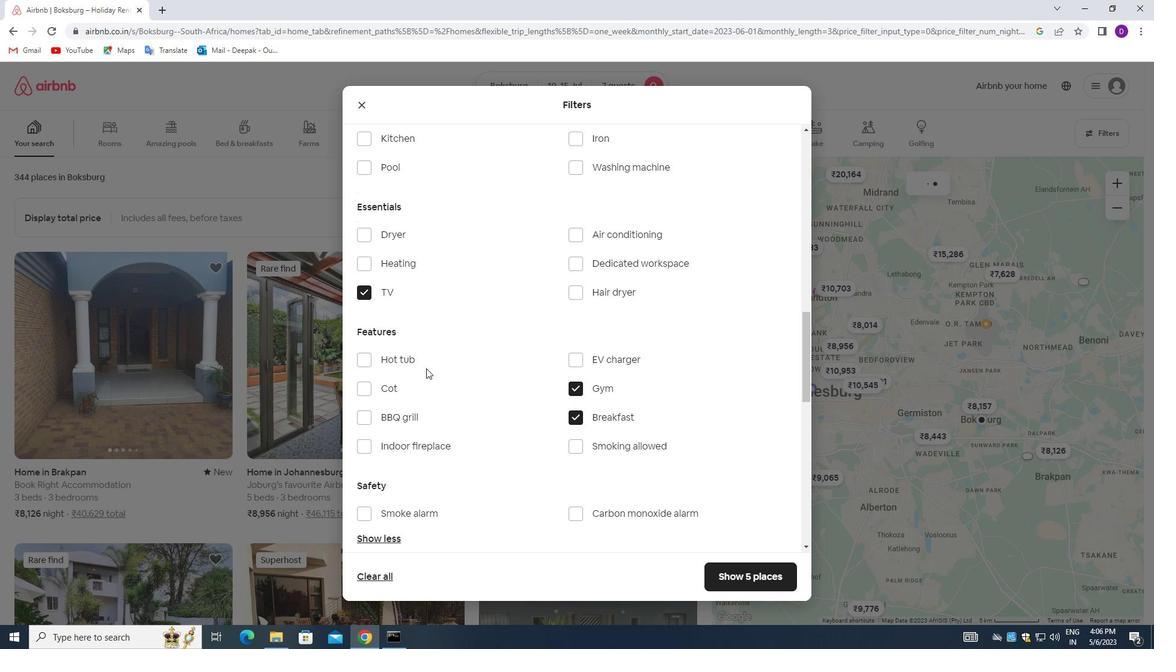 
Action: Mouse moved to (443, 368)
Screenshot: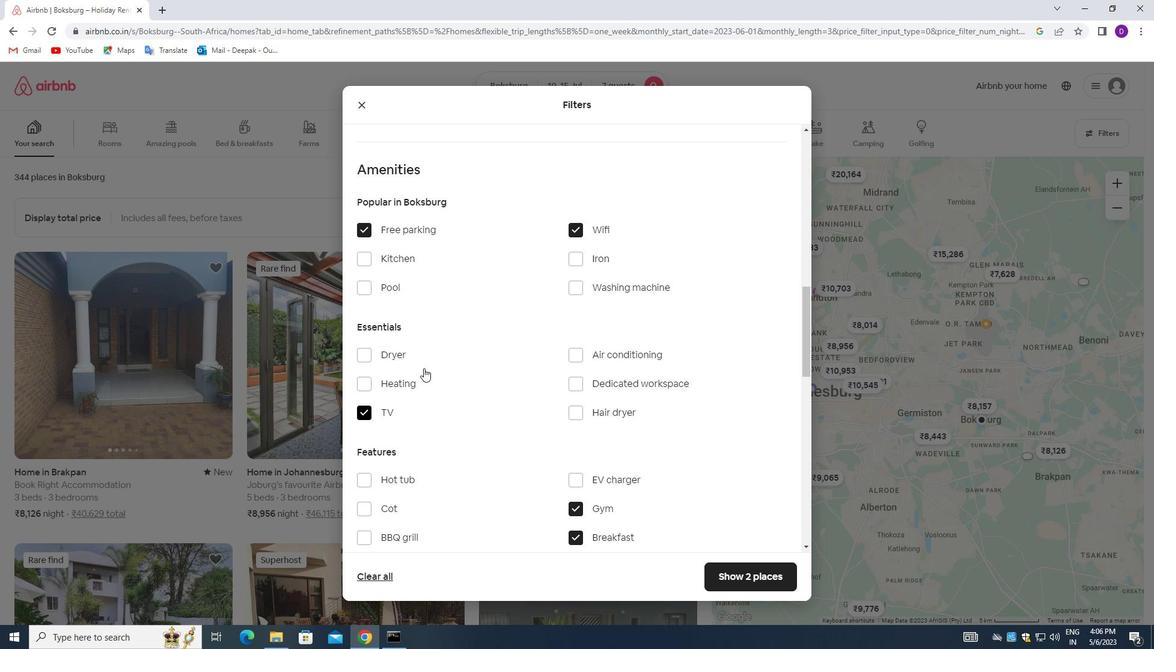 
Action: Mouse scrolled (443, 368) with delta (0, 0)
Screenshot: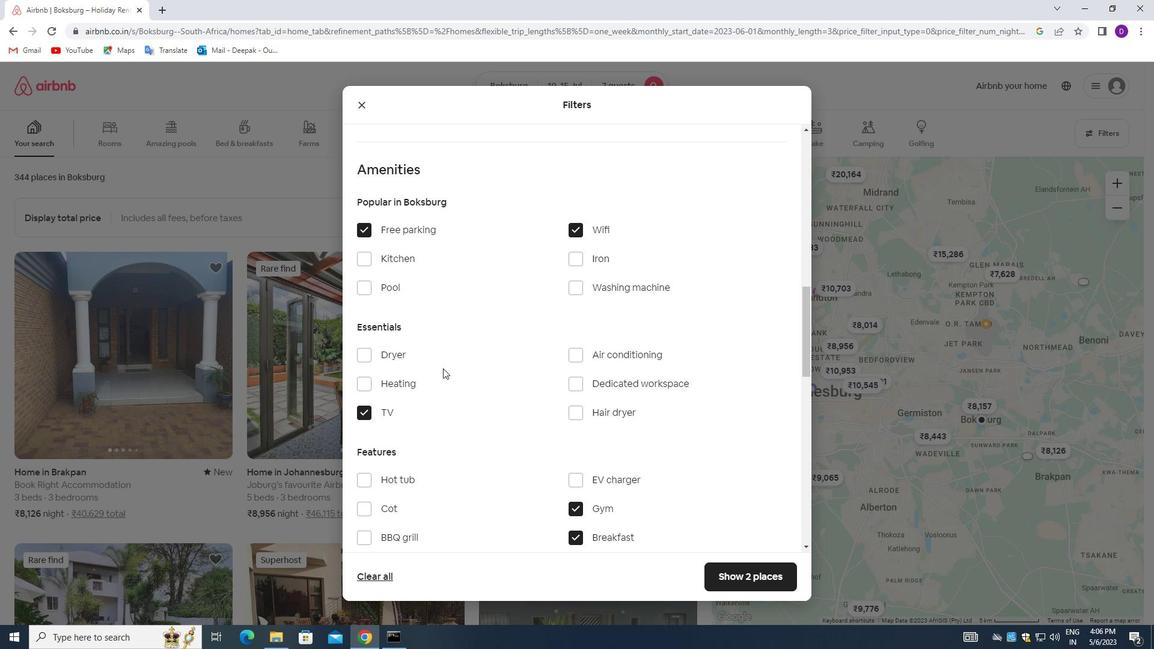 
Action: Mouse moved to (443, 368)
Screenshot: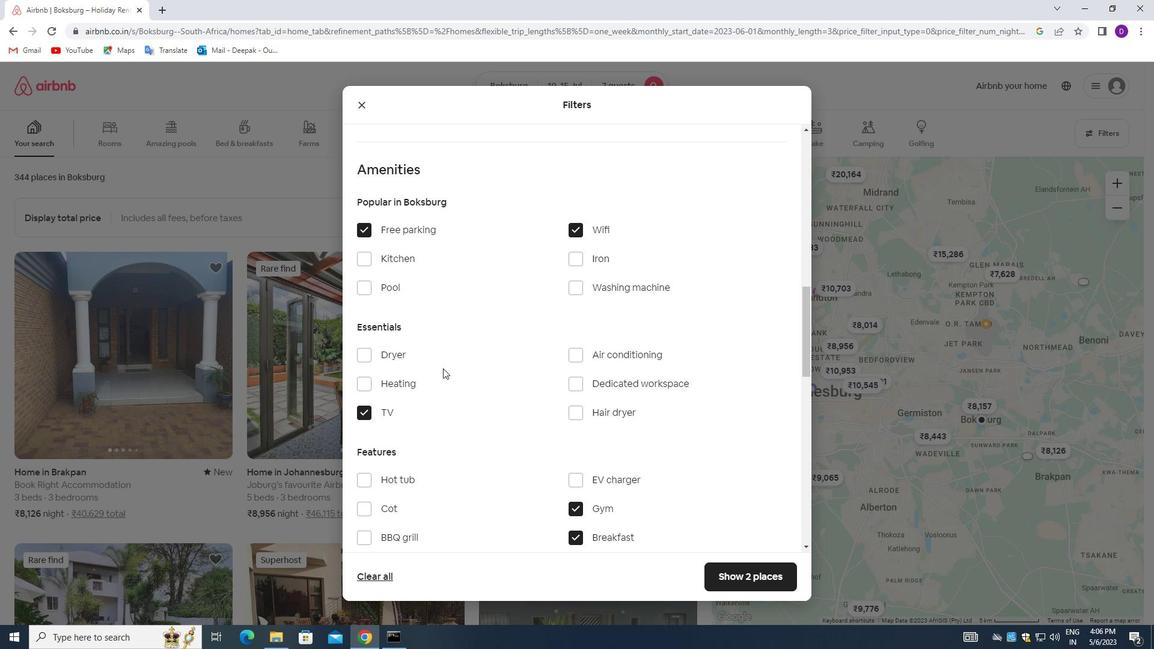 
Action: Mouse scrolled (443, 368) with delta (0, 0)
Screenshot: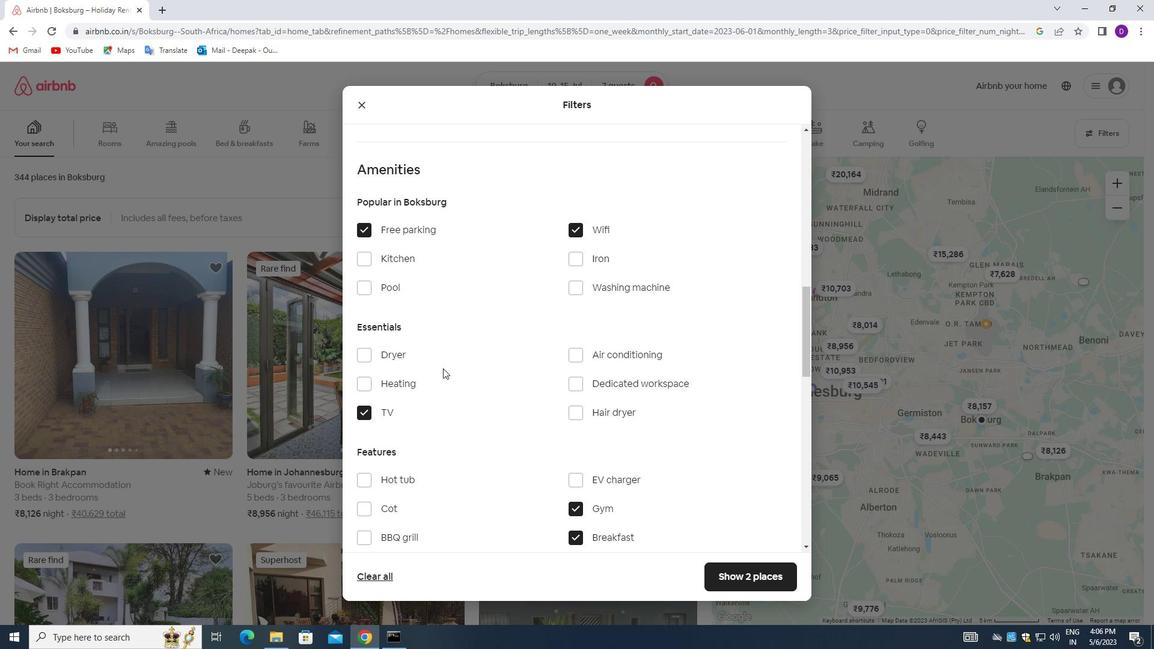 
Action: Mouse moved to (447, 369)
Screenshot: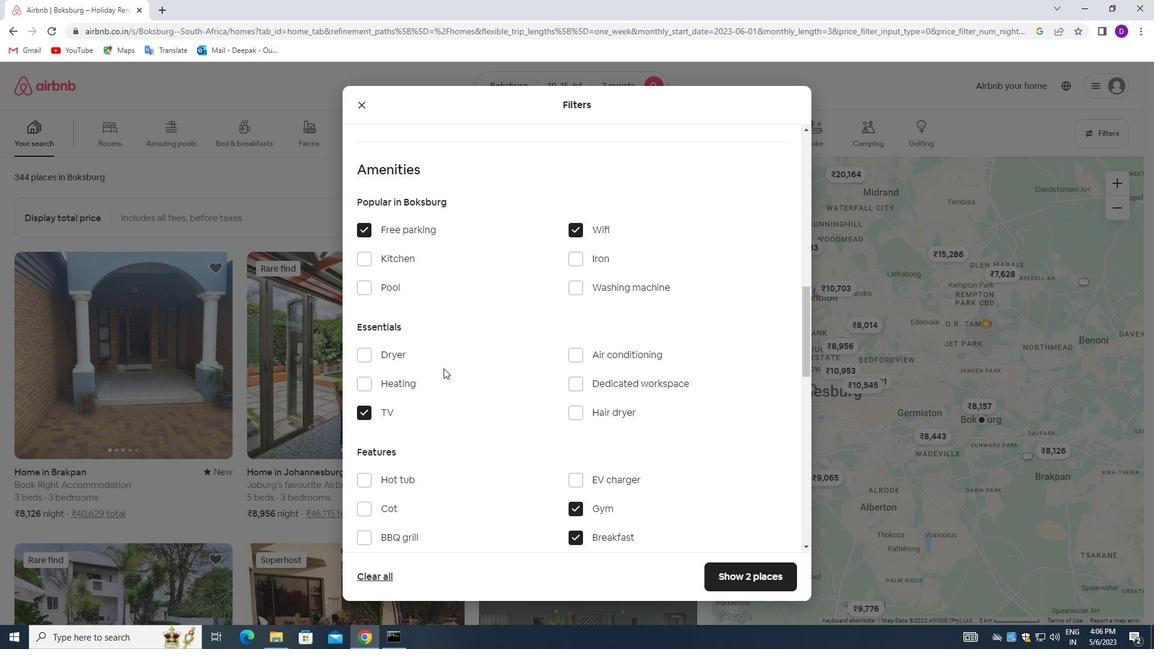 
Action: Mouse scrolled (447, 368) with delta (0, 0)
Screenshot: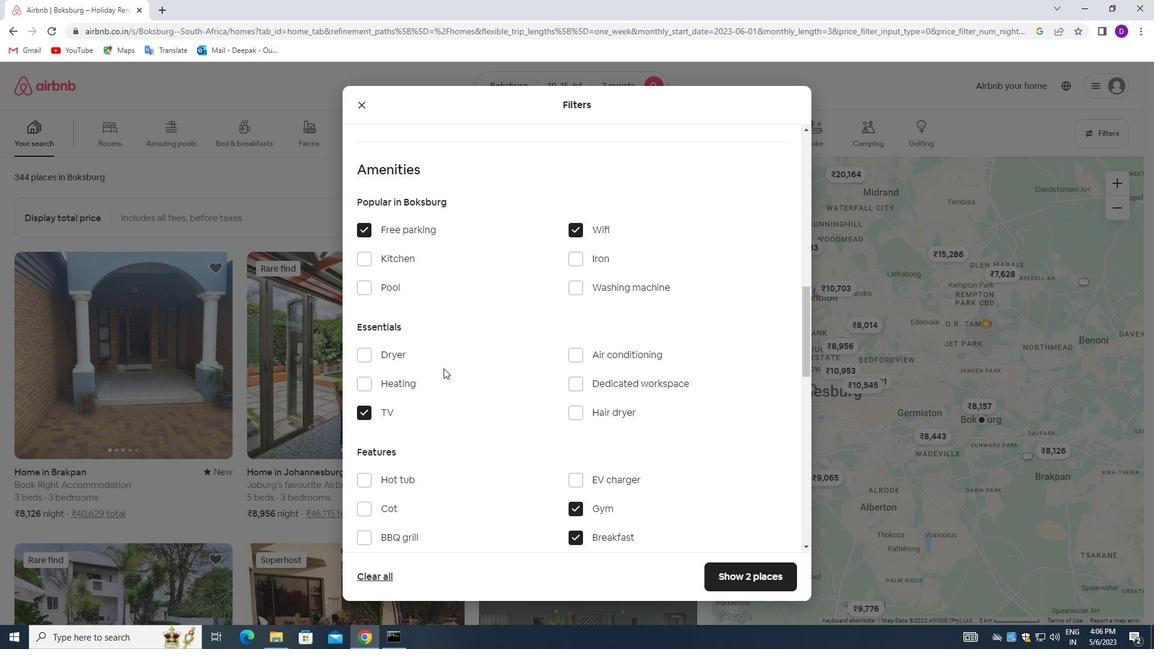 
Action: Mouse moved to (475, 384)
Screenshot: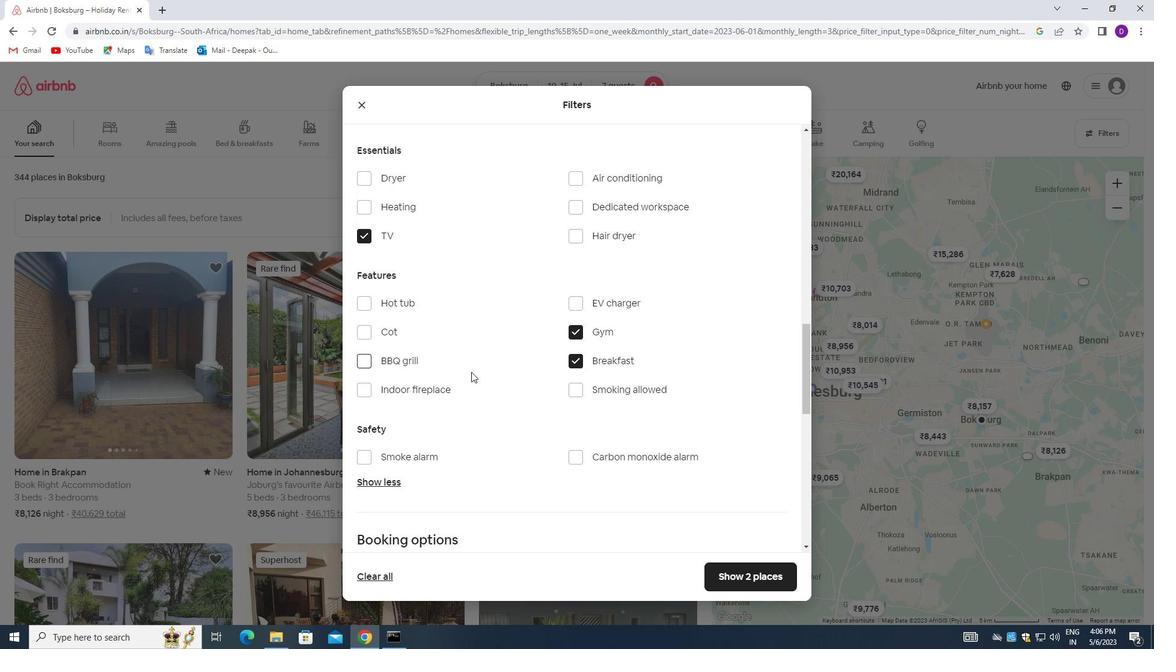 
Action: Mouse scrolled (475, 383) with delta (0, 0)
Screenshot: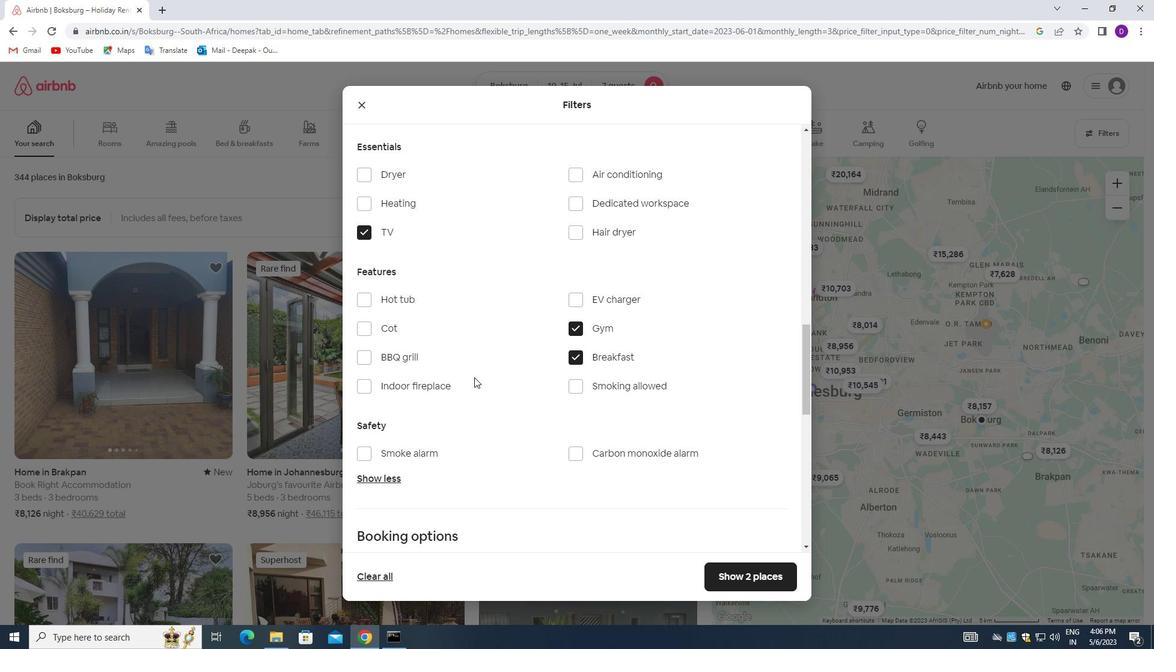 
Action: Mouse moved to (475, 386)
Screenshot: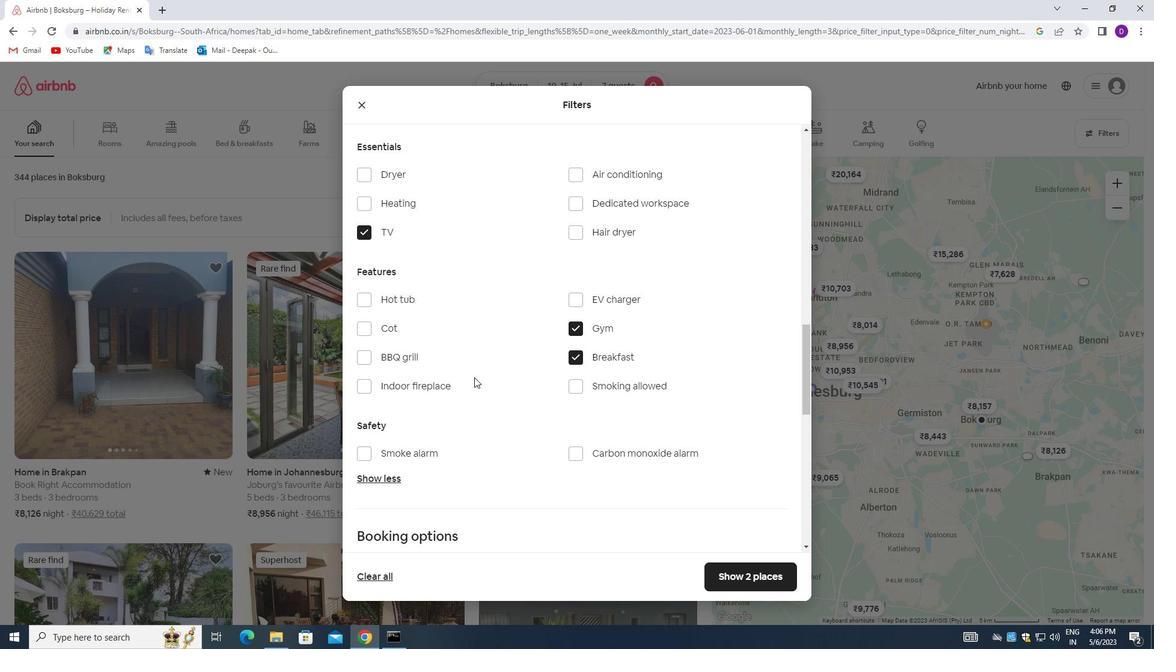 
Action: Mouse scrolled (475, 385) with delta (0, 0)
Screenshot: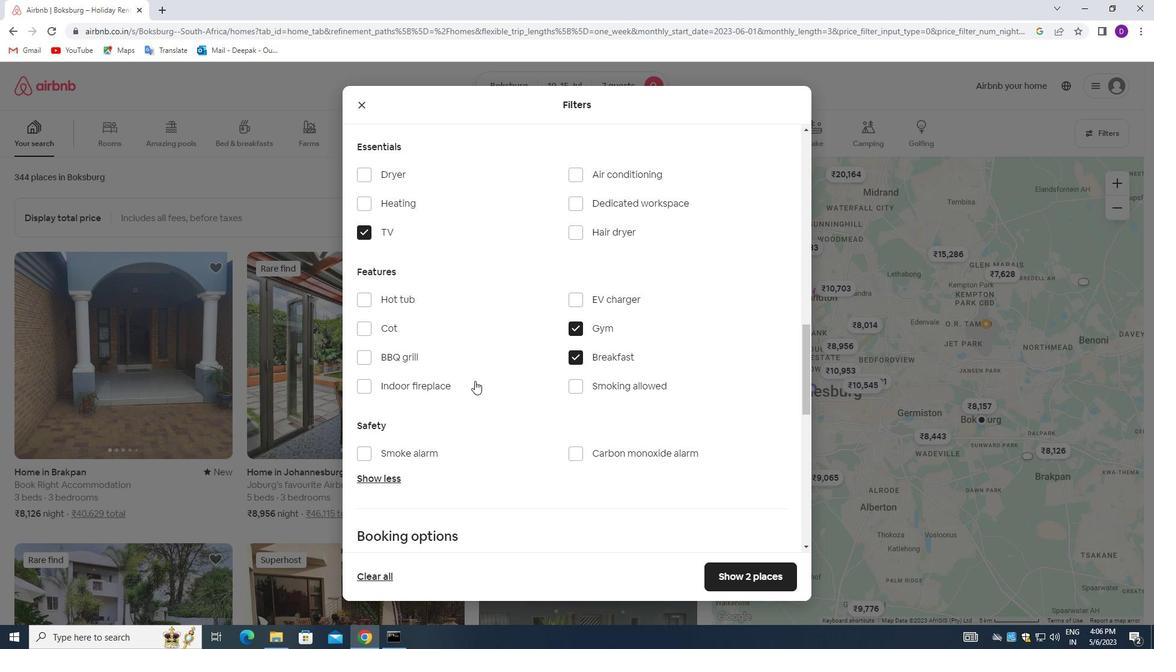 
Action: Mouse moved to (475, 386)
Screenshot: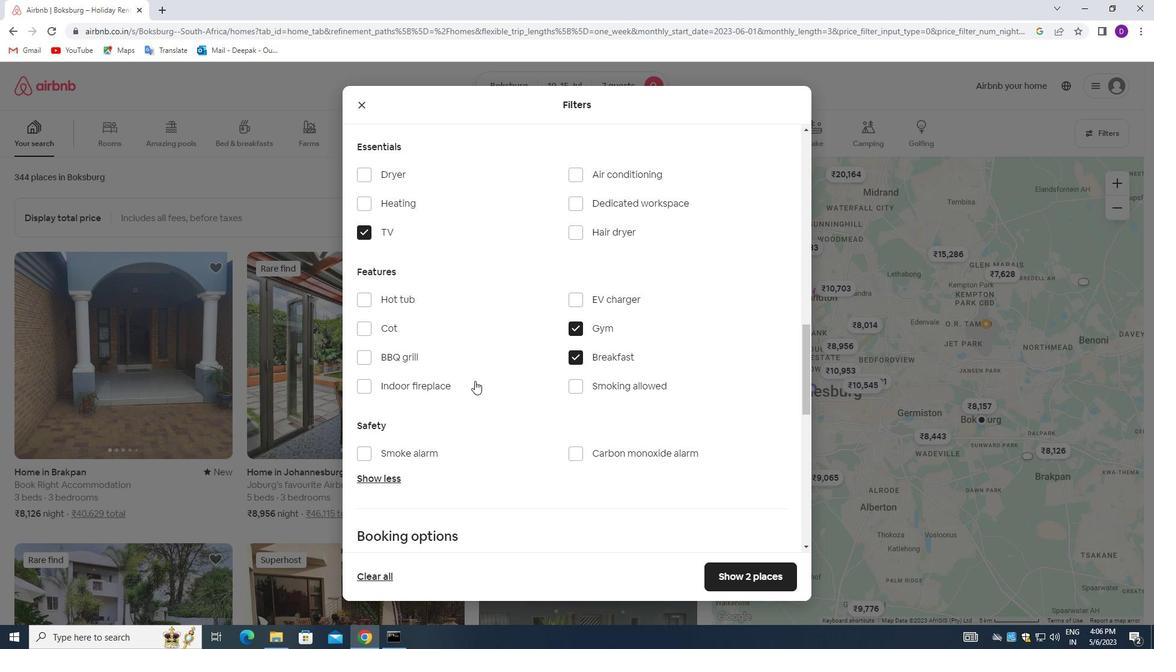 
Action: Mouse scrolled (475, 385) with delta (0, 0)
Screenshot: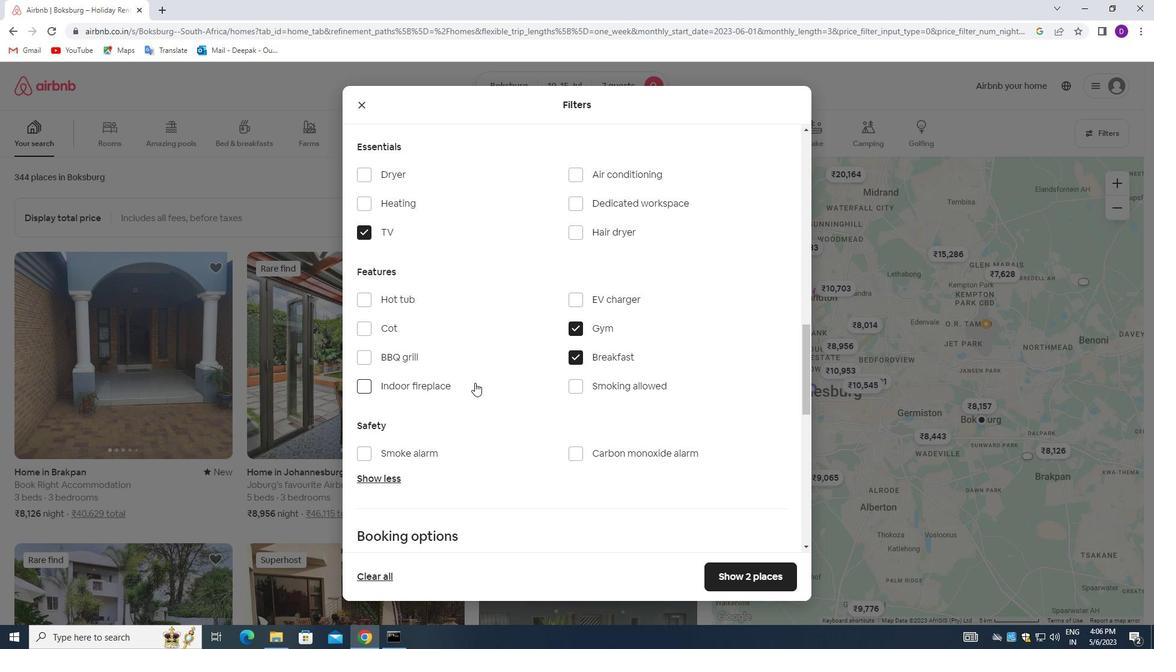 
Action: Mouse moved to (475, 386)
Screenshot: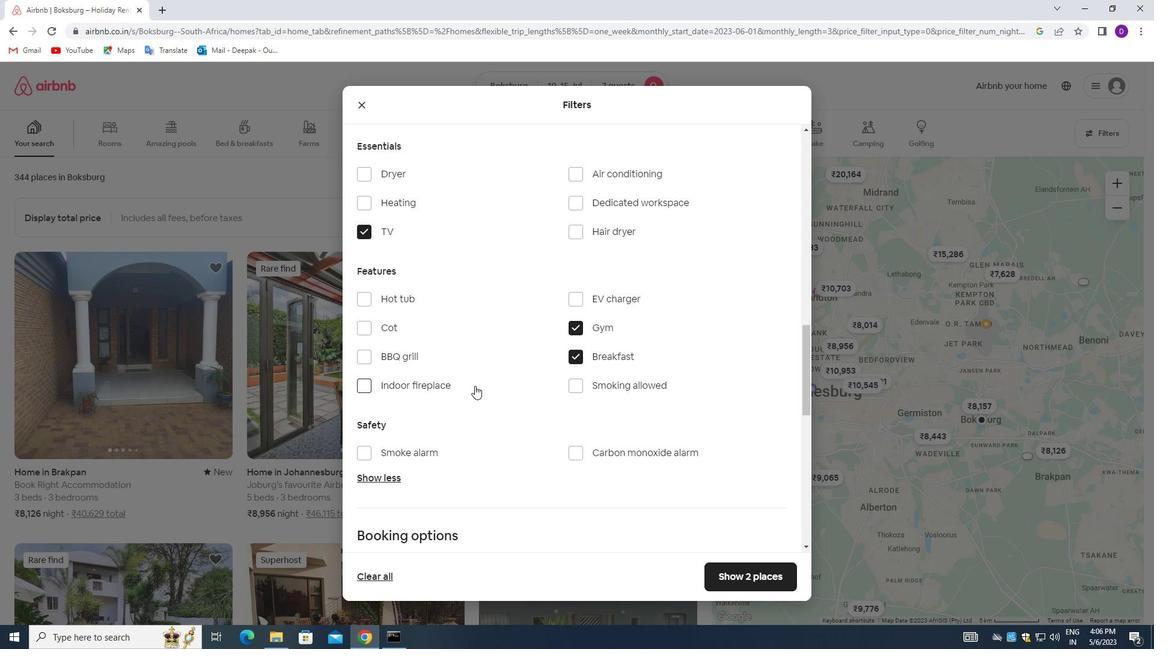 
Action: Mouse scrolled (475, 386) with delta (0, 0)
Screenshot: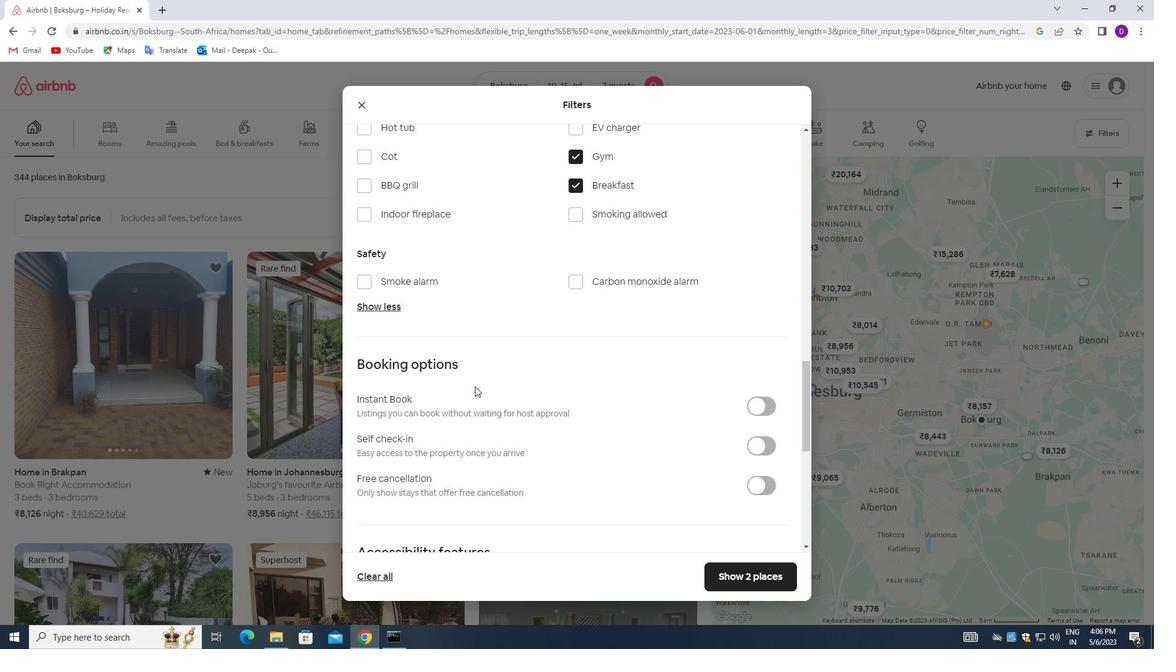 
Action: Mouse scrolled (475, 386) with delta (0, 0)
Screenshot: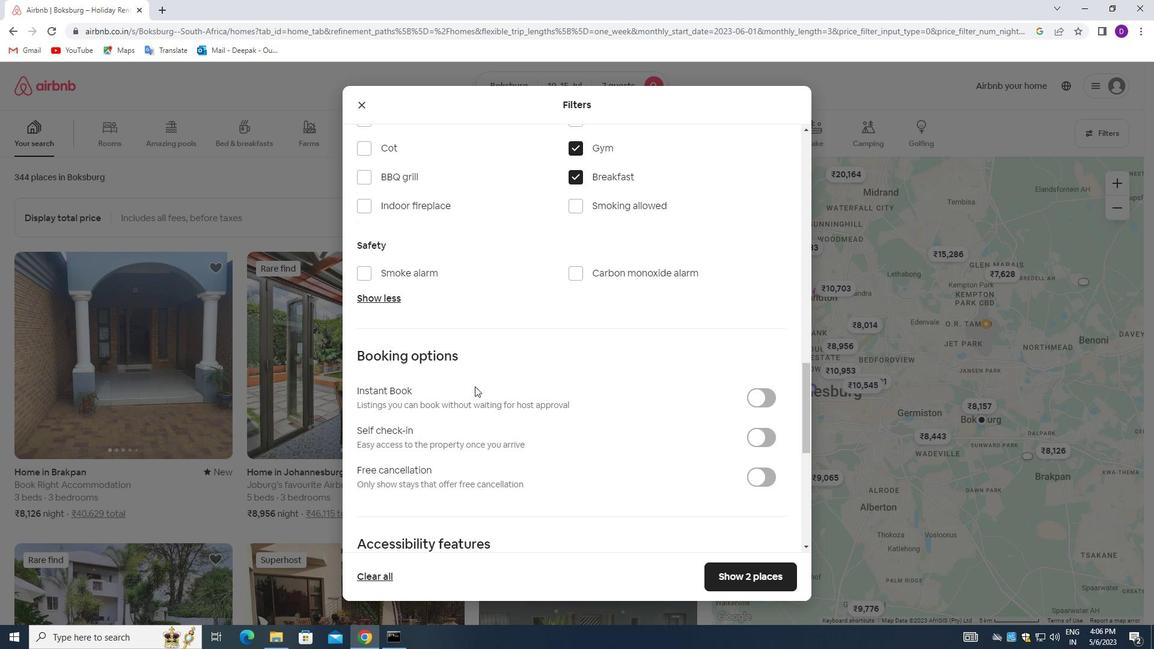 
Action: Mouse moved to (751, 315)
Screenshot: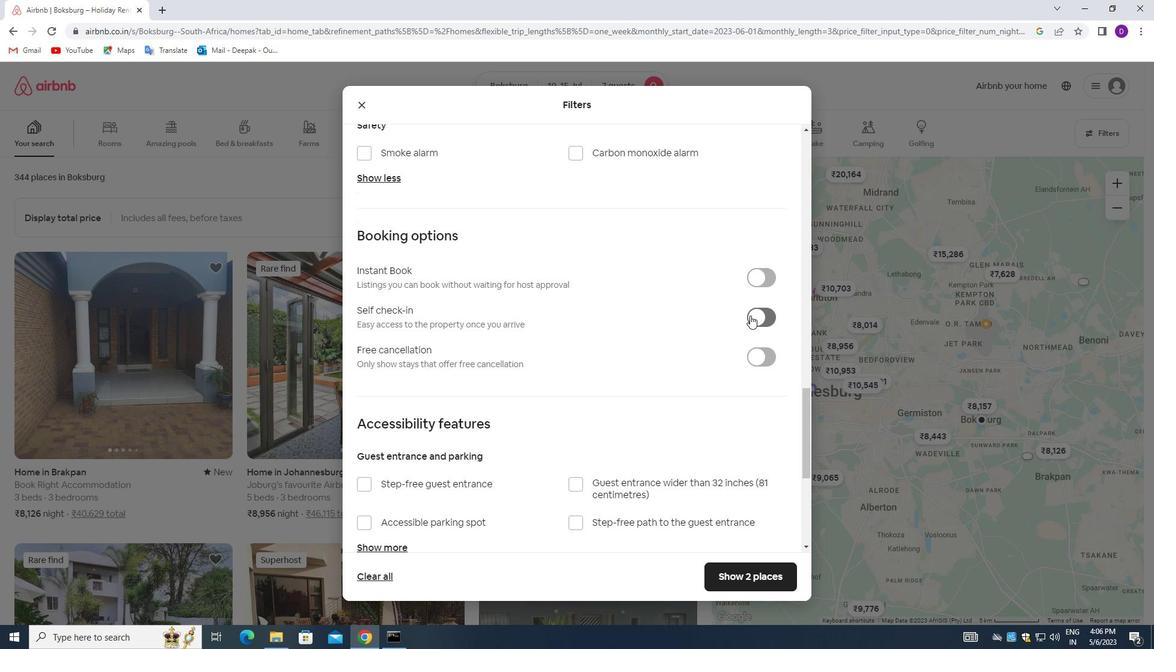 
Action: Mouse pressed left at (751, 315)
Screenshot: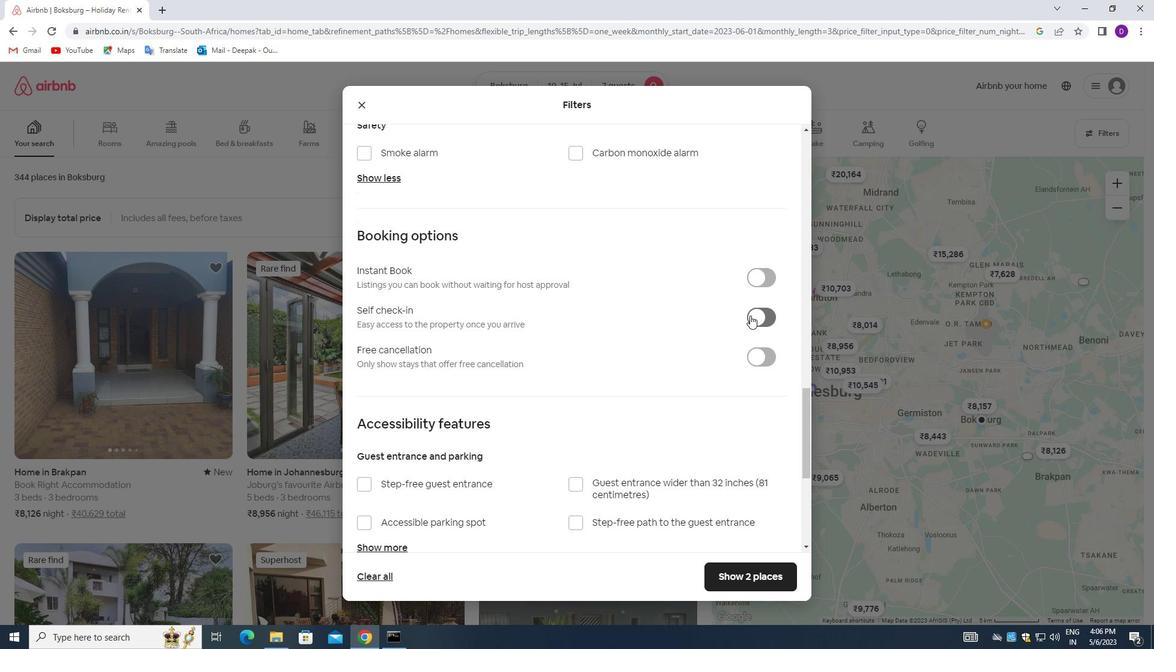 
Action: Mouse moved to (498, 342)
Screenshot: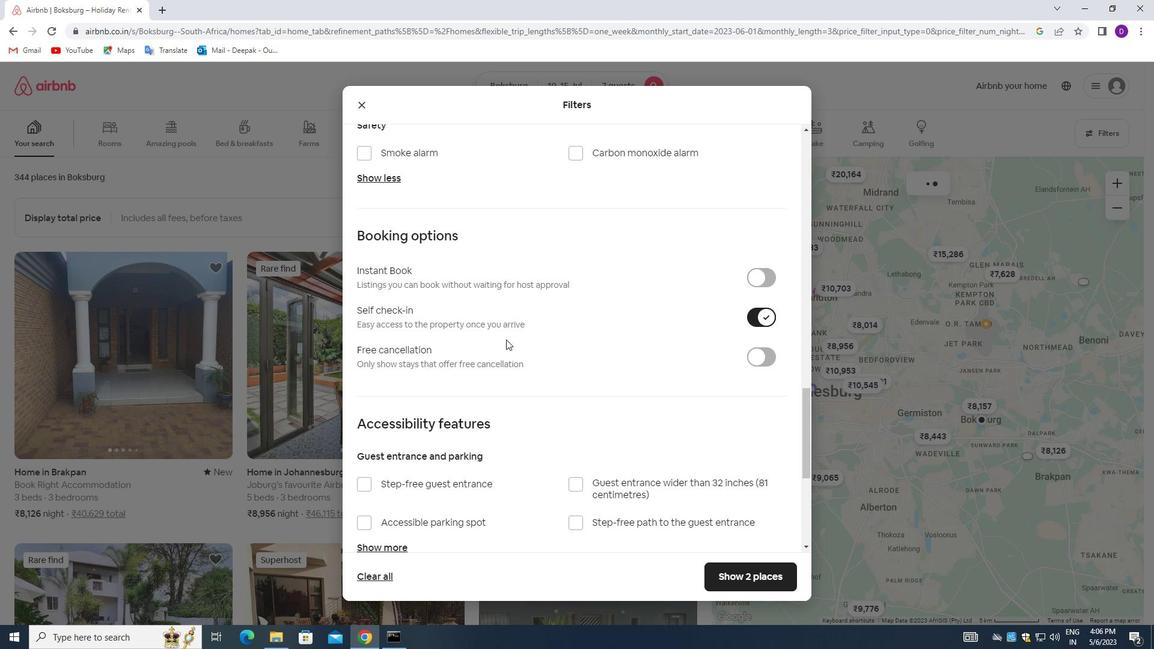 
Action: Mouse scrolled (498, 341) with delta (0, 0)
Screenshot: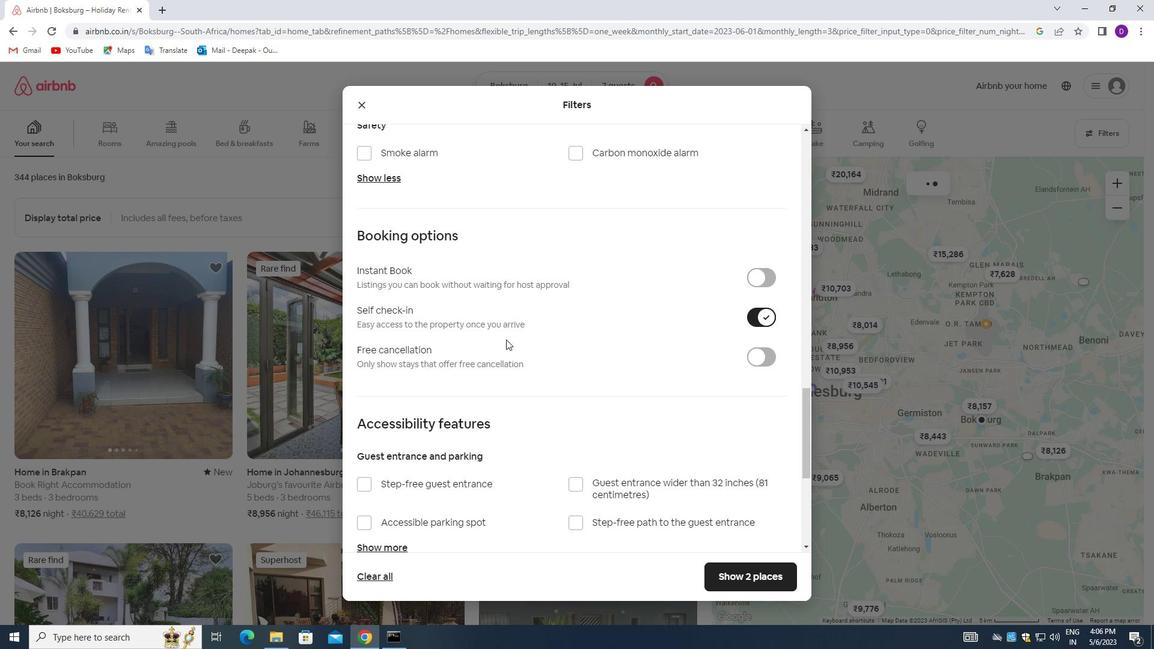 
Action: Mouse moved to (498, 343)
Screenshot: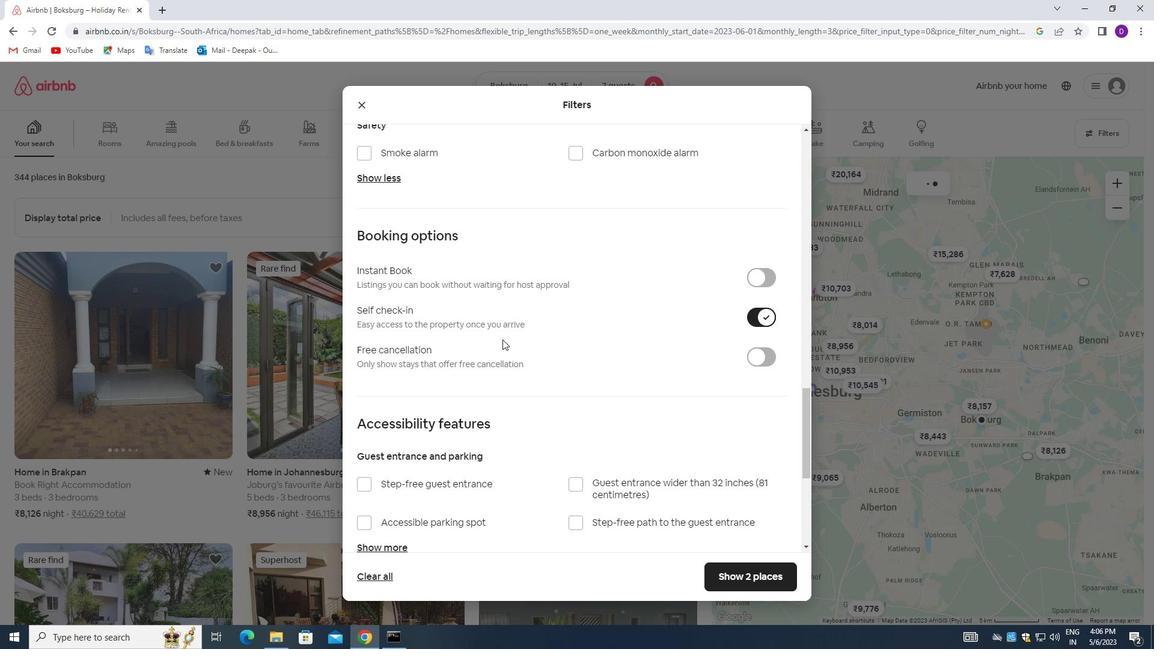 
Action: Mouse scrolled (498, 342) with delta (0, 0)
Screenshot: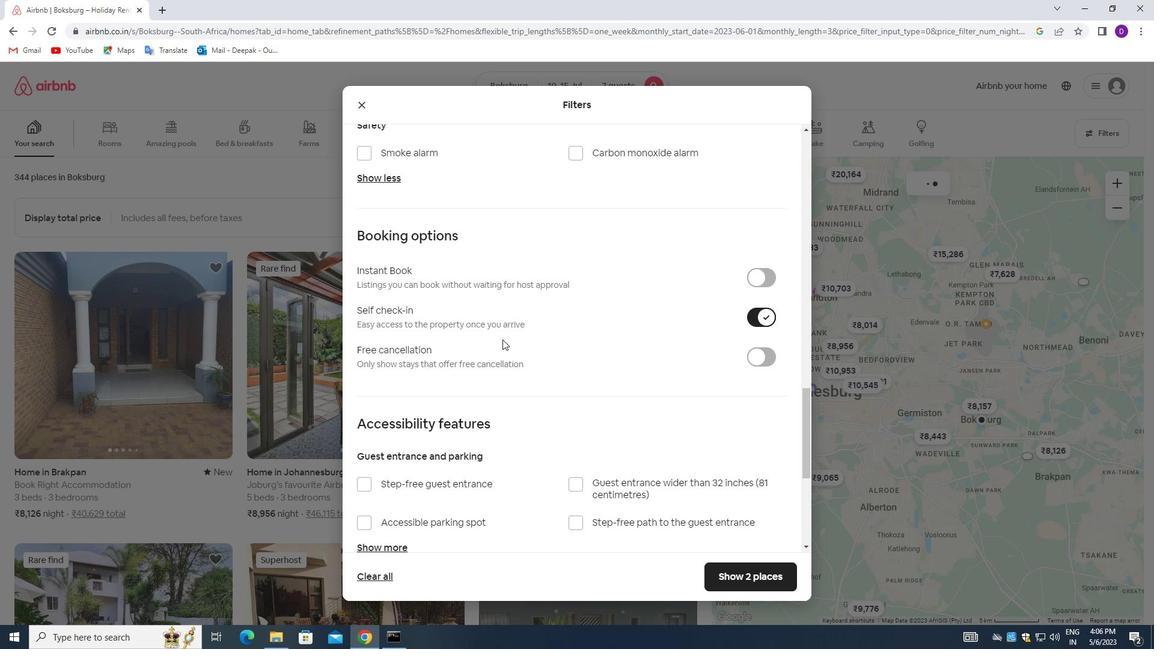 
Action: Mouse moved to (498, 344)
Screenshot: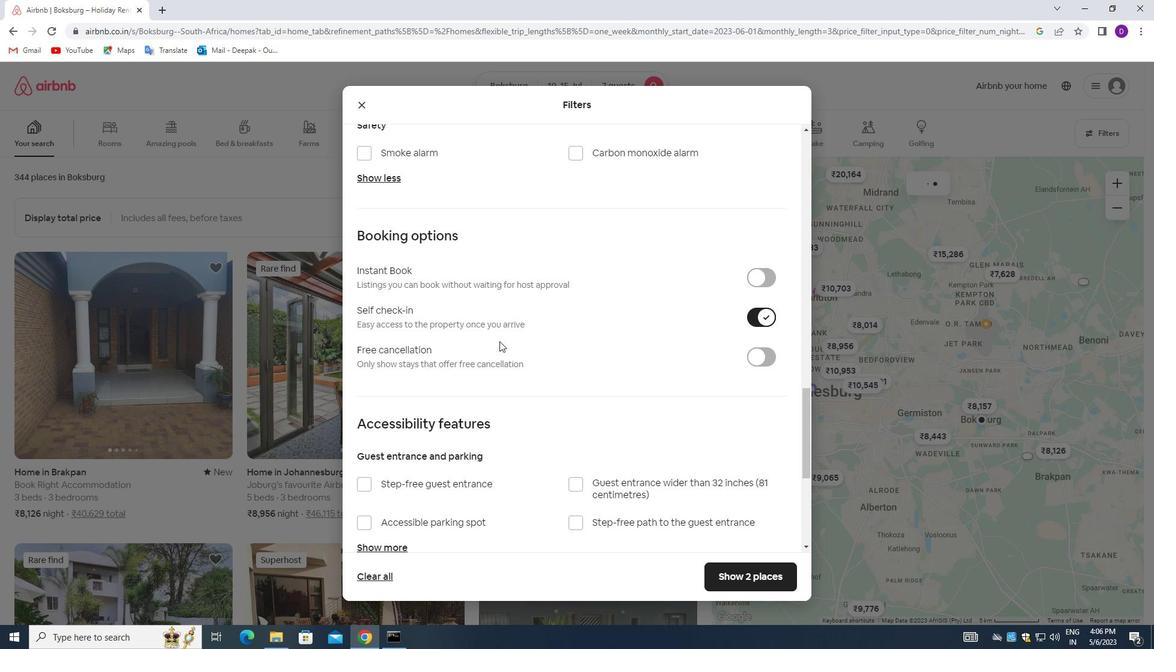 
Action: Mouse scrolled (498, 343) with delta (0, 0)
Screenshot: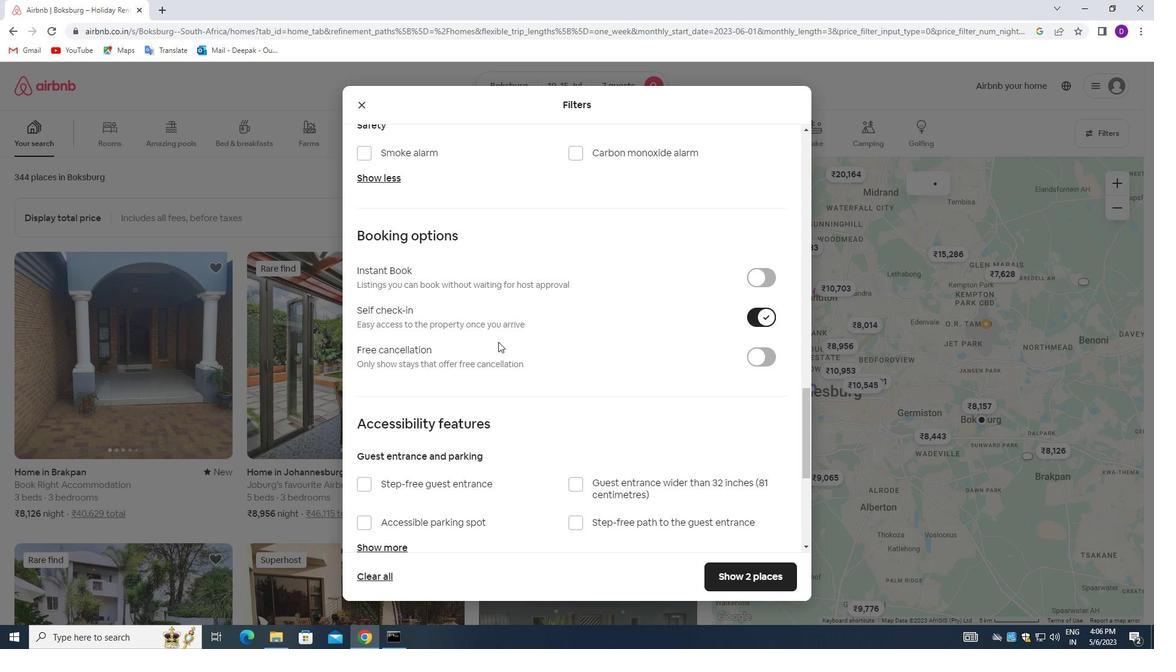 
Action: Mouse moved to (494, 363)
Screenshot: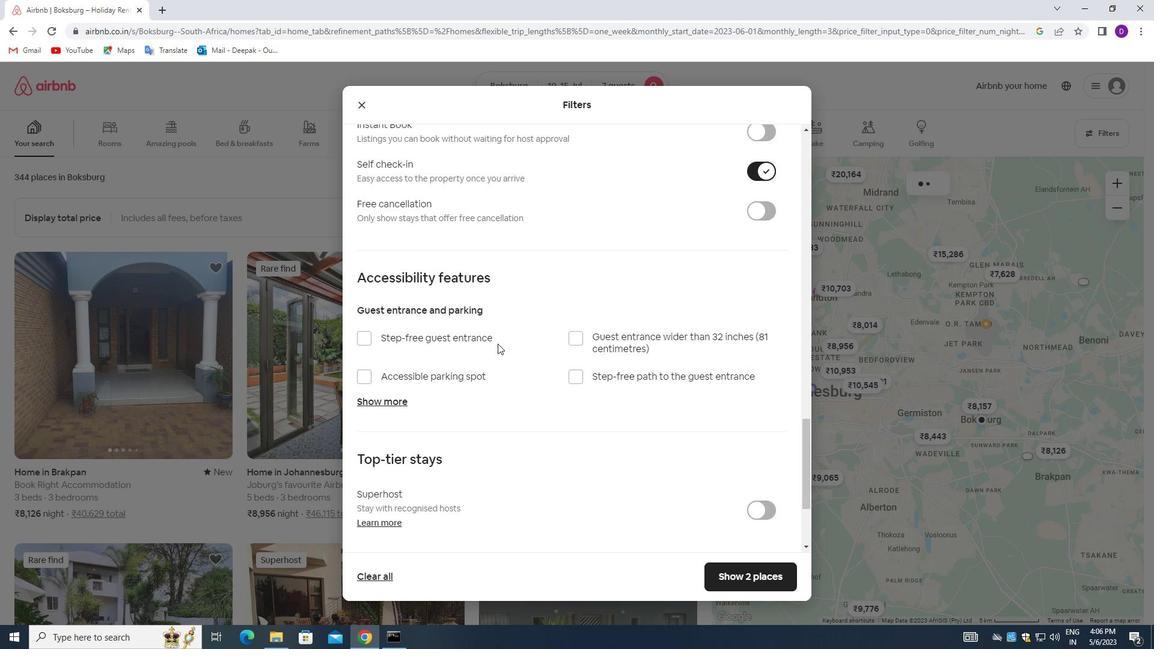 
Action: Mouse scrolled (494, 363) with delta (0, 0)
Screenshot: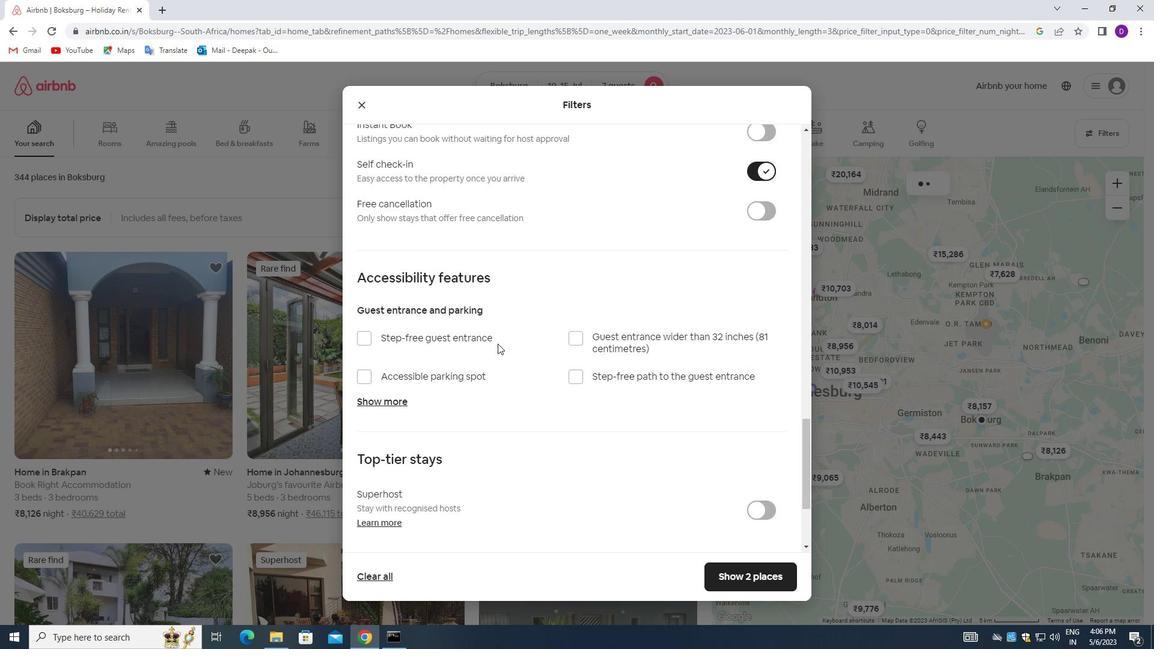 
Action: Mouse moved to (494, 377)
Screenshot: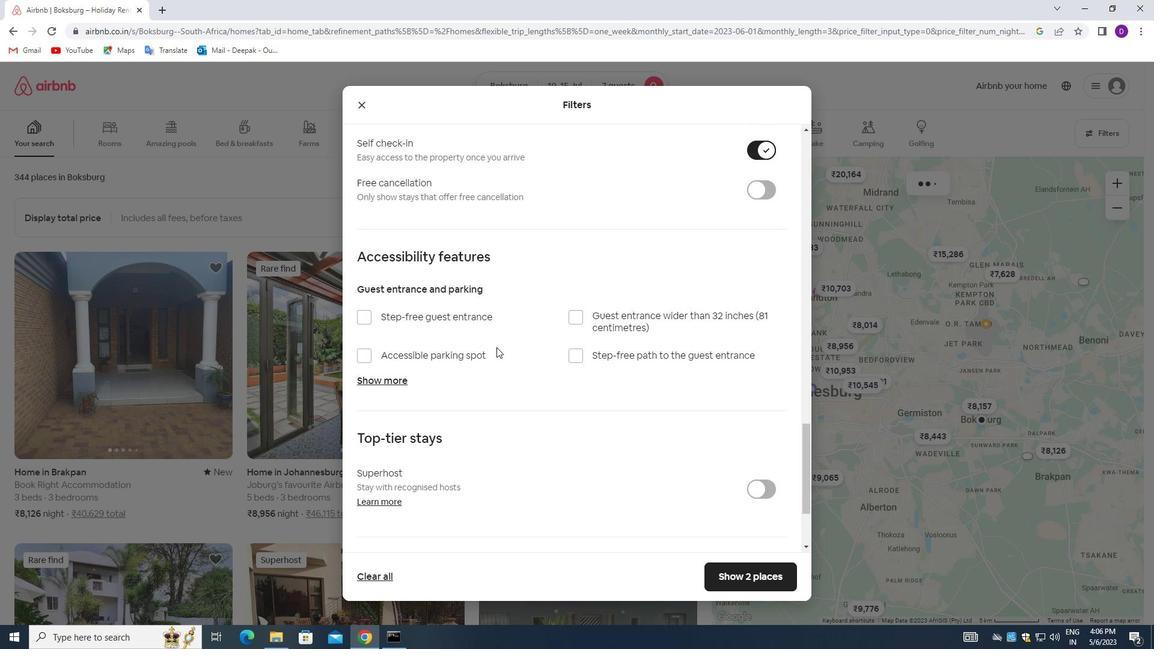 
Action: Mouse scrolled (494, 376) with delta (0, 0)
Screenshot: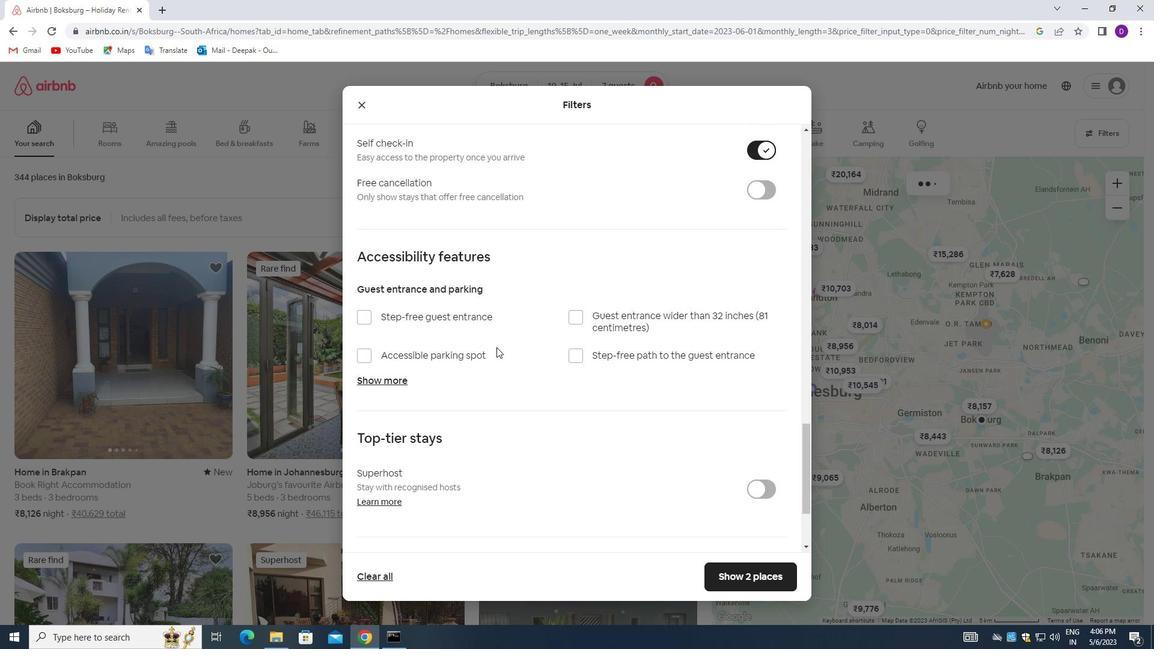 
Action: Mouse moved to (494, 380)
Screenshot: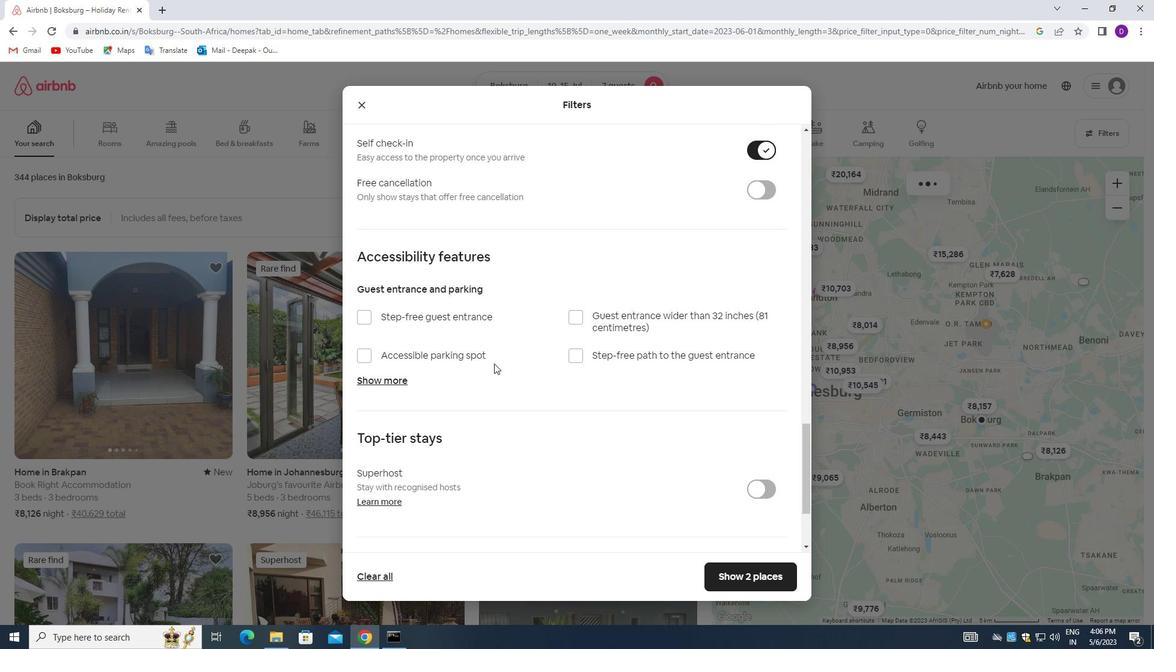
Action: Mouse scrolled (494, 379) with delta (0, 0)
Screenshot: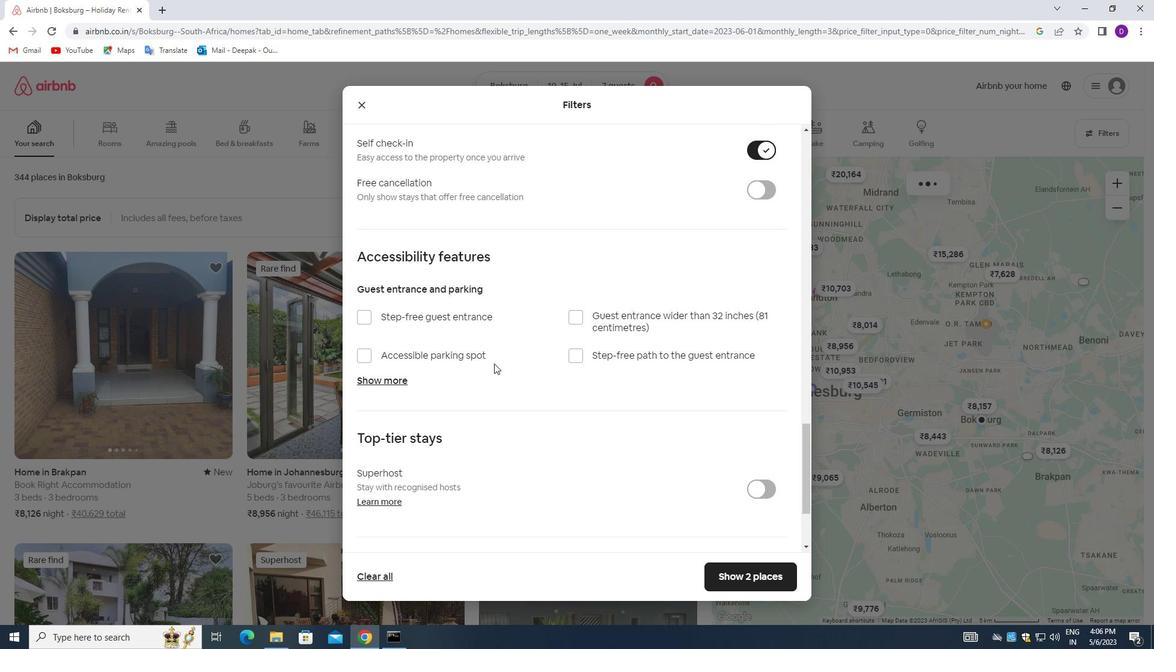 
Action: Mouse moved to (494, 381)
Screenshot: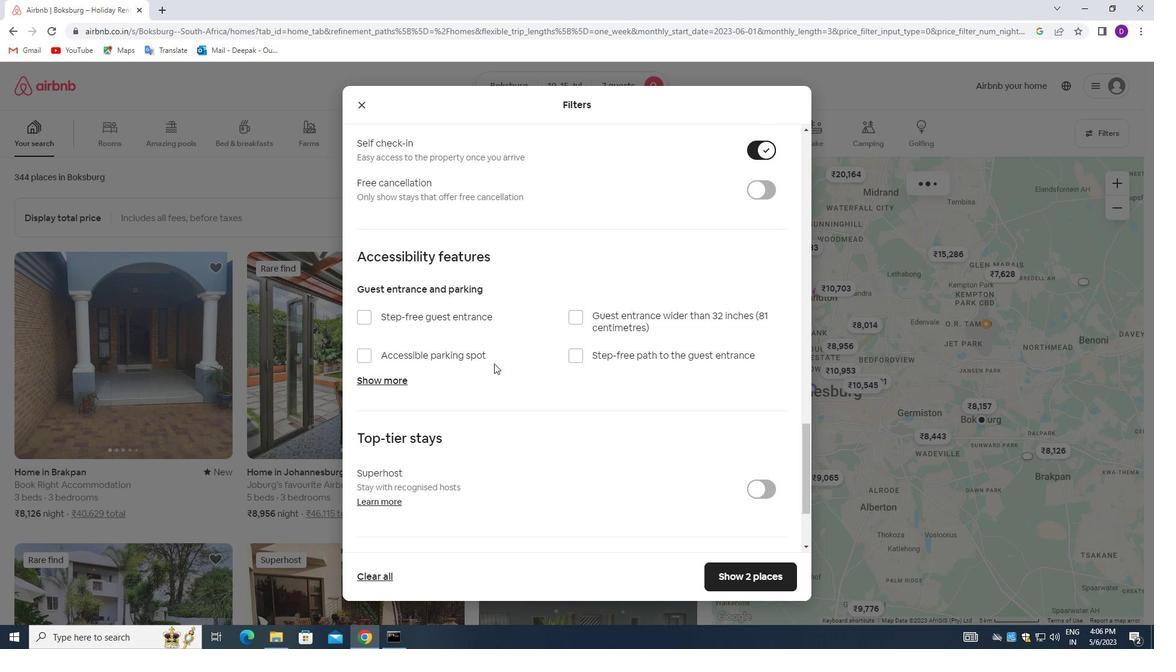 
Action: Mouse scrolled (494, 381) with delta (0, 0)
Screenshot: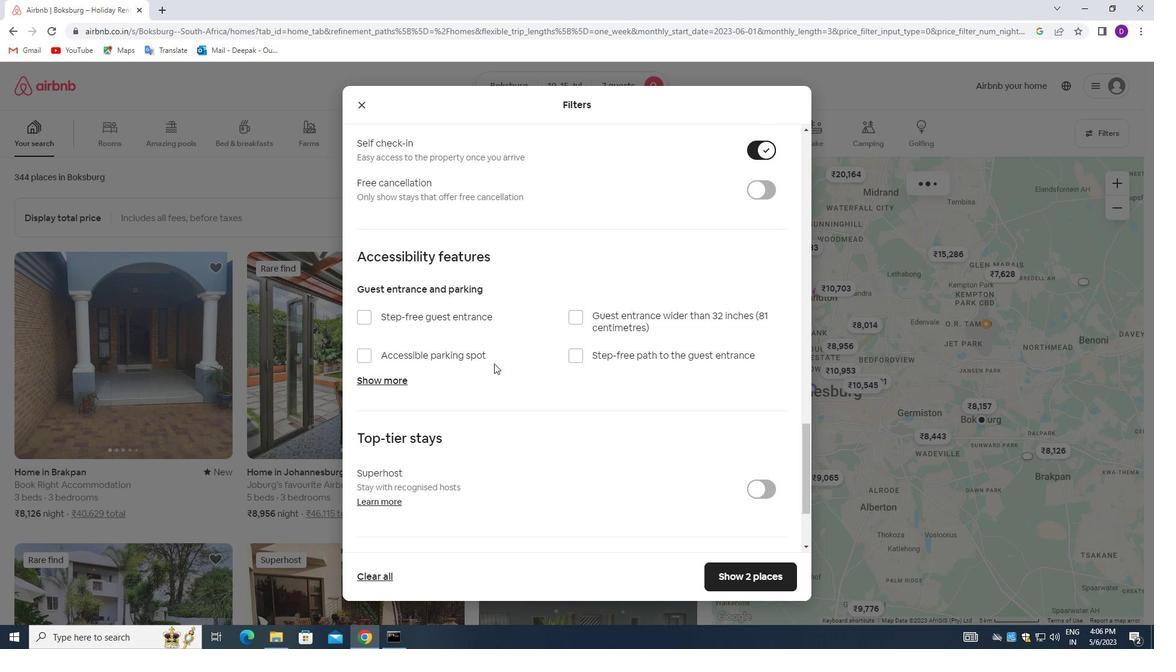 
Action: Mouse moved to (490, 391)
Screenshot: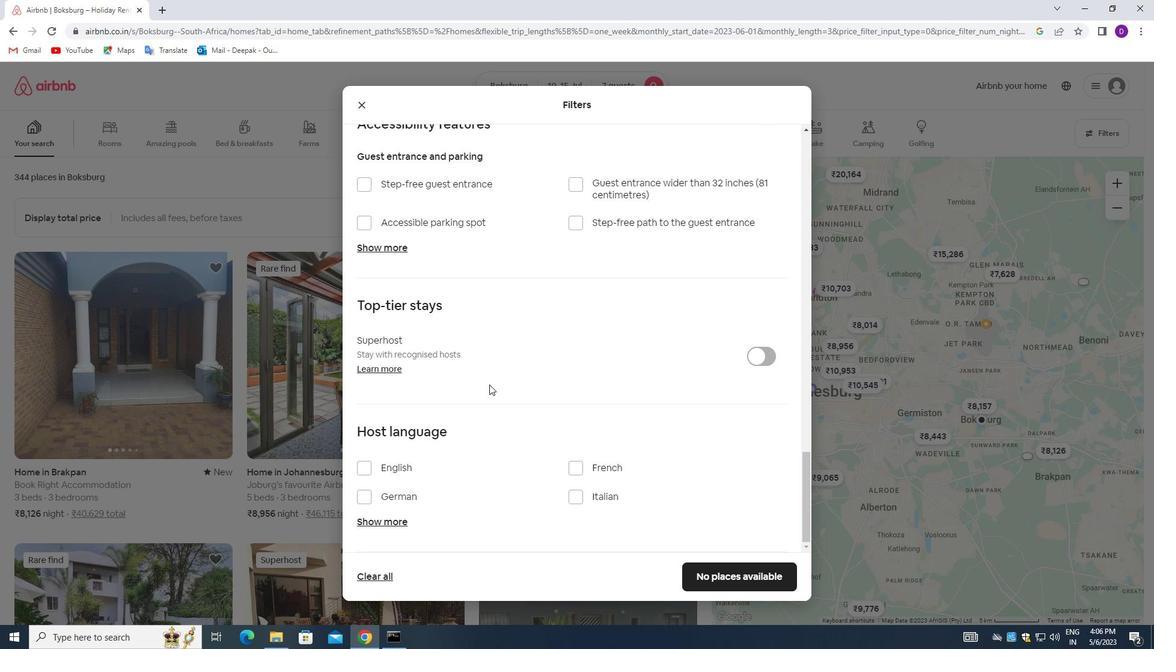 
Action: Mouse scrolled (490, 390) with delta (0, 0)
Screenshot: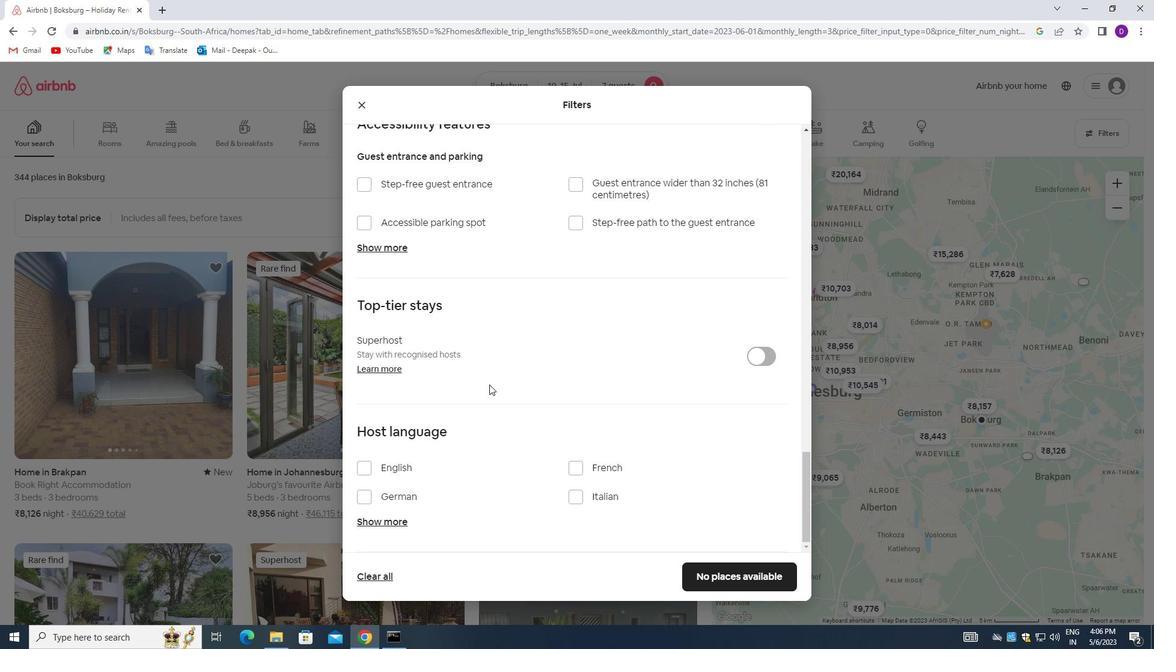 
Action: Mouse moved to (493, 401)
Screenshot: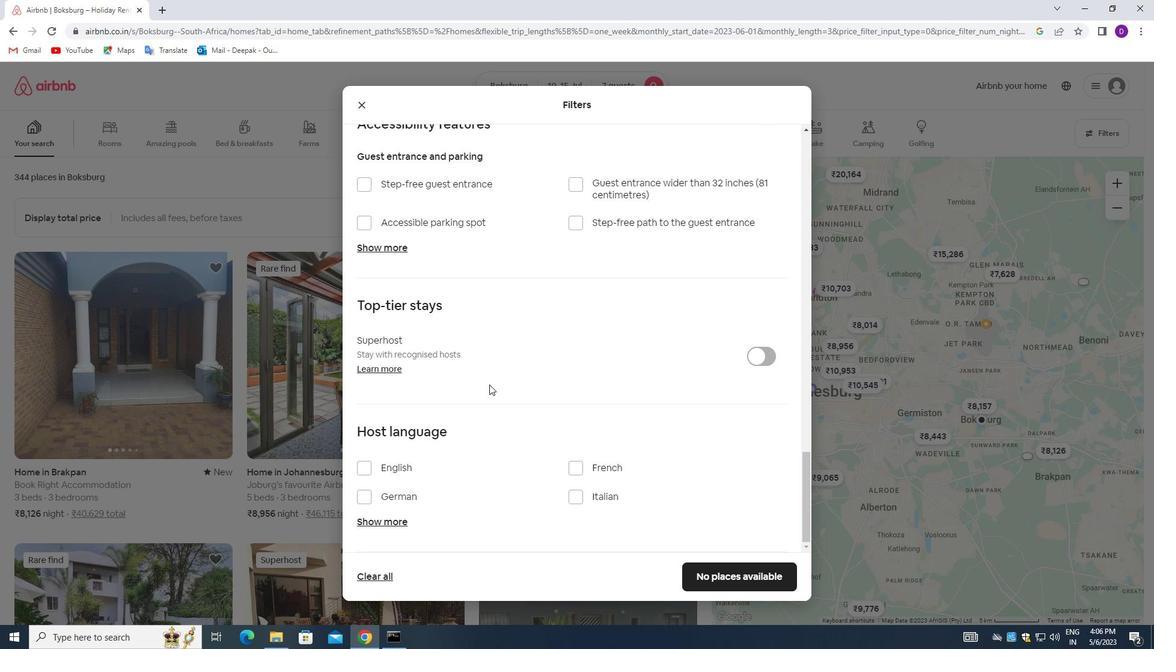 
Action: Mouse scrolled (493, 401) with delta (0, 0)
Screenshot: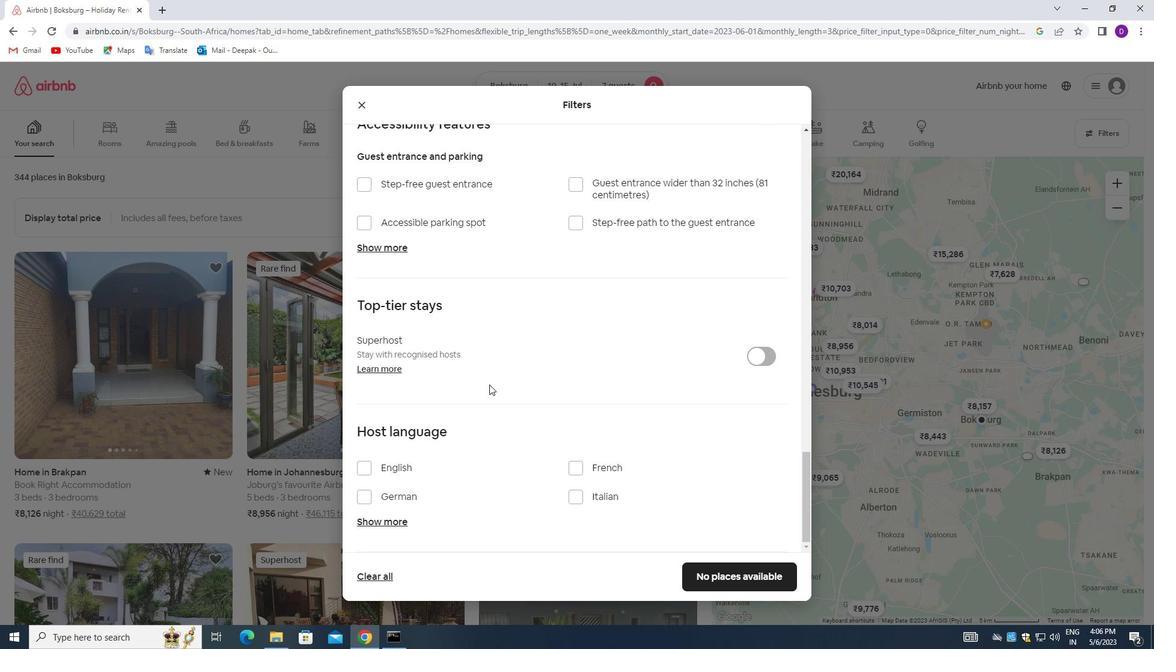 
Action: Mouse moved to (366, 464)
Screenshot: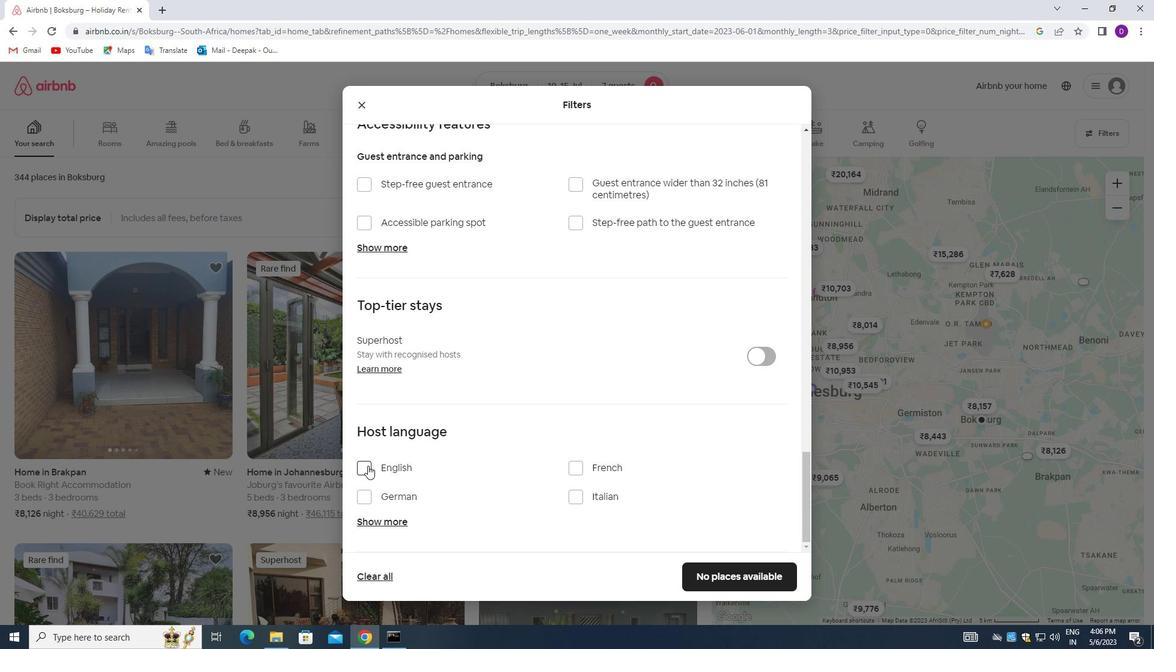 
Action: Mouse pressed left at (366, 464)
Screenshot: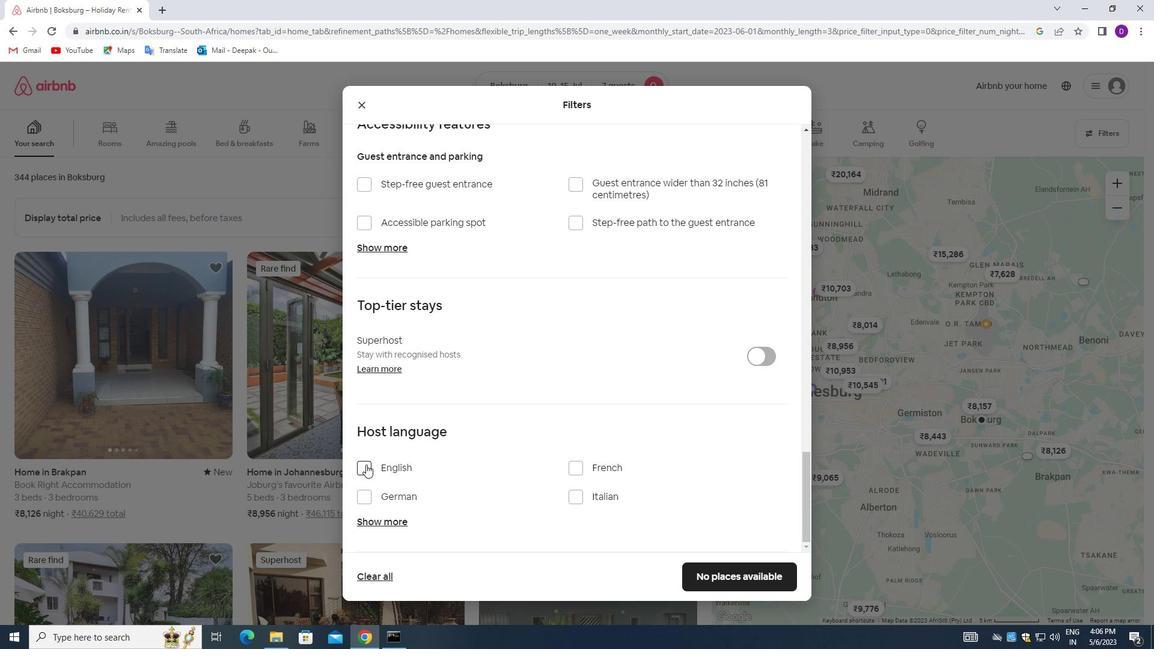 
Action: Mouse moved to (692, 573)
Screenshot: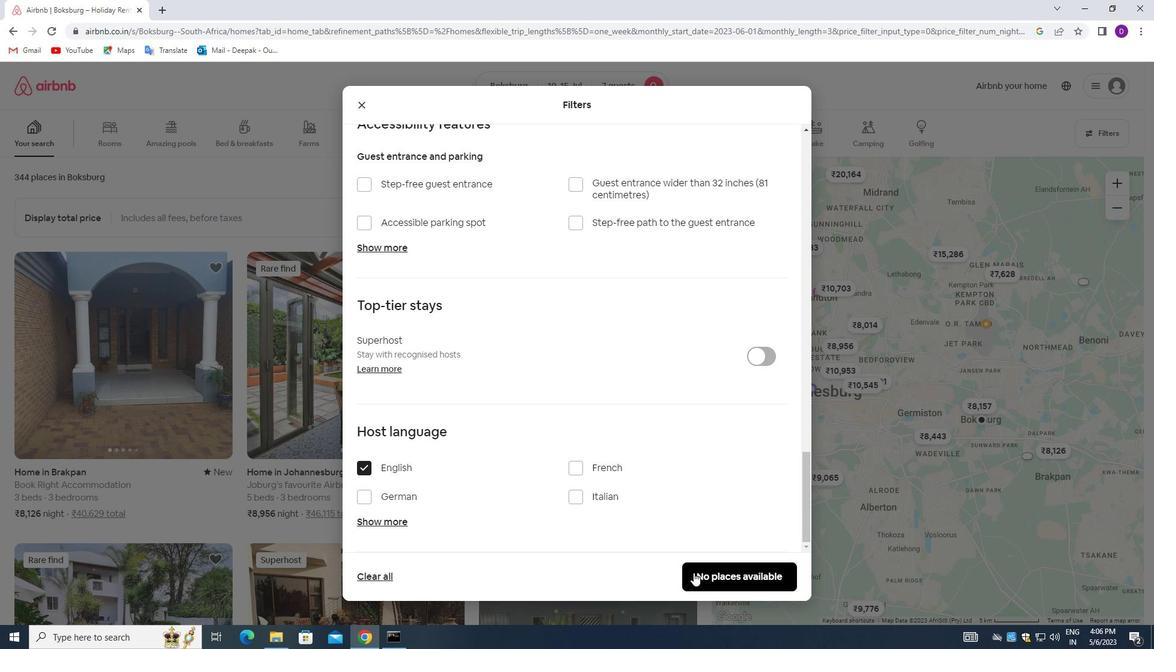 
Action: Mouse pressed left at (692, 573)
Screenshot: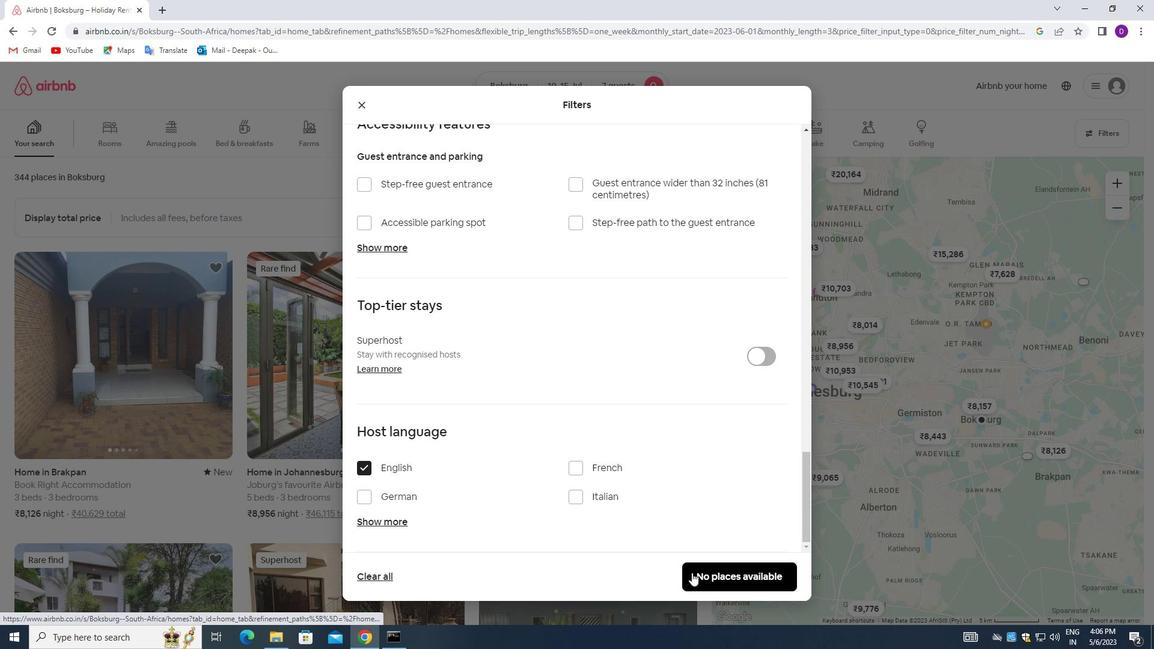 
Action: Mouse moved to (658, 454)
Screenshot: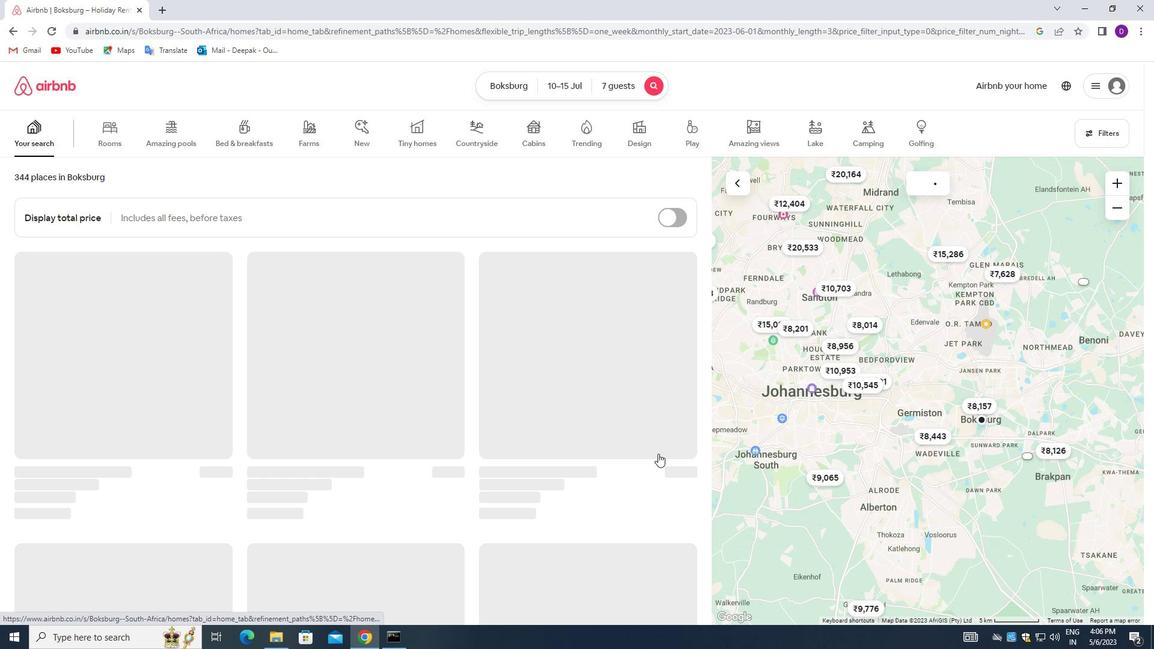 
